 Task: Craft a detailed architectural facade.
Action: Mouse moved to (198, 188)
Screenshot: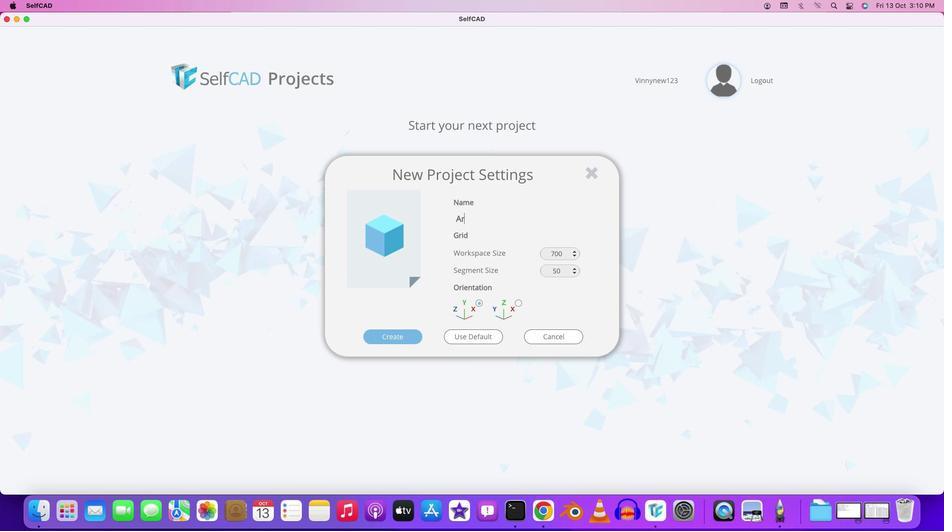 
Action: Mouse pressed left at (198, 188)
Screenshot: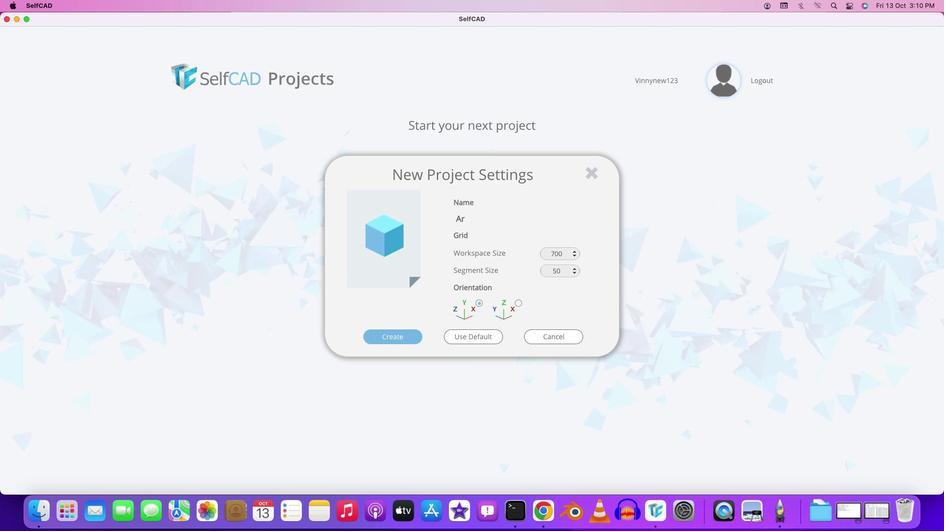 
Action: Mouse moved to (236, 183)
Screenshot: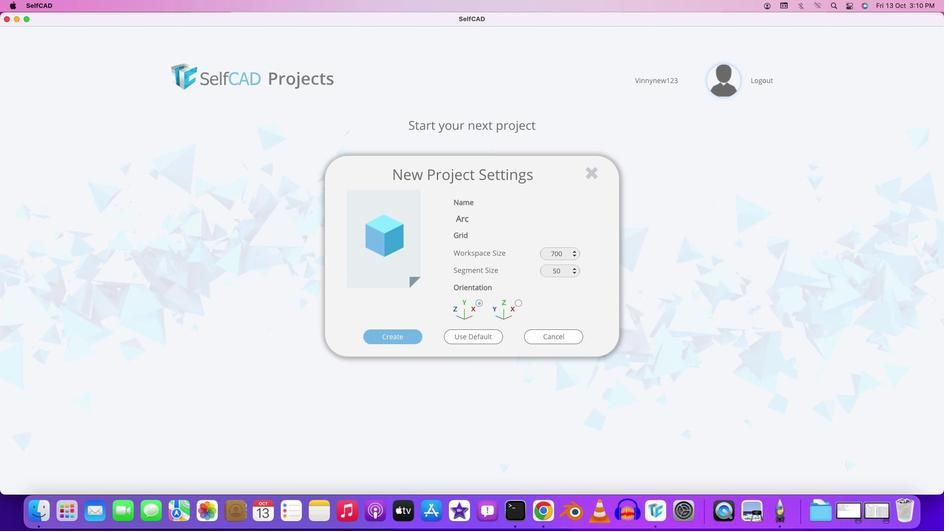 
Action: Mouse pressed left at (236, 183)
Screenshot: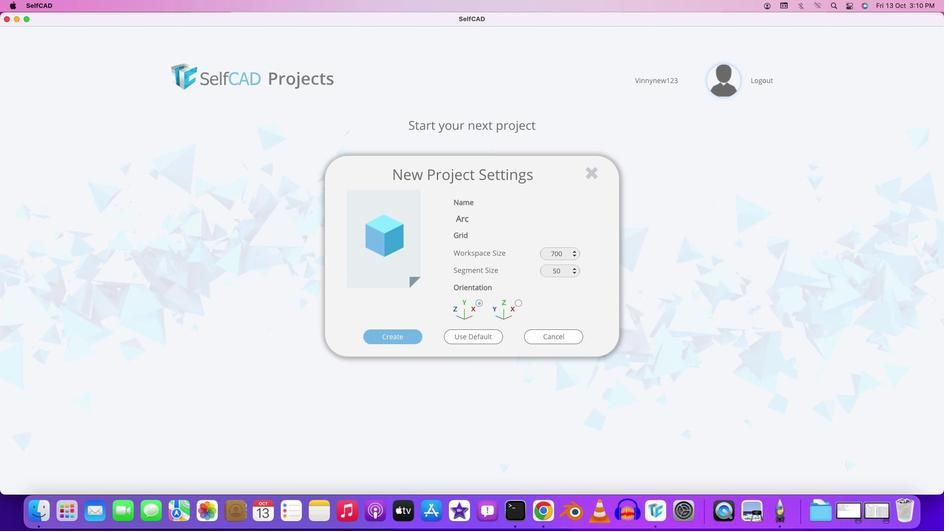 
Action: Mouse moved to (515, 216)
Screenshot: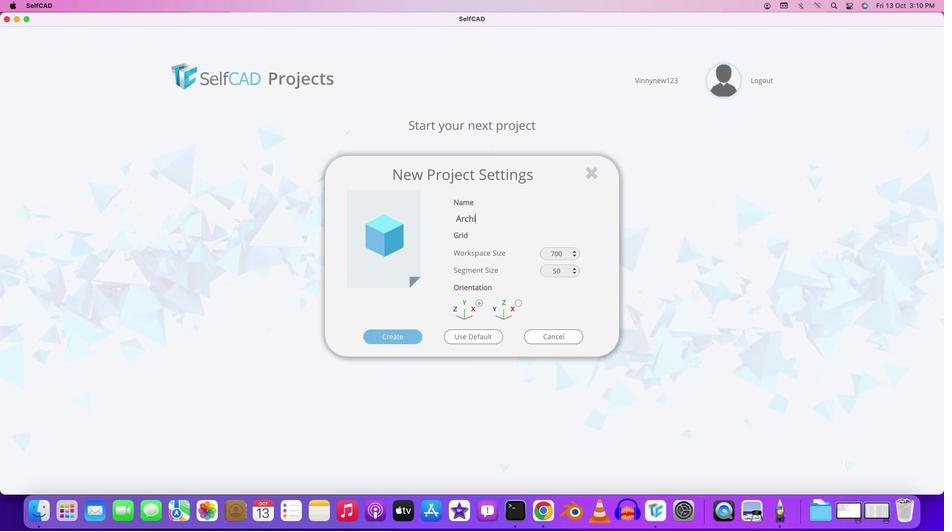 
Action: Mouse pressed left at (515, 216)
Screenshot: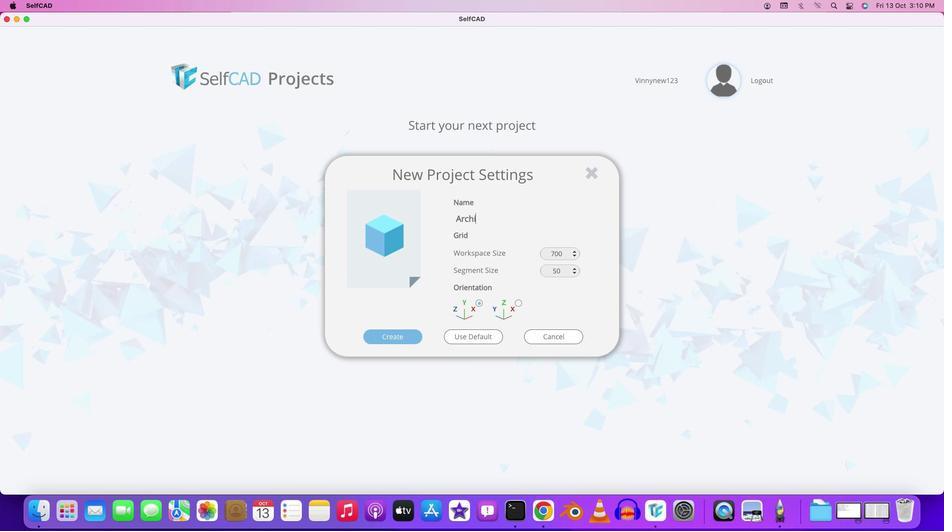 
Action: Mouse moved to (409, 262)
Screenshot: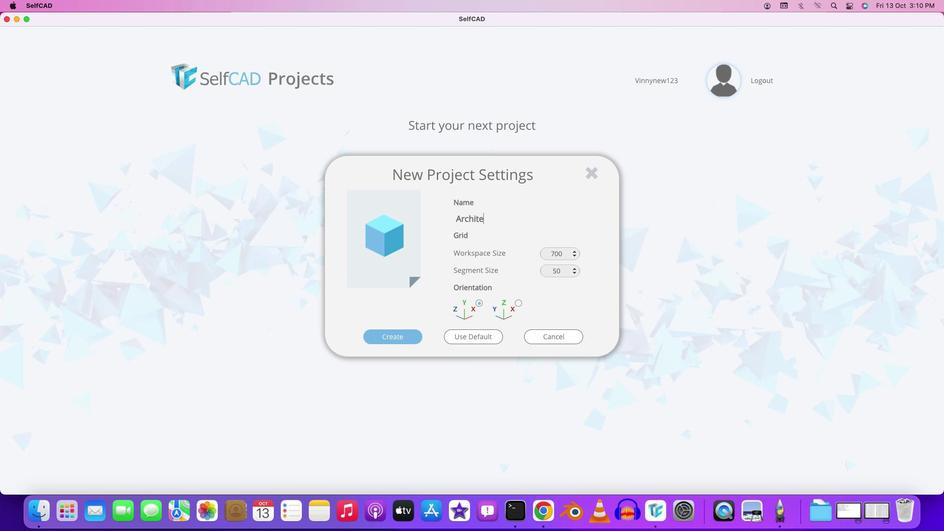 
Action: Key pressed Key.backspaceKey.shift'A''r''c''h''i''t''e''c''t''u''r''a''l'Key.backspaceKey.backspaceKey.backspaceKey.backspaceKey.backspaceKey.backspaceKey.backspaceKey.backspace't'Key.backspace't''e''c''t''u''r''a''l'Key.space'f''a''c''a''d''e'
Screenshot: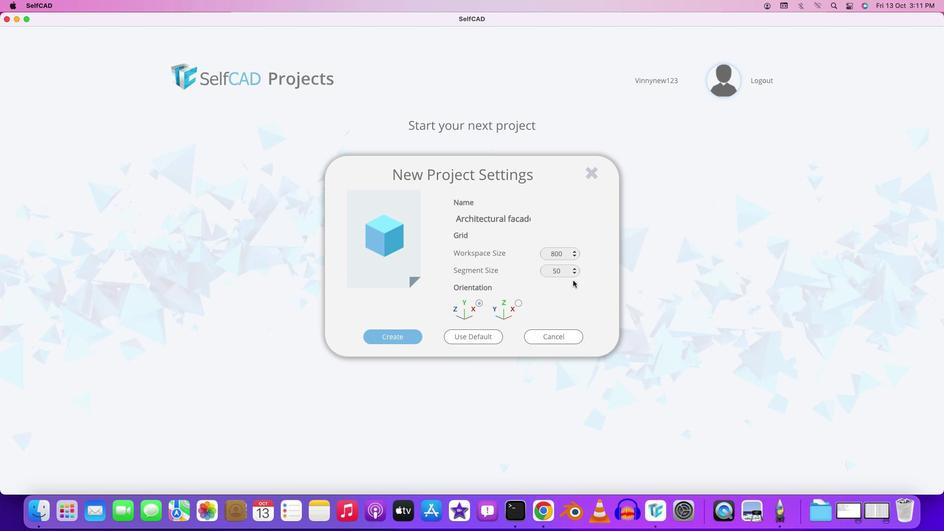 
Action: Mouse moved to (563, 251)
Screenshot: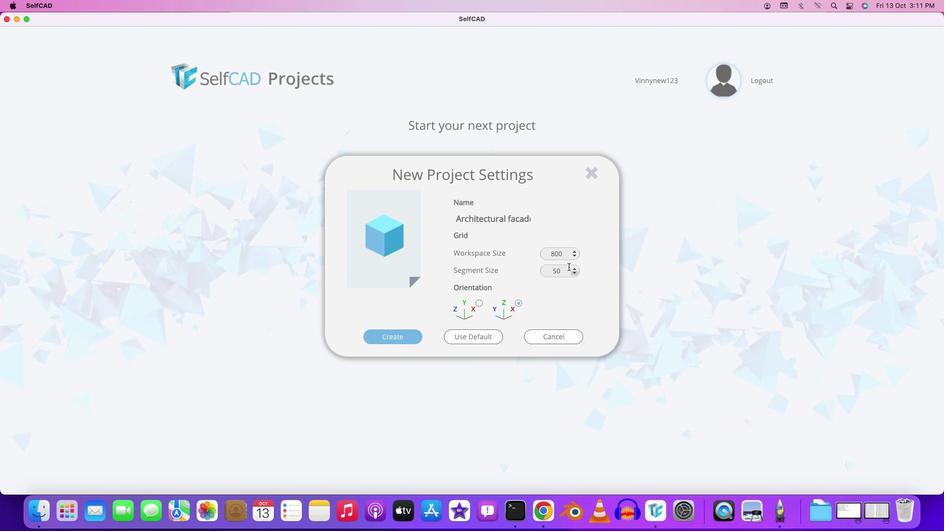 
Action: Mouse pressed left at (563, 251)
Screenshot: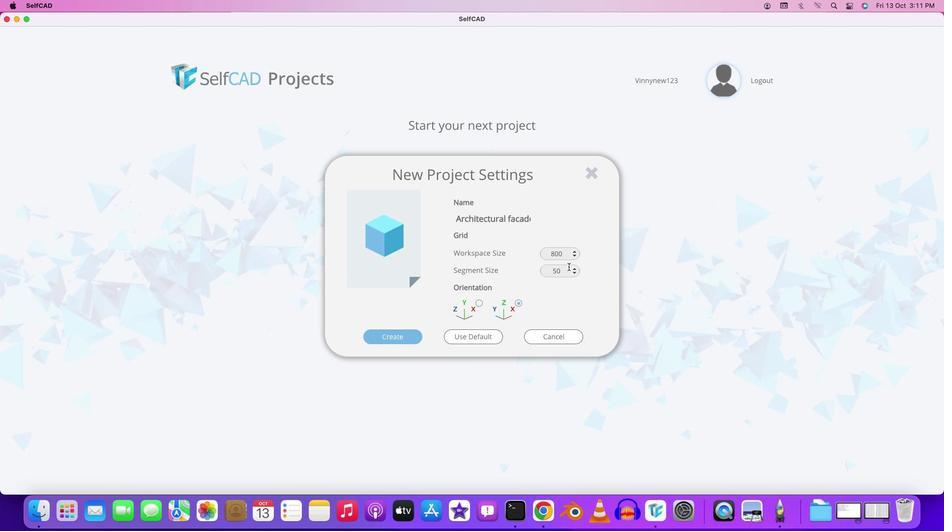 
Action: Mouse moved to (479, 299)
Screenshot: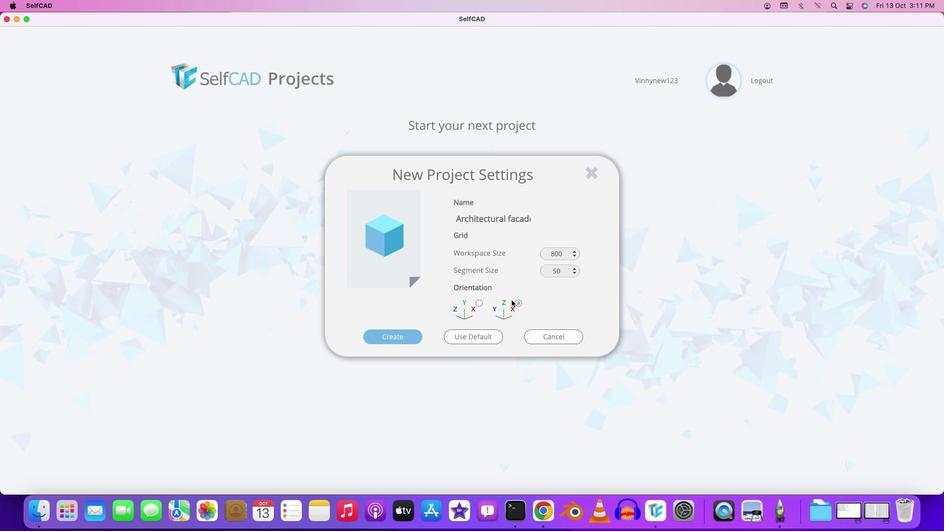 
Action: Key pressed '8''0''0'
Screenshot: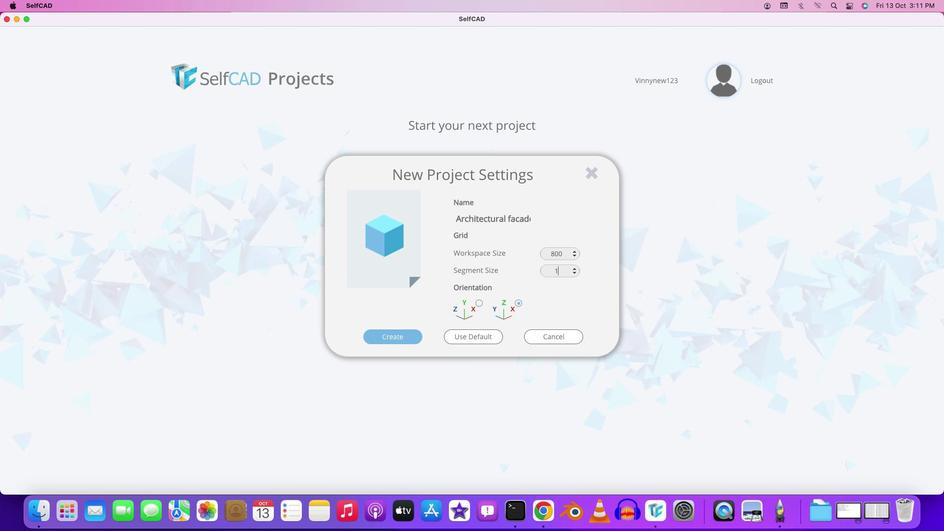 
Action: Mouse moved to (563, 271)
Screenshot: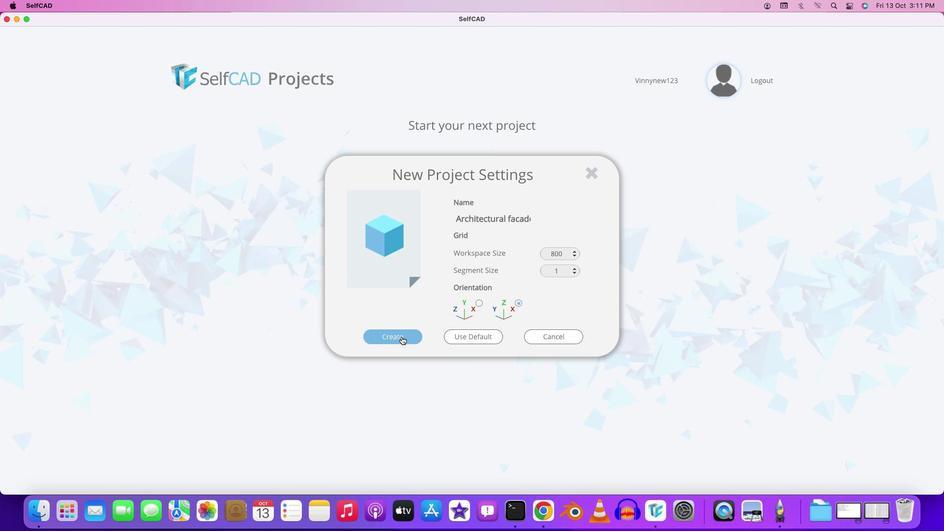 
Action: Mouse pressed left at (563, 271)
Screenshot: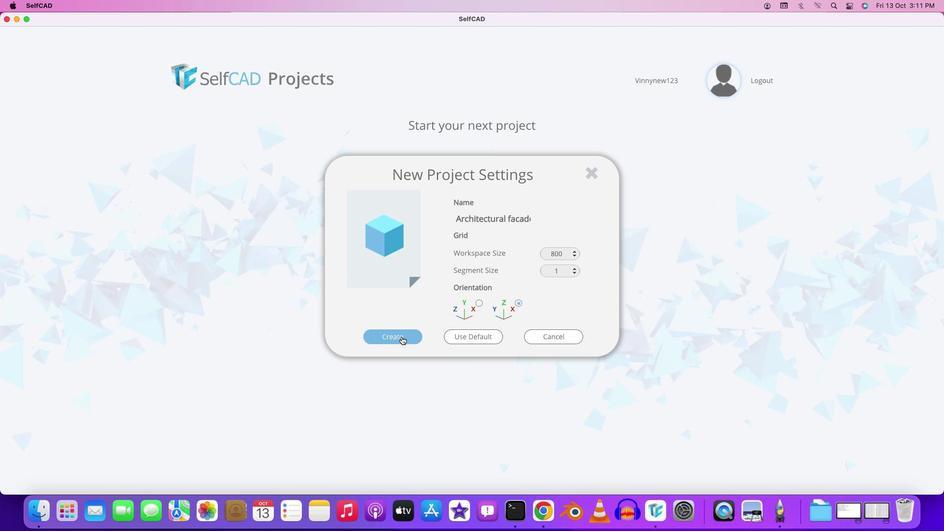 
Action: Mouse moved to (517, 303)
Screenshot: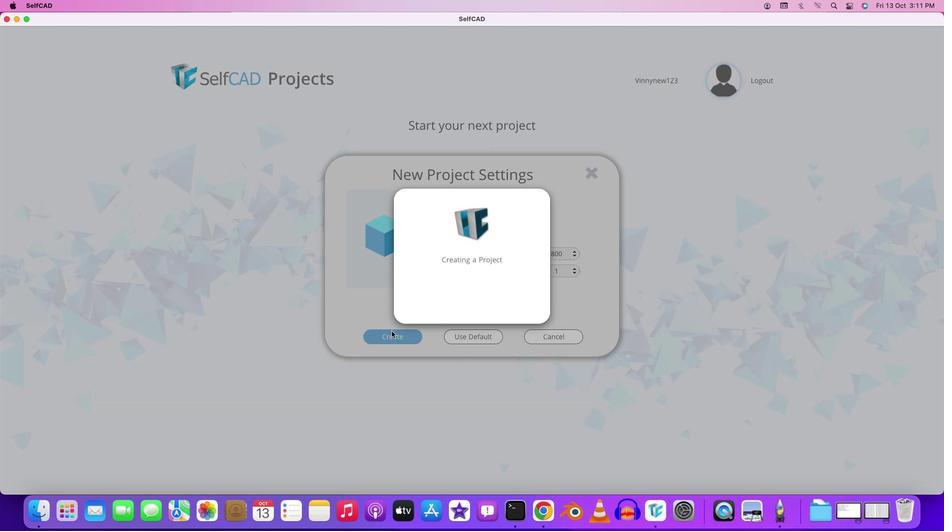 
Action: Mouse pressed left at (517, 303)
Screenshot: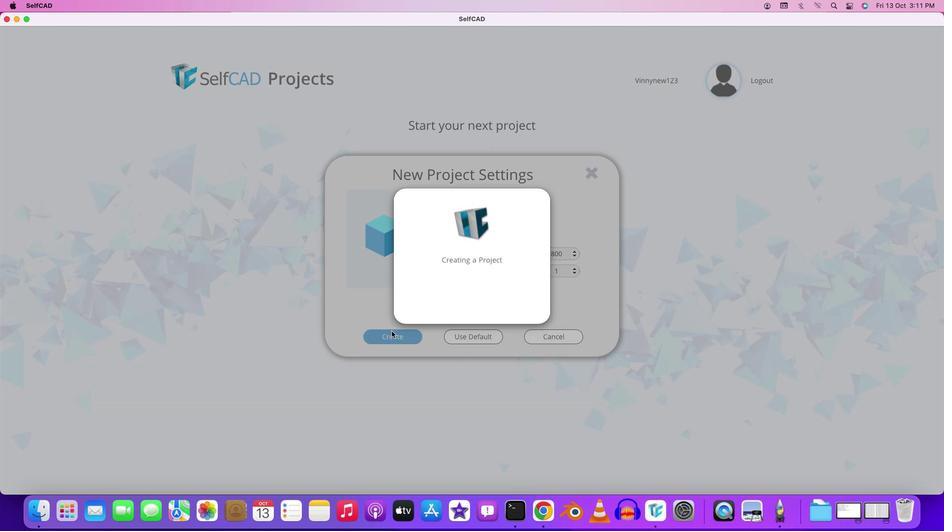 
Action: Mouse moved to (564, 269)
Screenshot: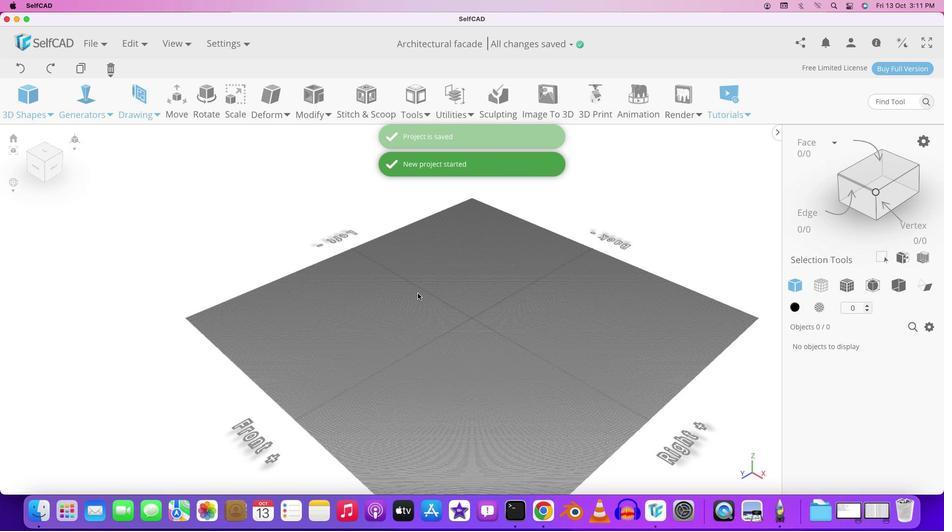 
Action: Mouse pressed left at (564, 269)
Screenshot: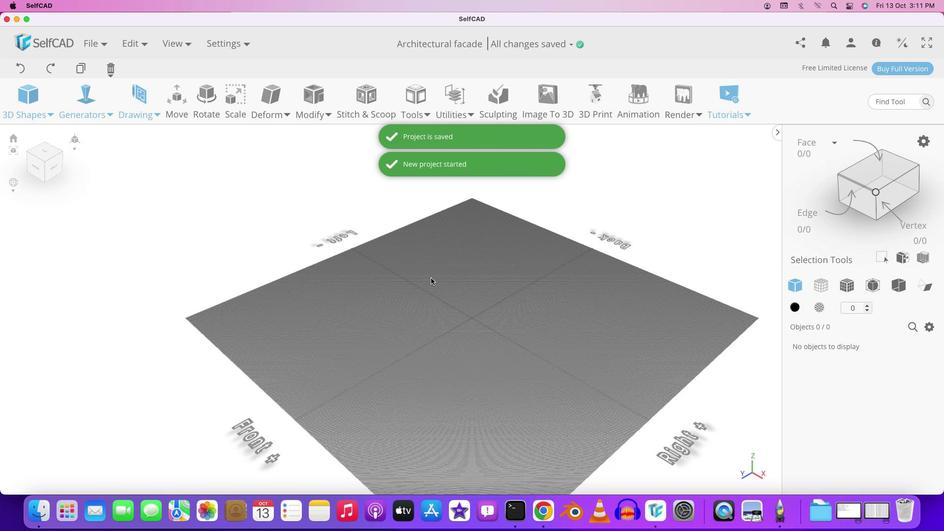 
Action: Mouse moved to (510, 299)
Screenshot: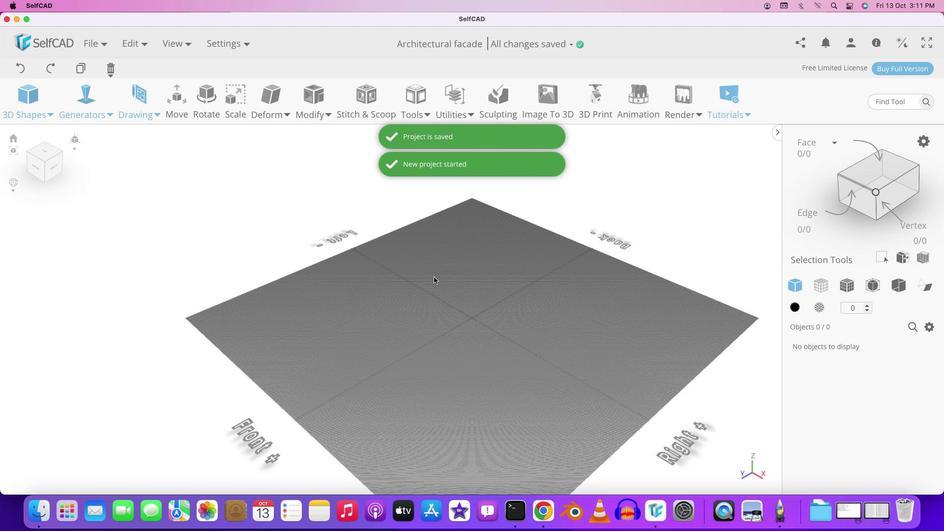 
Action: Key pressed Key.backspaceKey.backspace'1'
Screenshot: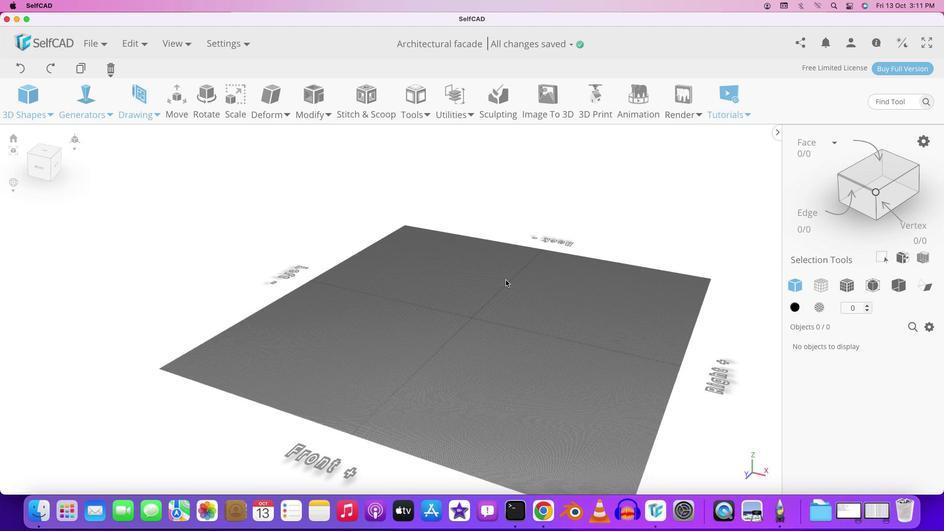 
Action: Mouse moved to (400, 335)
Screenshot: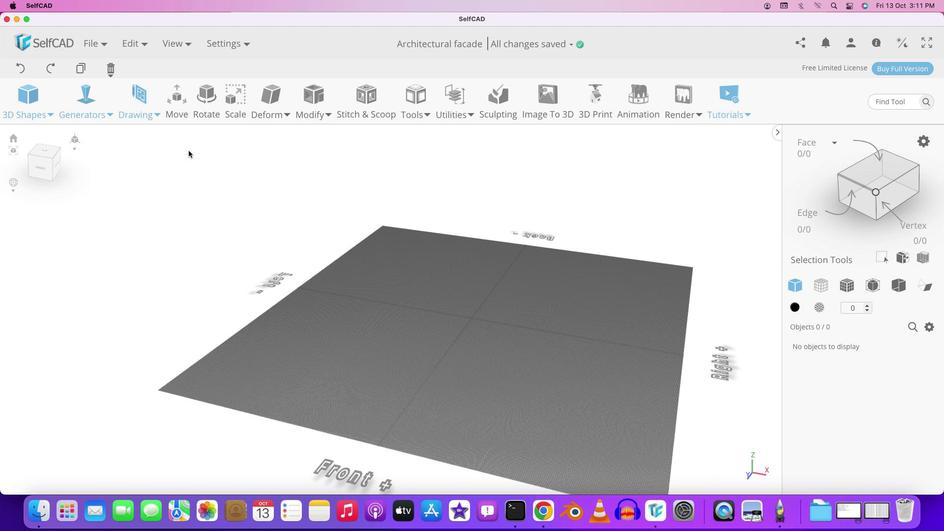 
Action: Mouse pressed left at (400, 335)
Screenshot: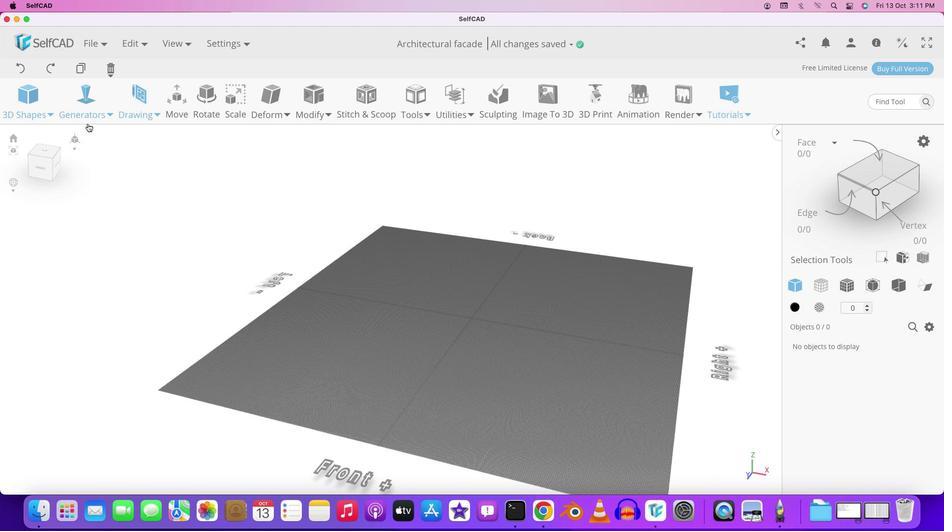 
Action: Mouse moved to (453, 286)
Screenshot: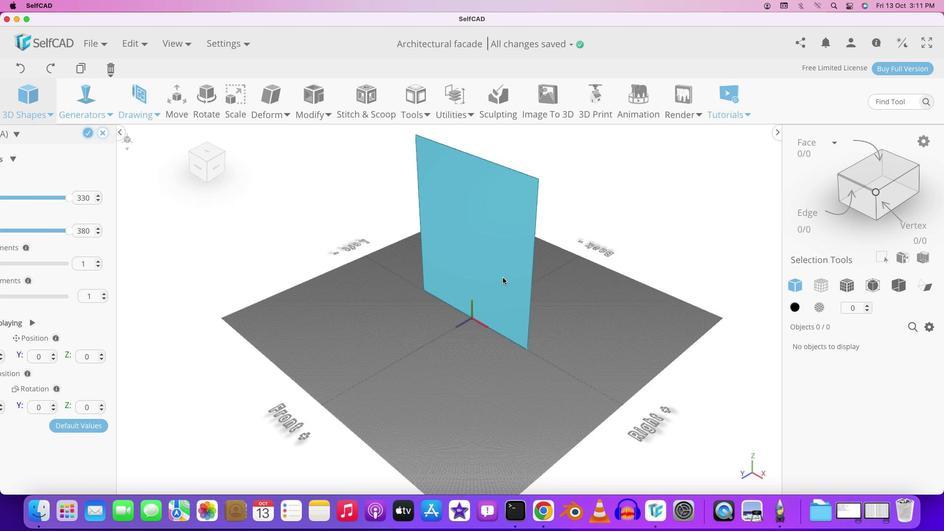 
Action: Mouse pressed left at (453, 286)
Screenshot: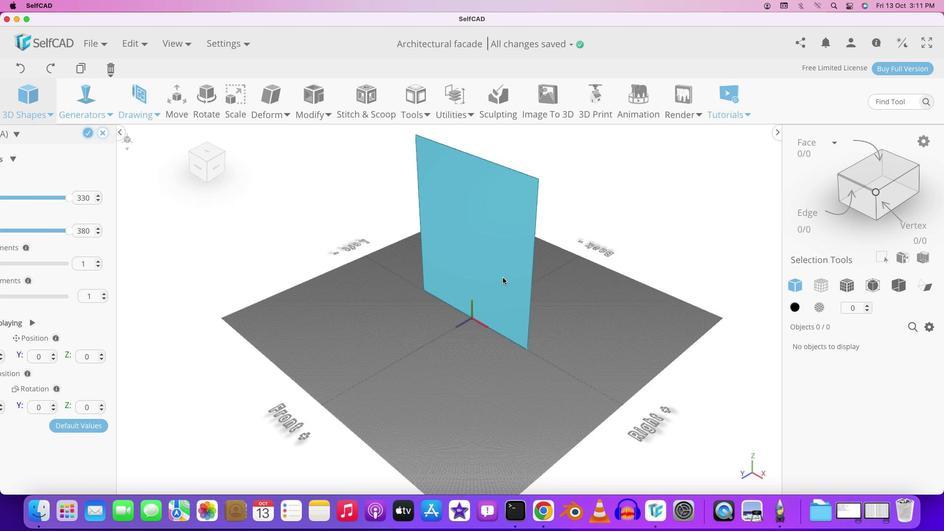 
Action: Mouse moved to (61, 280)
Screenshot: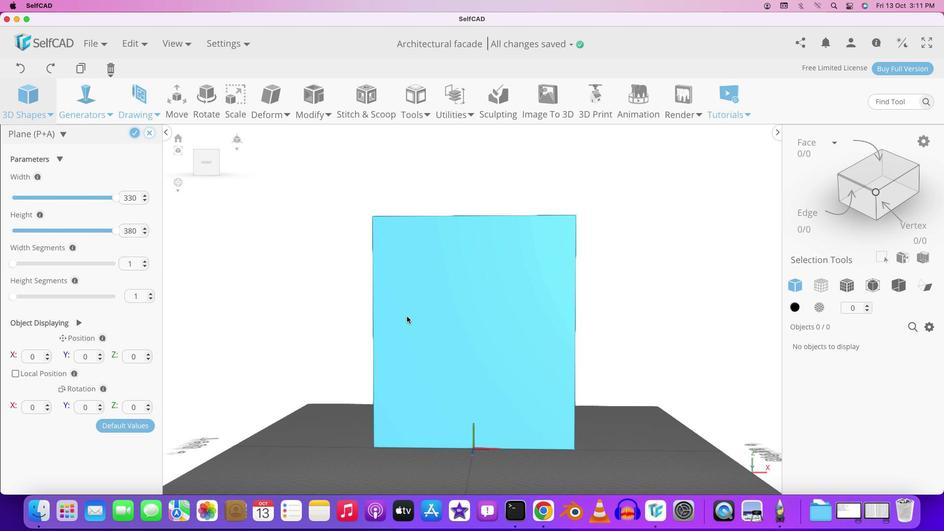 
Action: Mouse pressed left at (61, 280)
Screenshot: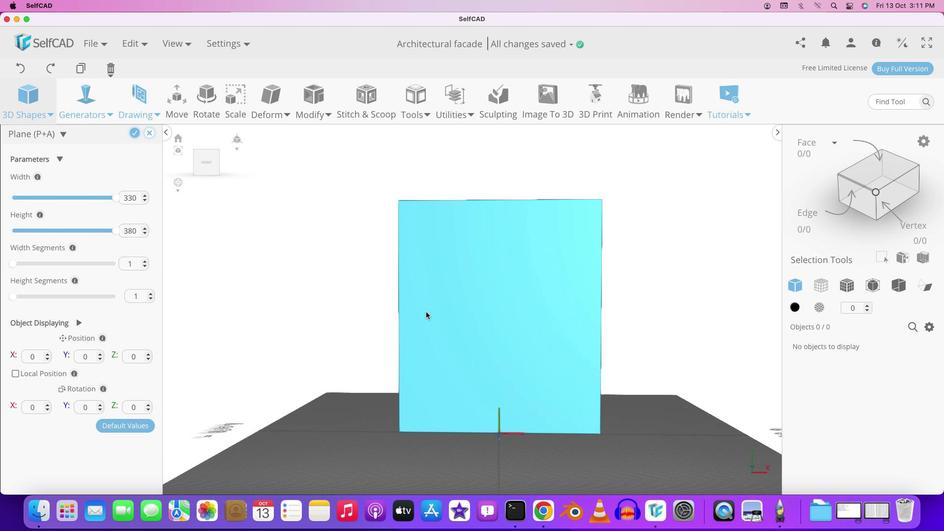 
Action: Mouse moved to (501, 280)
Screenshot: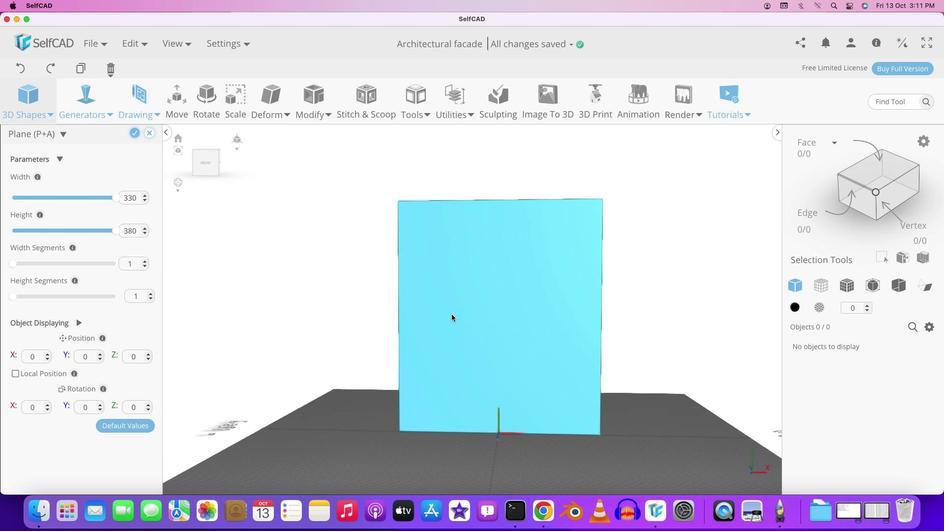
Action: Mouse pressed left at (501, 280)
Screenshot: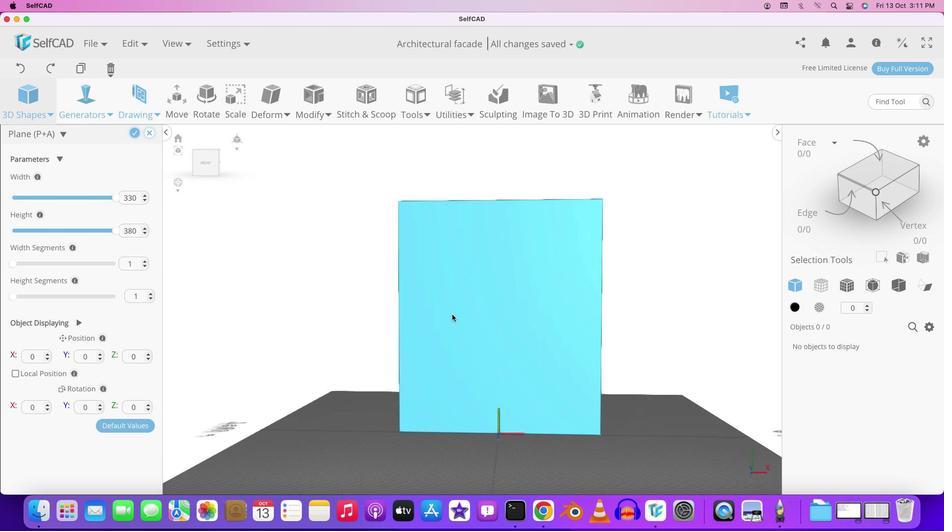 
Action: Mouse moved to (607, 248)
Screenshot: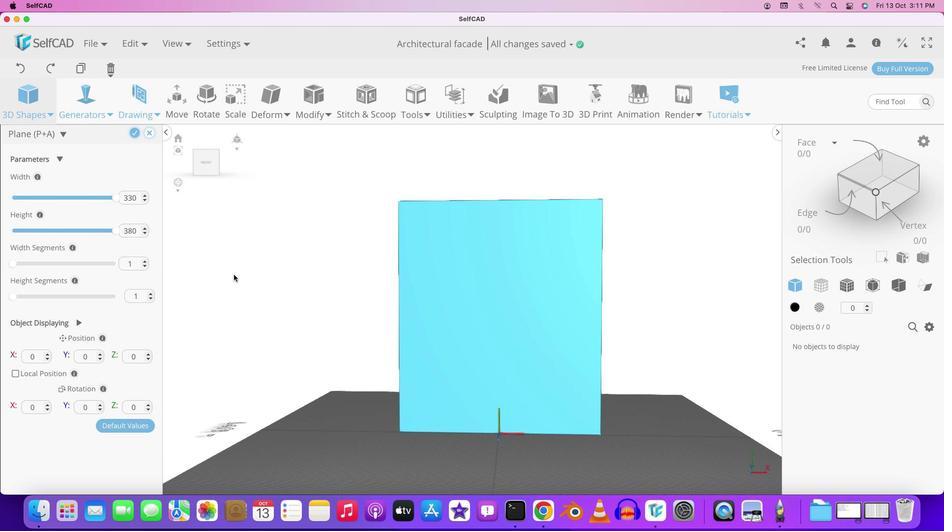 
Action: Key pressed Key.shift
Screenshot: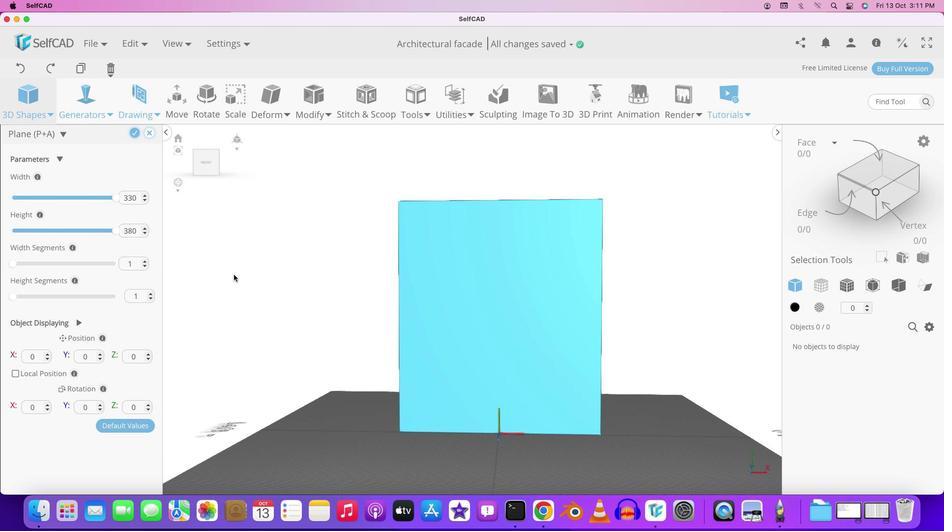 
Action: Mouse moved to (608, 251)
Screenshot: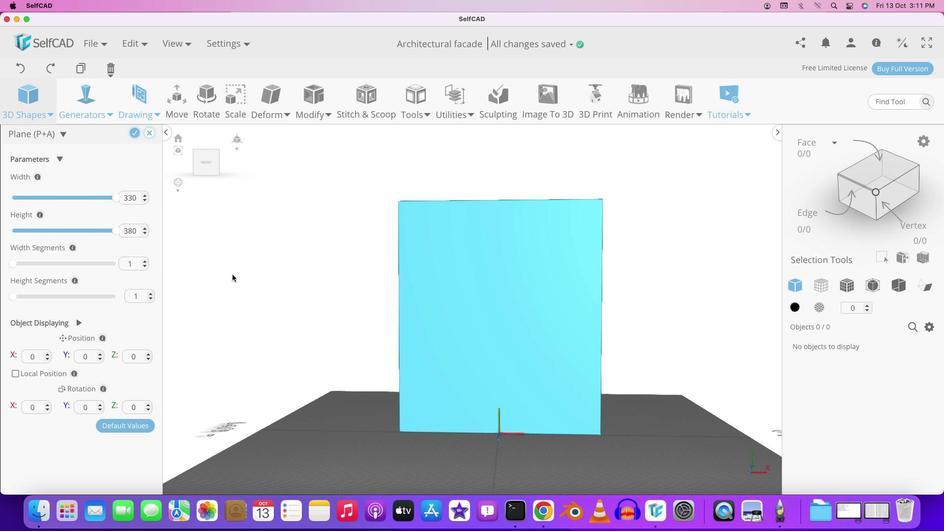 
Action: Mouse pressed left at (608, 251)
Screenshot: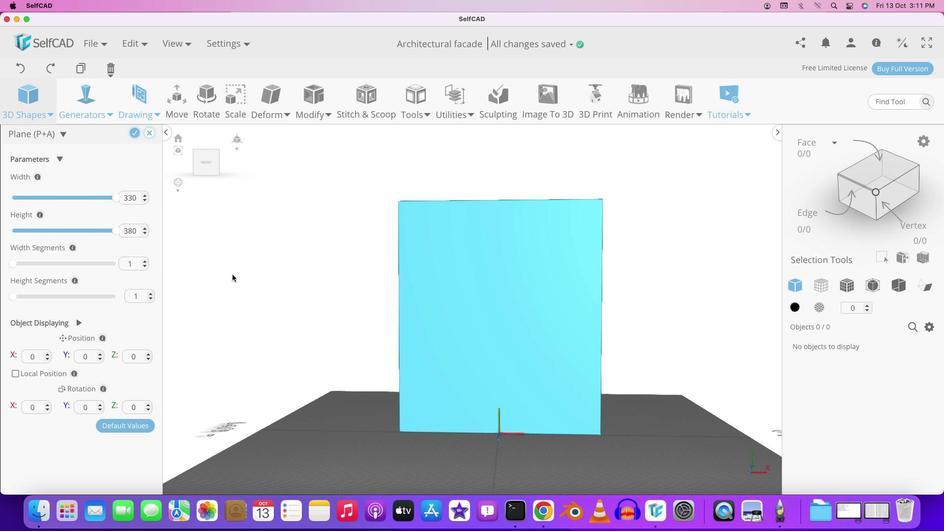 
Action: Mouse moved to (600, 290)
Screenshot: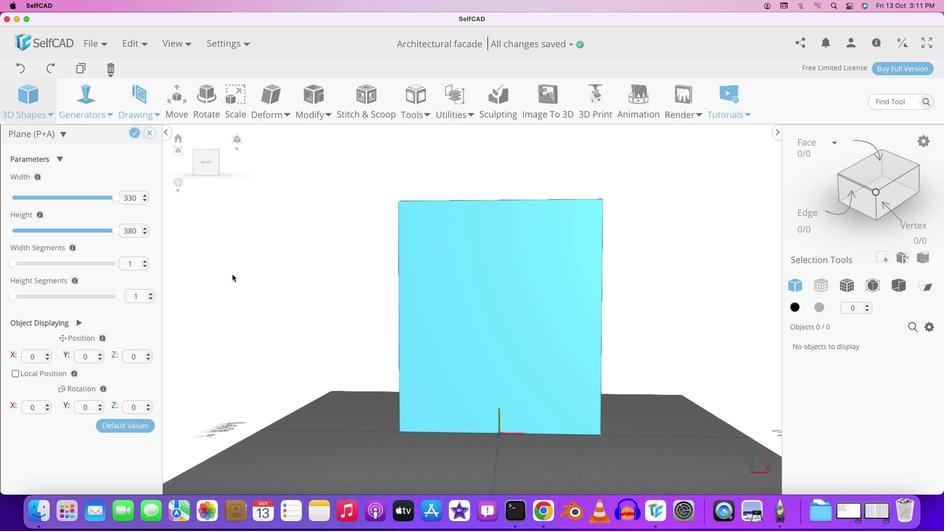 
Action: Mouse scrolled (600, 290) with delta (0, 0)
Screenshot: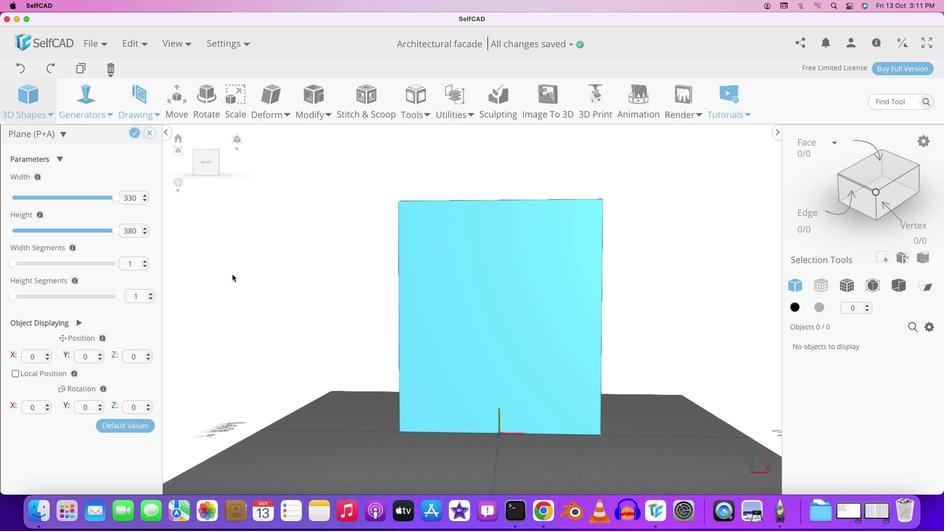 
Action: Mouse moved to (600, 290)
Screenshot: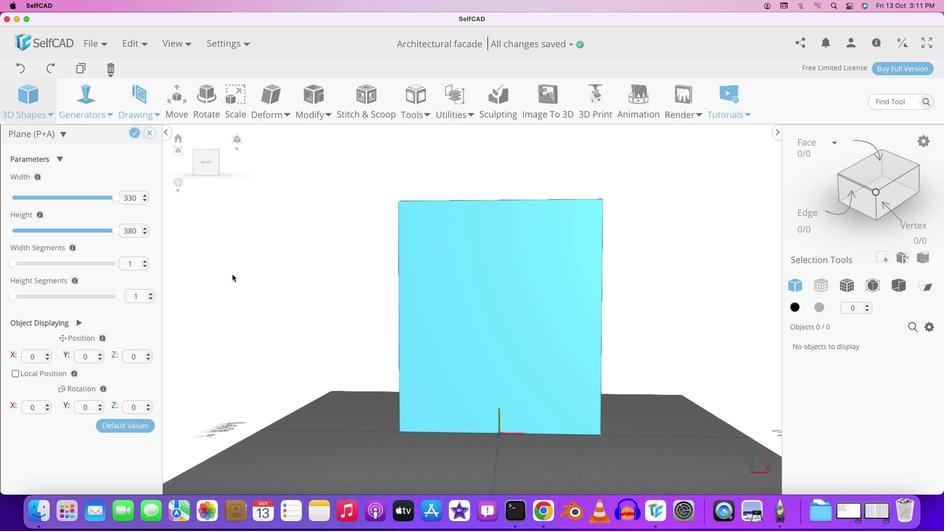 
Action: Mouse scrolled (600, 290) with delta (0, 0)
Screenshot: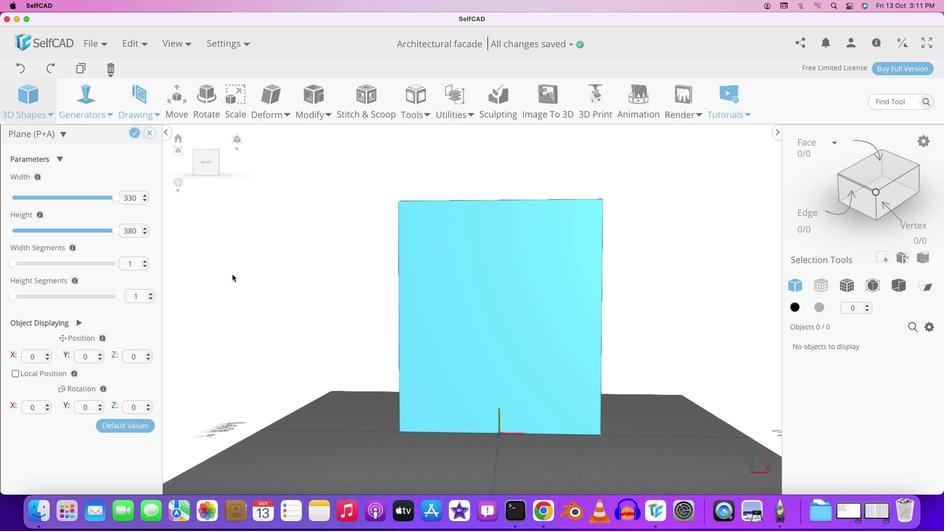 
Action: Mouse scrolled (600, 290) with delta (0, 0)
Screenshot: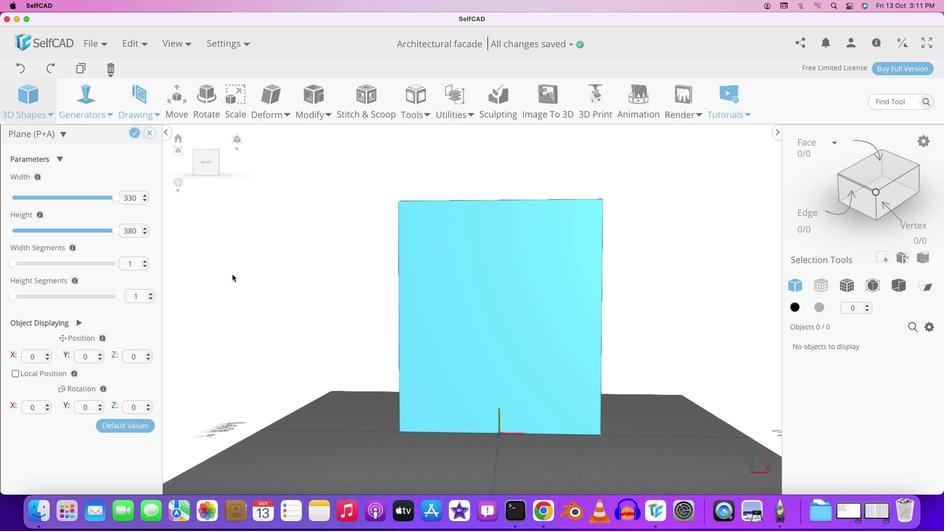 
Action: Mouse moved to (599, 296)
Screenshot: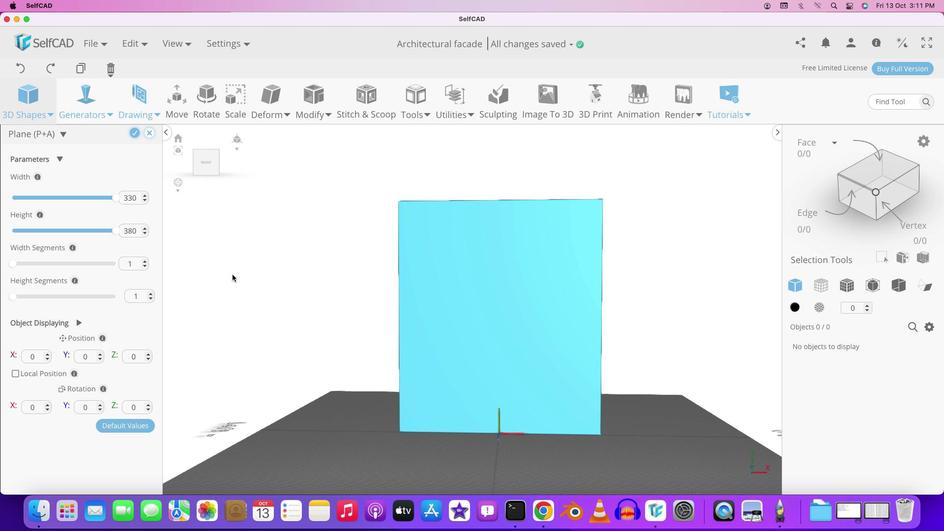 
Action: Mouse pressed left at (599, 296)
Screenshot: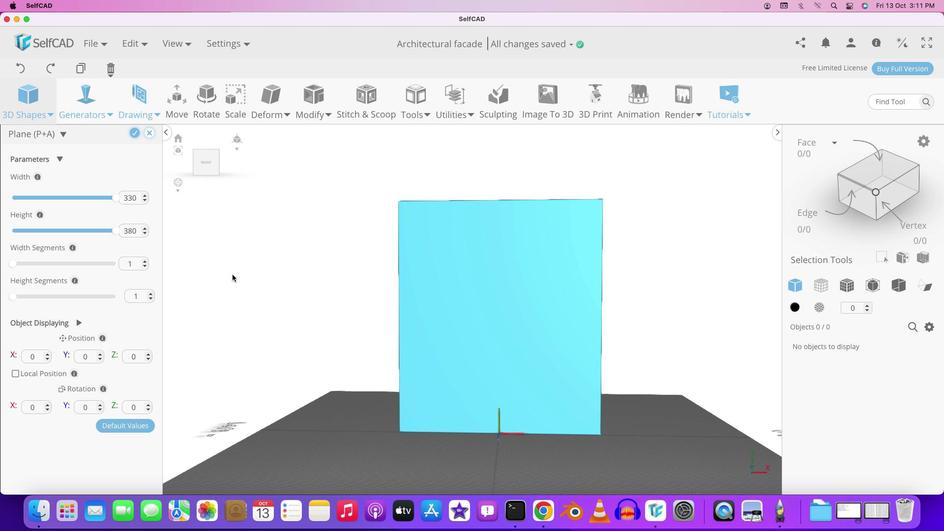 
Action: Mouse moved to (614, 280)
Screenshot: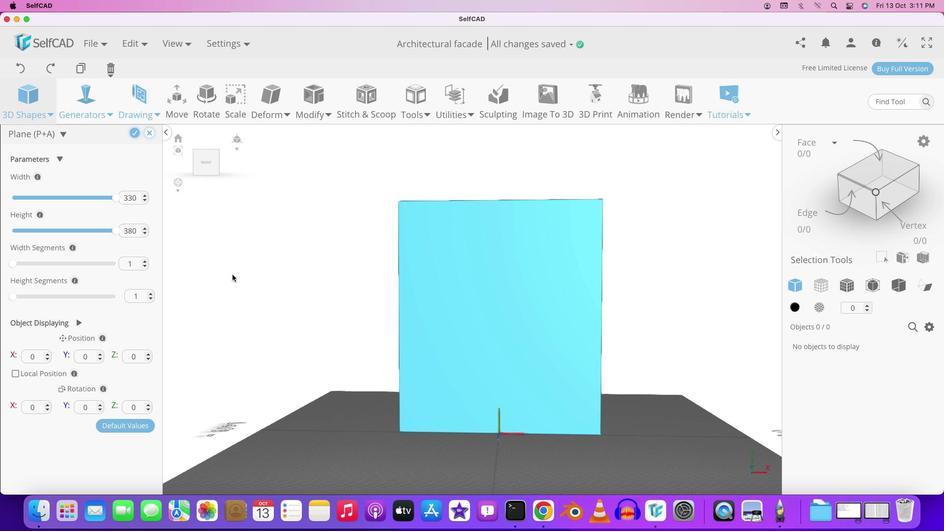 
Action: Key pressed Key.shift
Screenshot: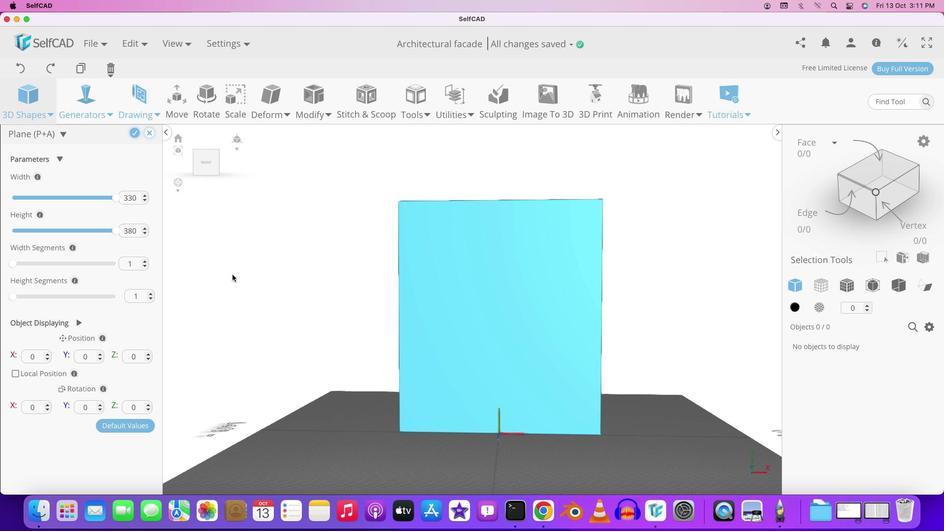 
Action: Mouse moved to (575, 280)
Screenshot: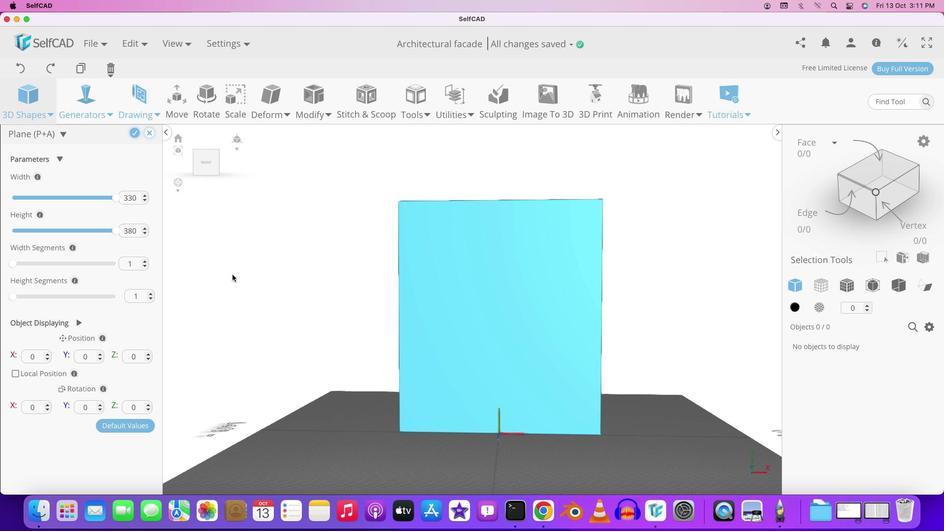 
Action: Mouse pressed left at (575, 280)
Screenshot: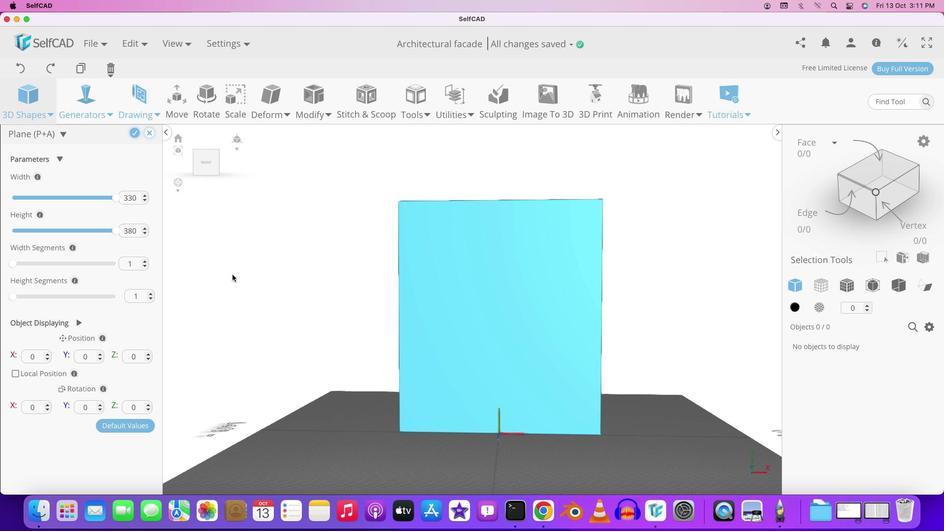 
Action: Mouse moved to (434, 316)
Screenshot: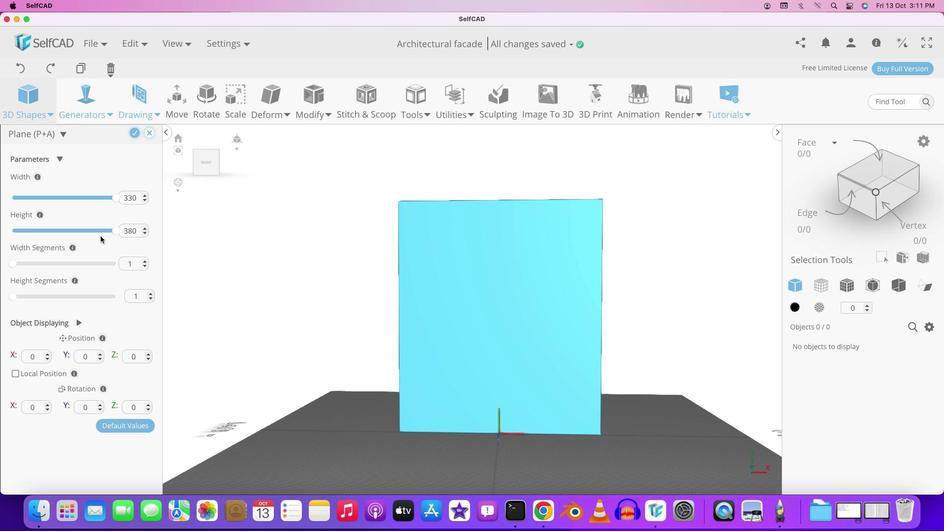 
Action: Mouse pressed left at (434, 316)
Screenshot: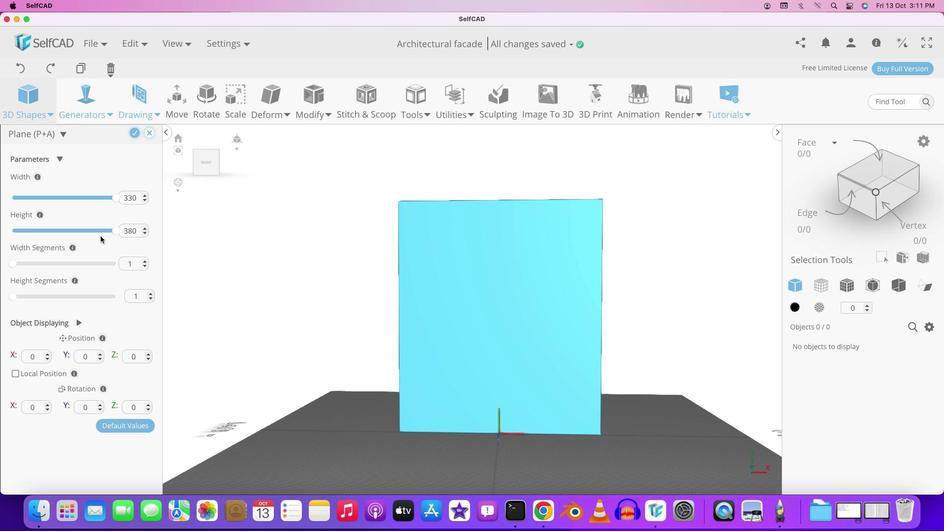
Action: Mouse moved to (400, 316)
Screenshot: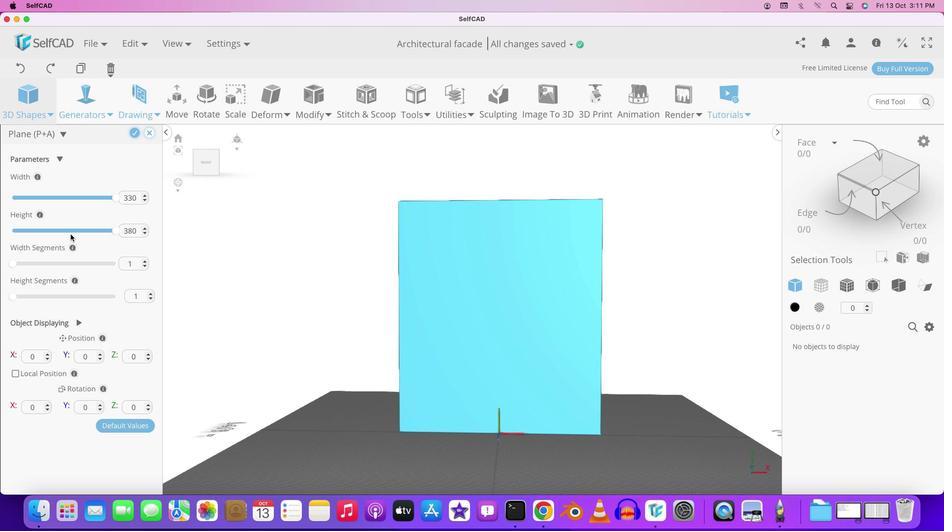 
Action: Key pressed Key.shift
Screenshot: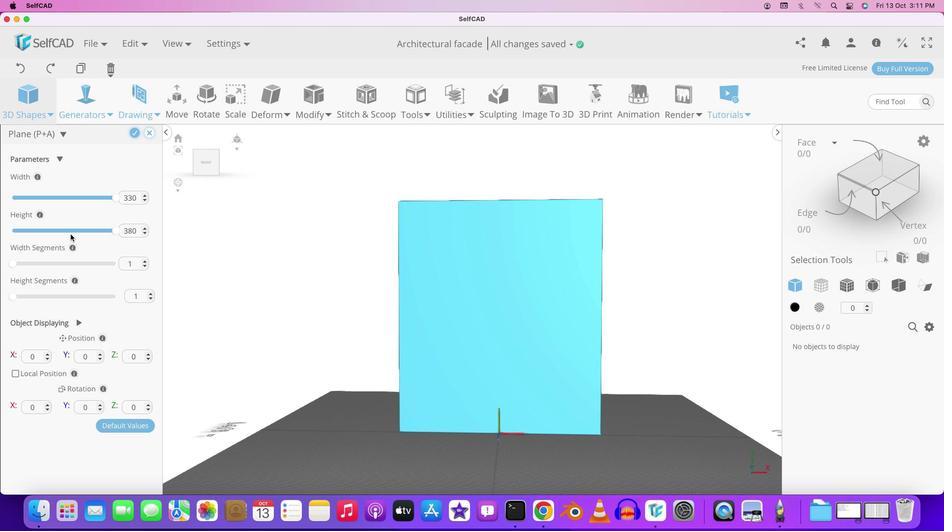 
Action: Mouse moved to (401, 316)
Screenshot: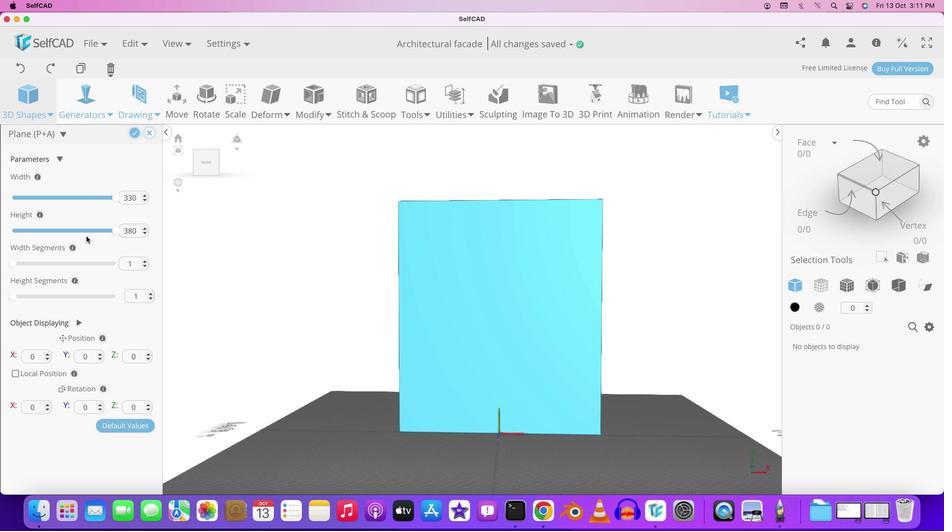 
Action: Mouse pressed left at (401, 316)
Screenshot: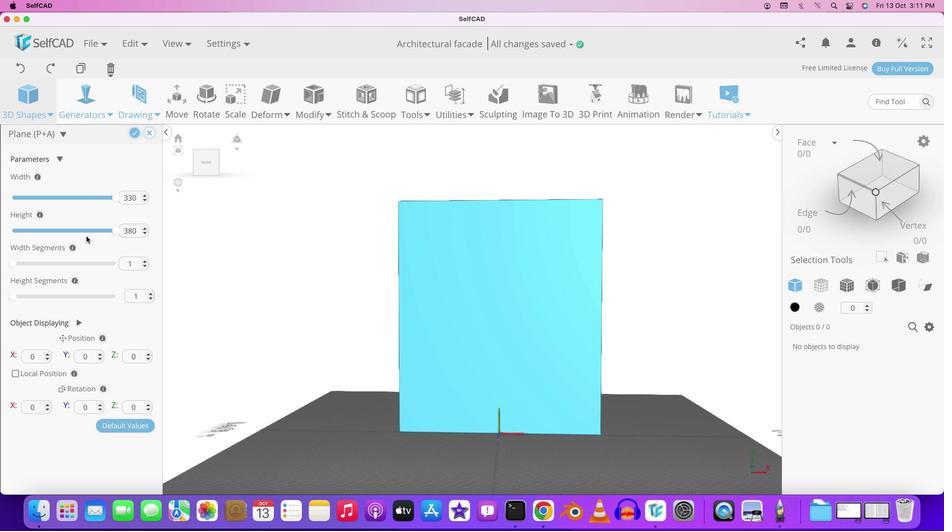 
Action: Mouse moved to (450, 312)
Screenshot: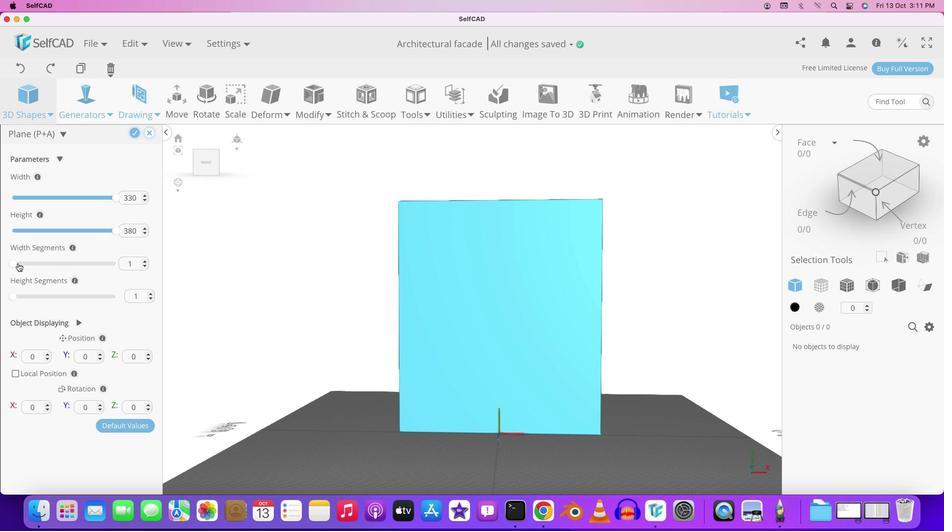 
Action: Mouse pressed left at (450, 312)
Screenshot: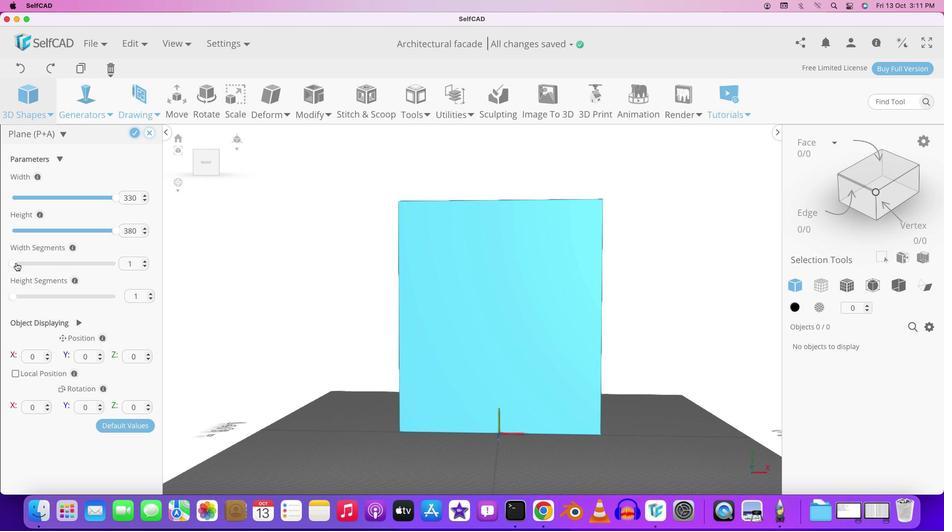 
Action: Mouse moved to (428, 315)
Screenshot: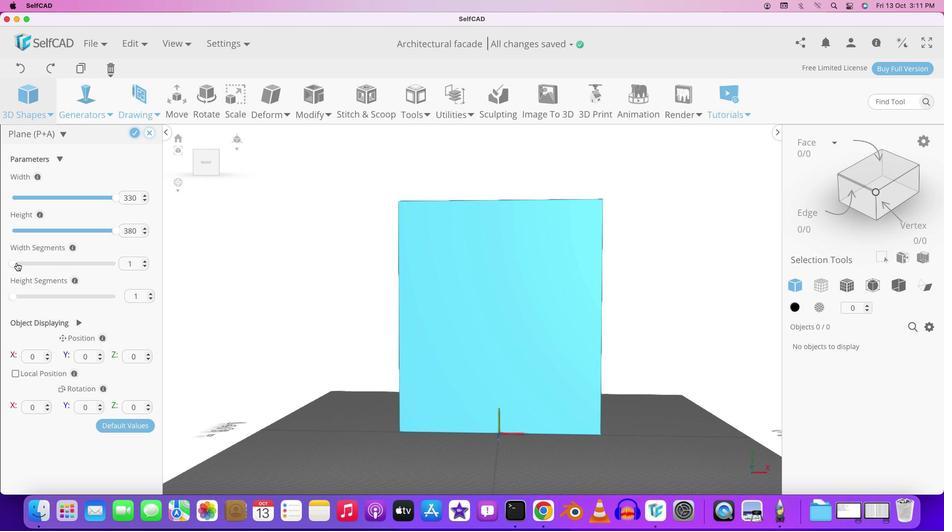 
Action: Mouse pressed left at (428, 315)
Screenshot: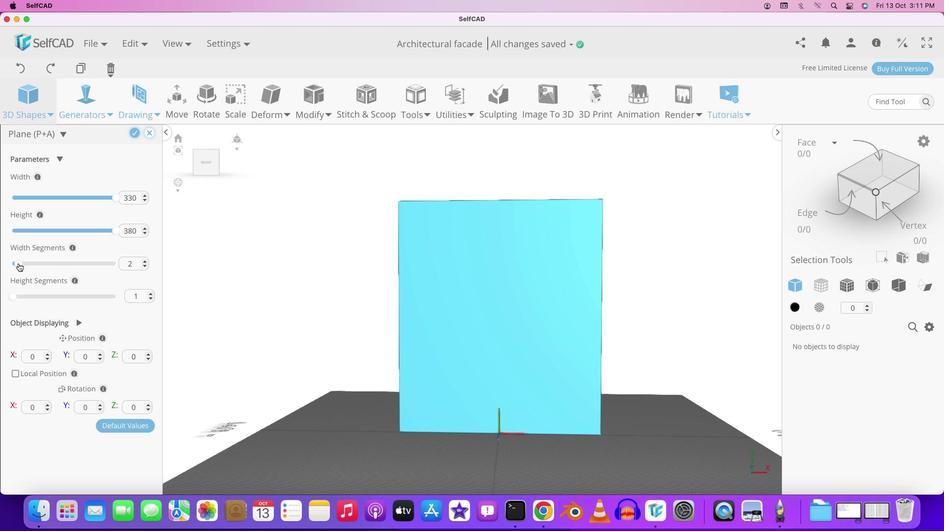 
Action: Mouse moved to (14, 262)
Screenshot: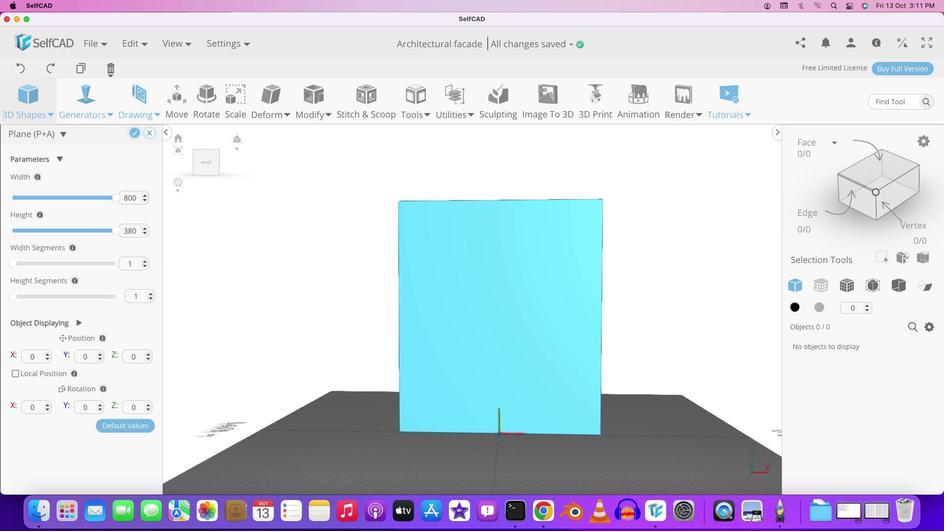 
Action: Mouse pressed left at (14, 262)
Screenshot: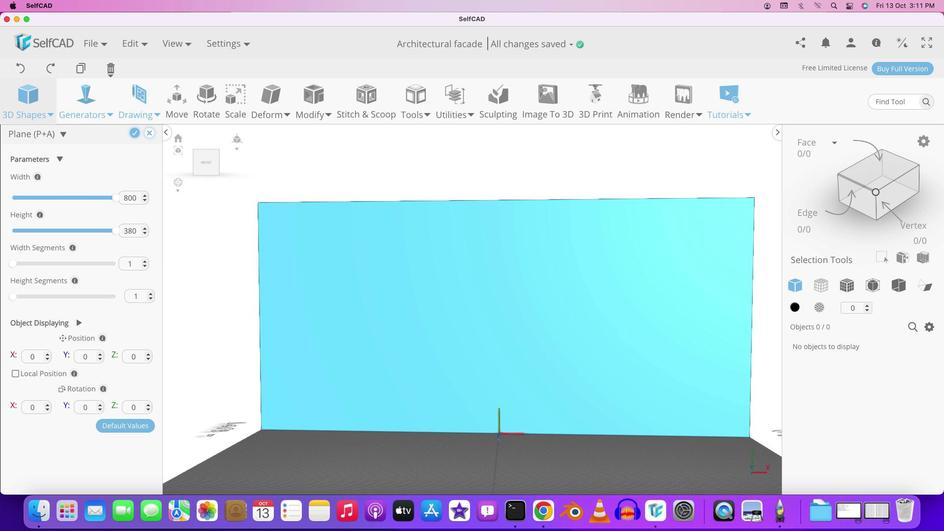 
Action: Mouse moved to (134, 198)
Screenshot: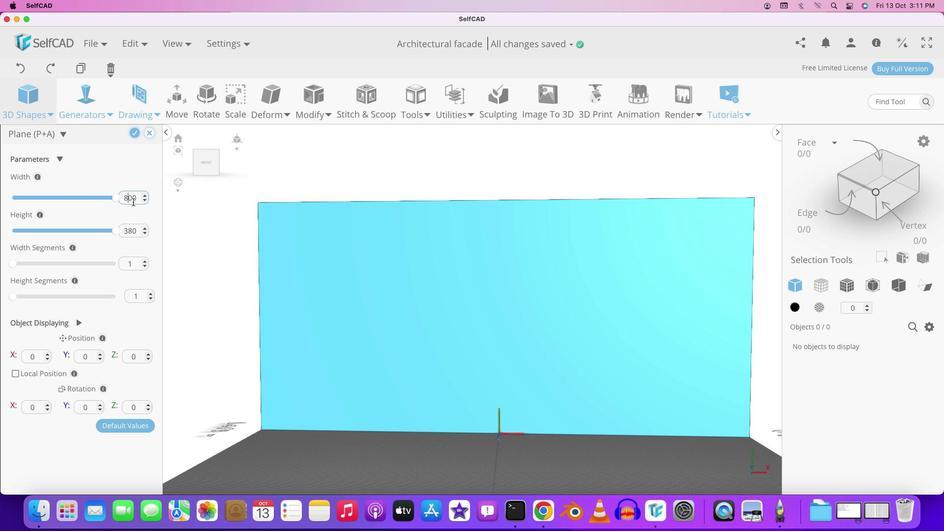 
Action: Mouse pressed left at (134, 198)
Screenshot: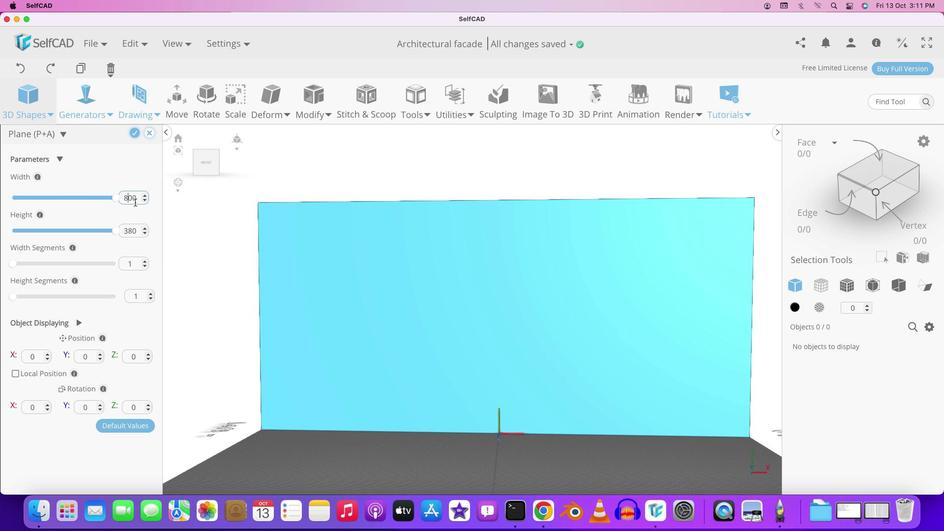 
Action: Mouse moved to (137, 200)
Screenshot: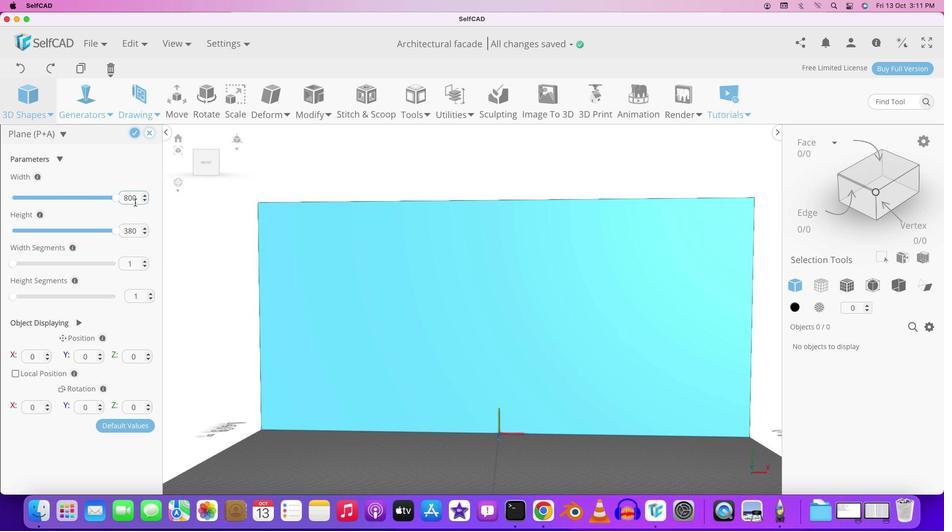 
Action: Key pressed '8''0''0'Key.enter
Screenshot: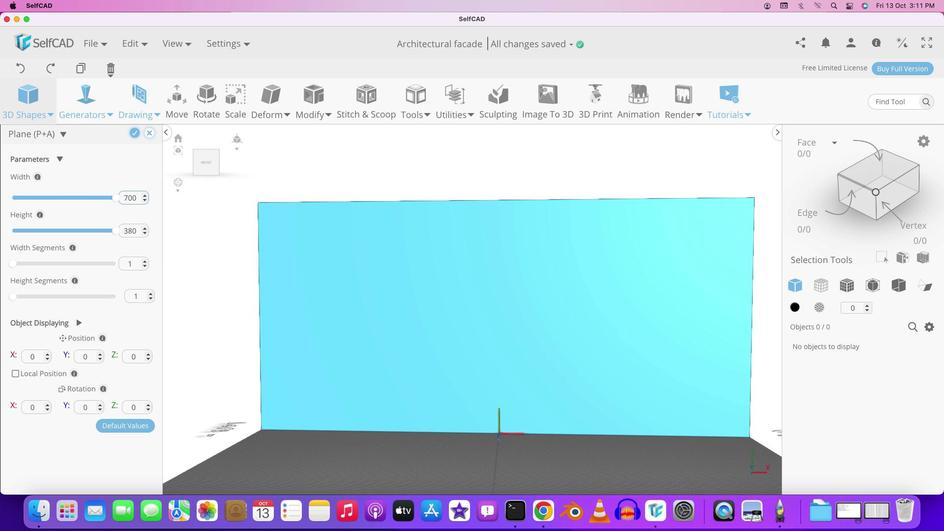 
Action: Mouse moved to (126, 196)
Screenshot: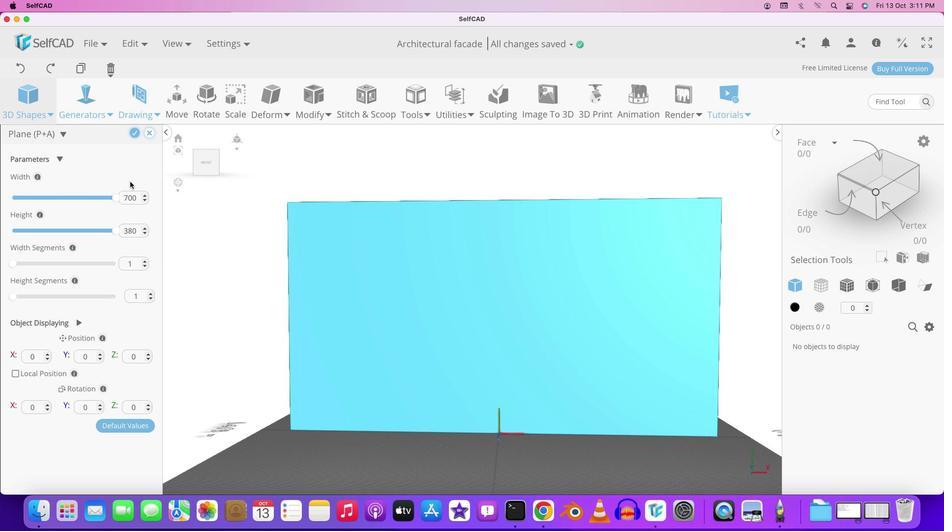 
Action: Mouse pressed left at (126, 196)
Screenshot: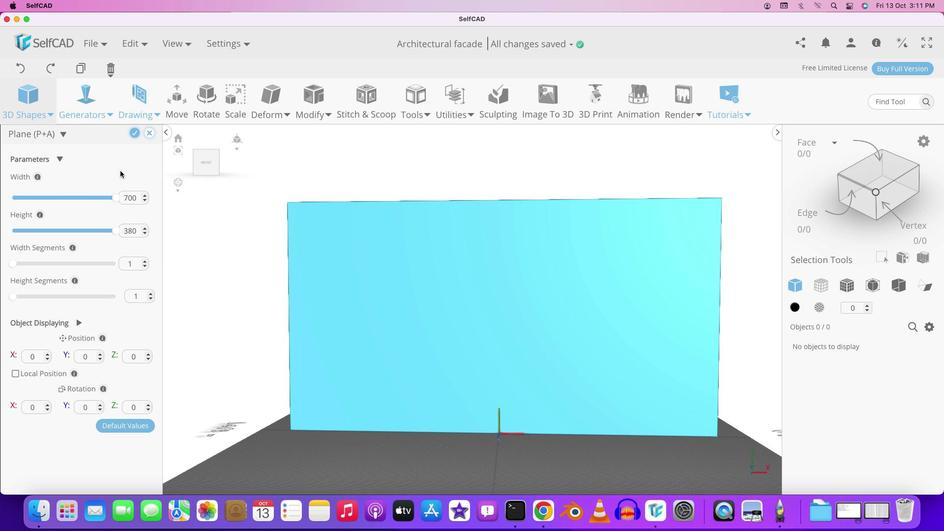 
Action: Mouse moved to (126, 197)
Screenshot: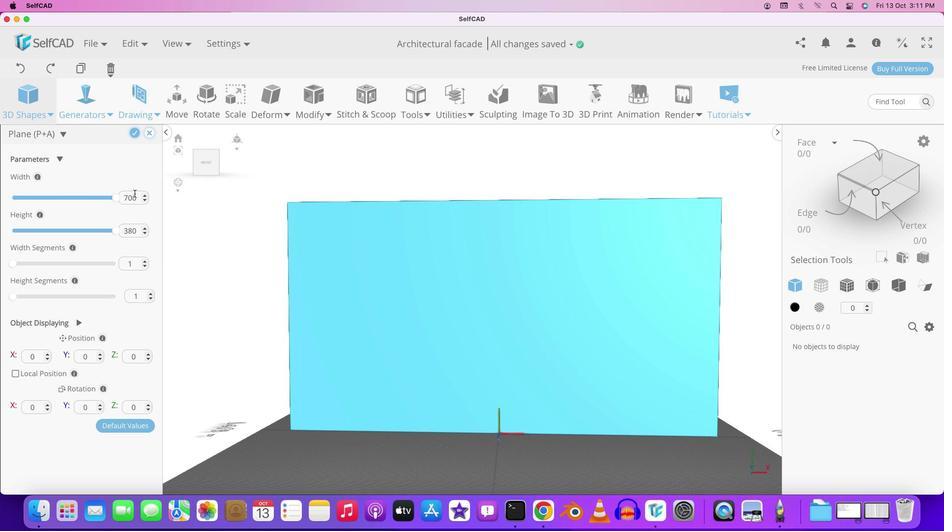 
Action: Mouse pressed left at (126, 197)
Screenshot: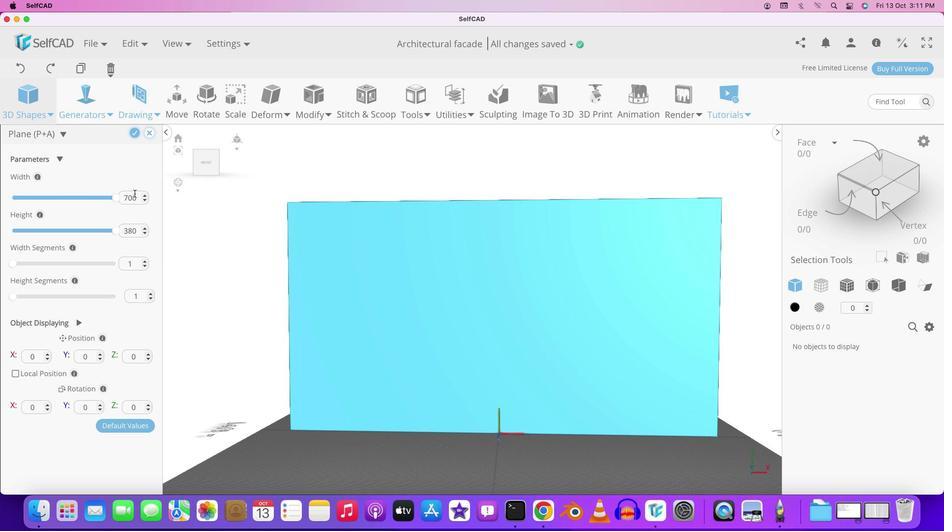 
Action: Mouse moved to (134, 201)
Screenshot: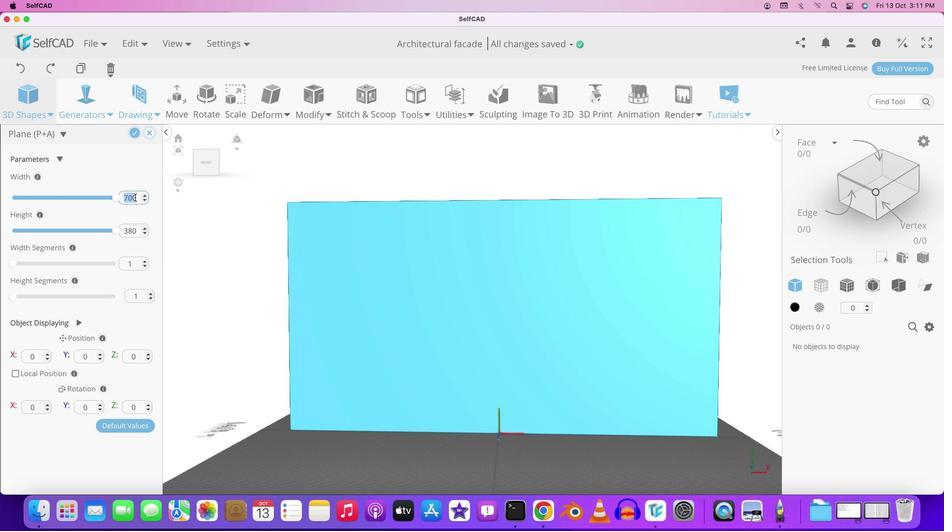 
Action: Key pressed Key.backspace'7'Key.enter
Screenshot: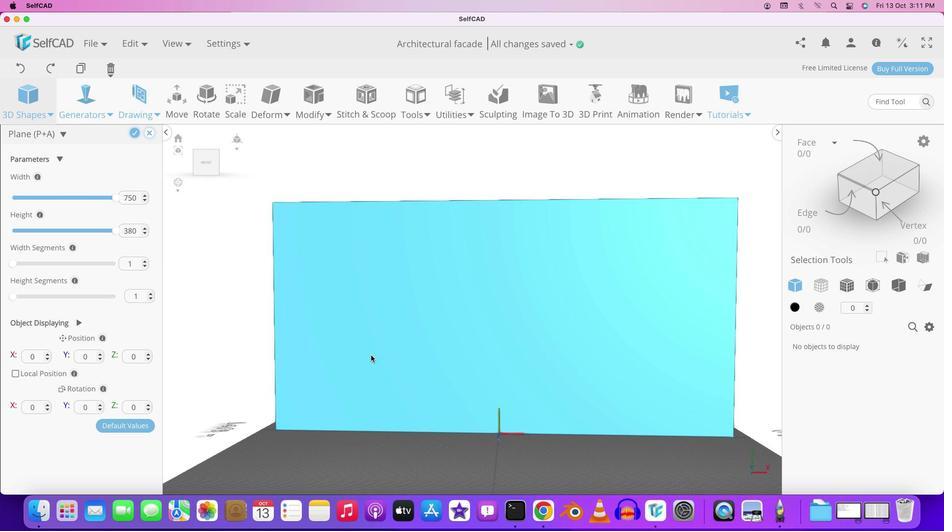 
Action: Mouse moved to (133, 192)
Screenshot: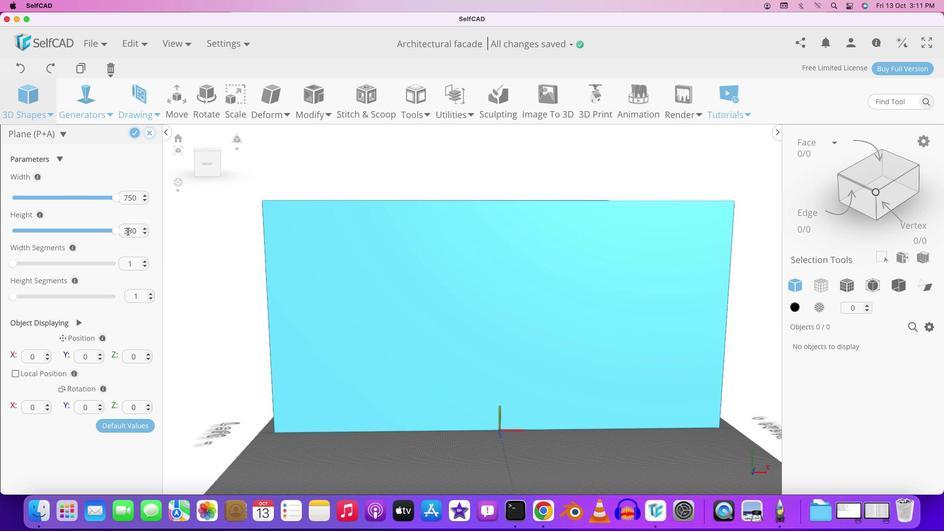 
Action: Mouse pressed left at (133, 192)
Screenshot: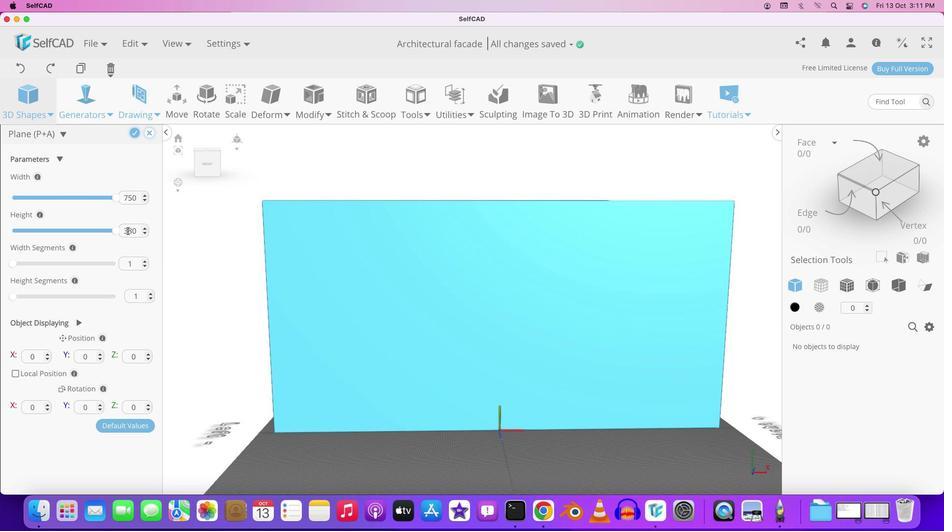 
Action: Mouse moved to (134, 196)
Screenshot: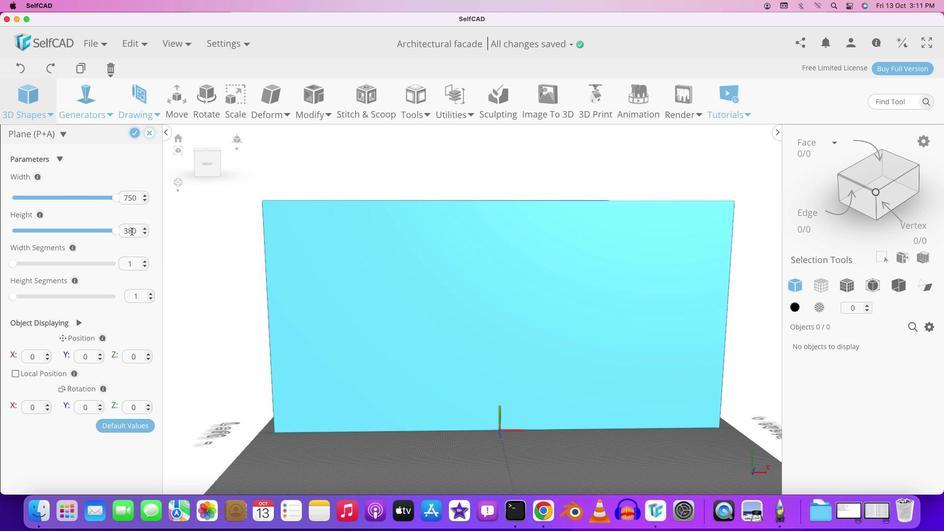 
Action: Mouse pressed left at (134, 196)
Screenshot: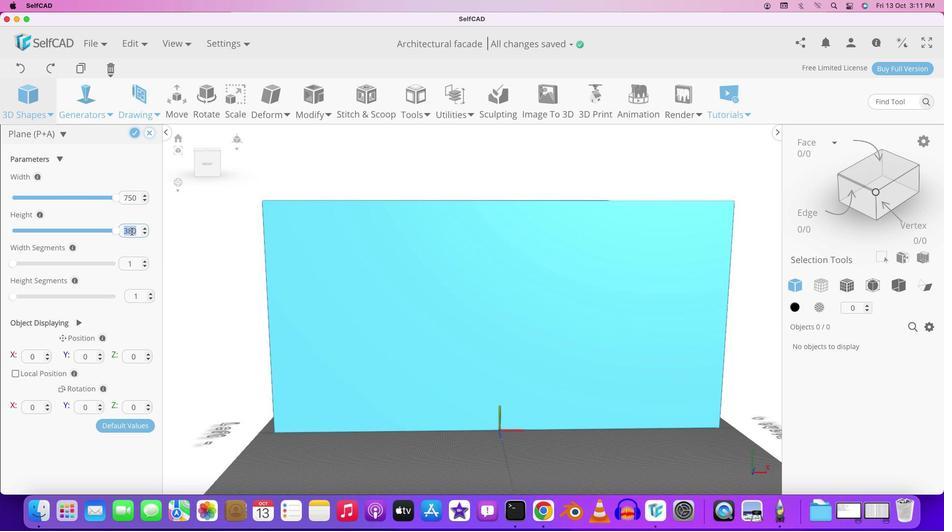 
Action: Mouse moved to (136, 200)
Screenshot: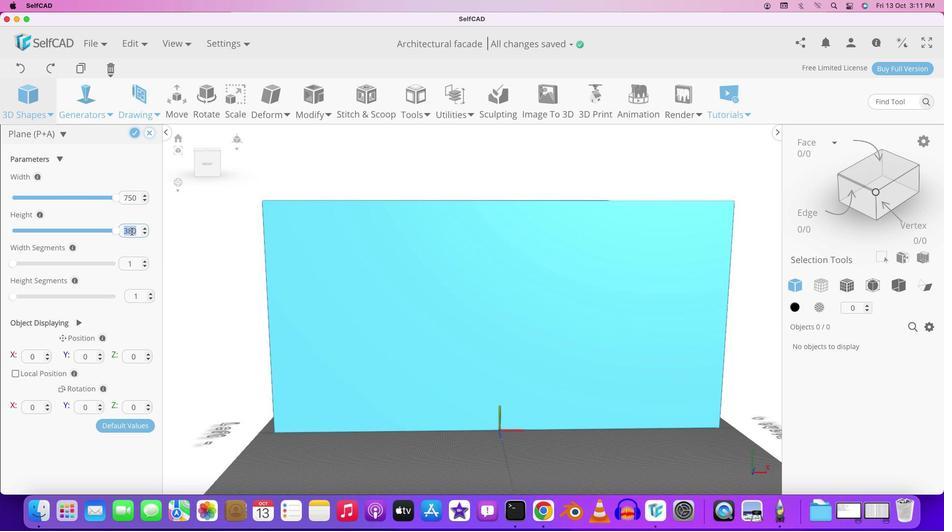 
Action: Key pressed Key.backspaceKey.backspace'5''0'Key.enter
Screenshot: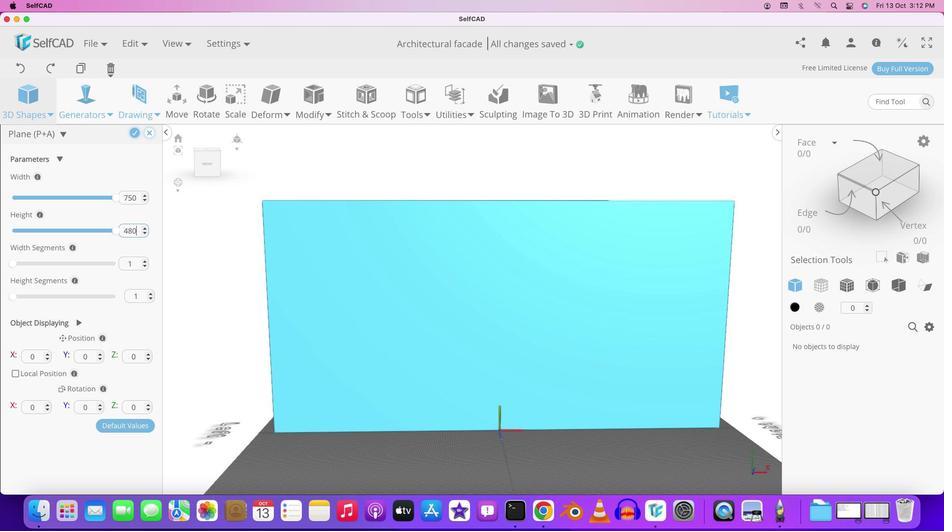 
Action: Mouse moved to (388, 353)
Screenshot: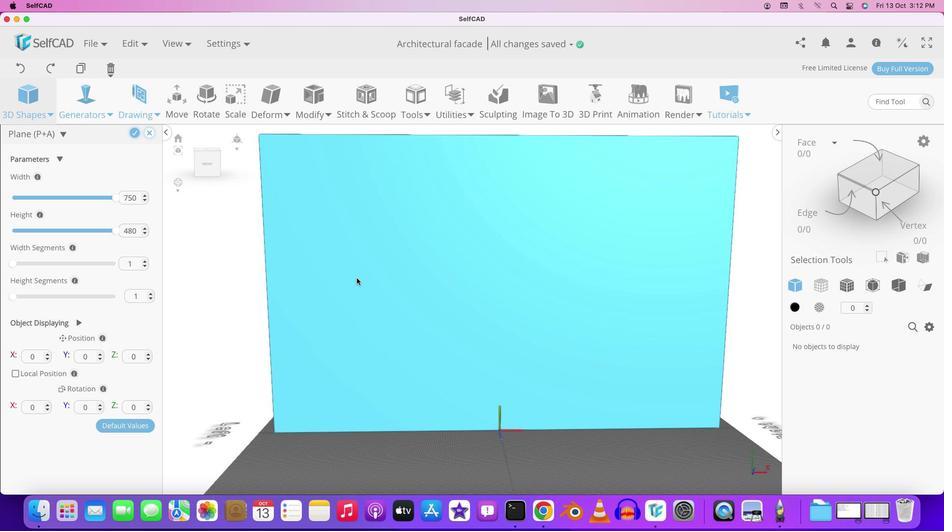 
Action: Mouse pressed left at (388, 353)
Screenshot: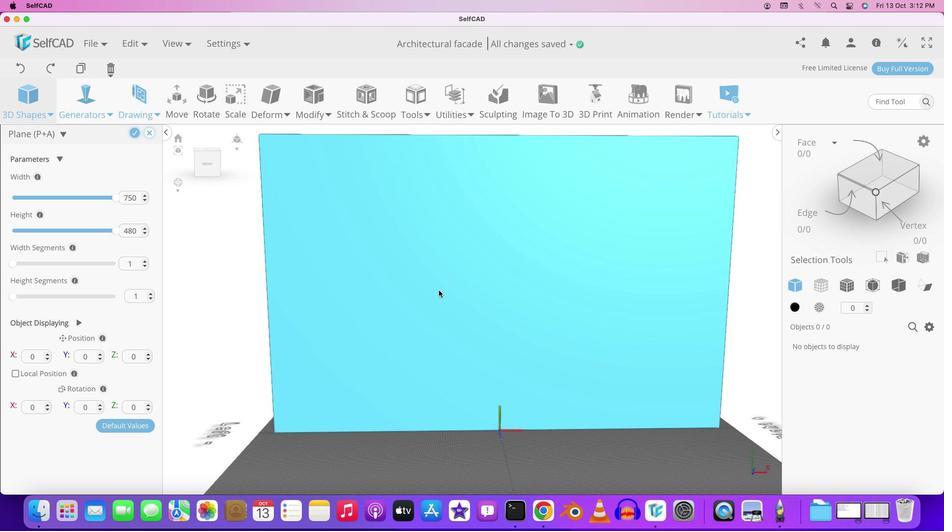 
Action: Mouse moved to (410, 347)
Screenshot: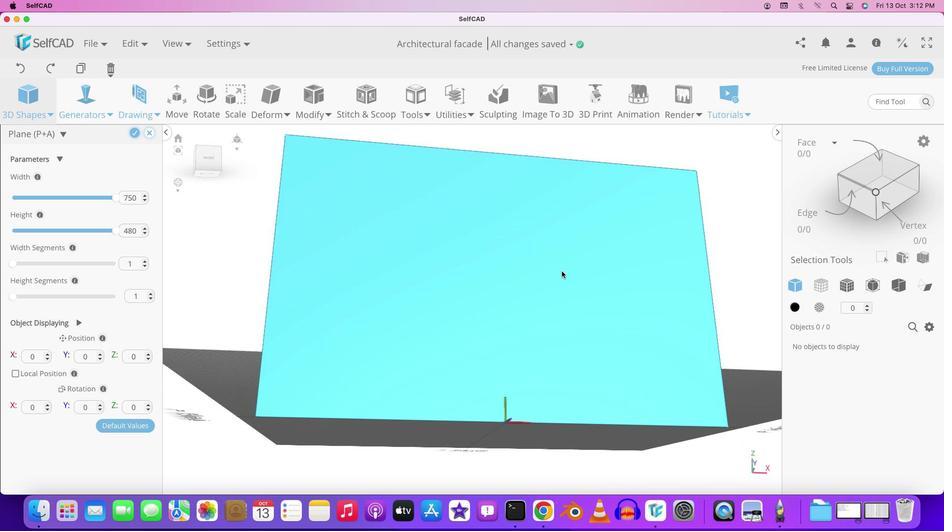 
Action: Mouse pressed left at (410, 347)
Screenshot: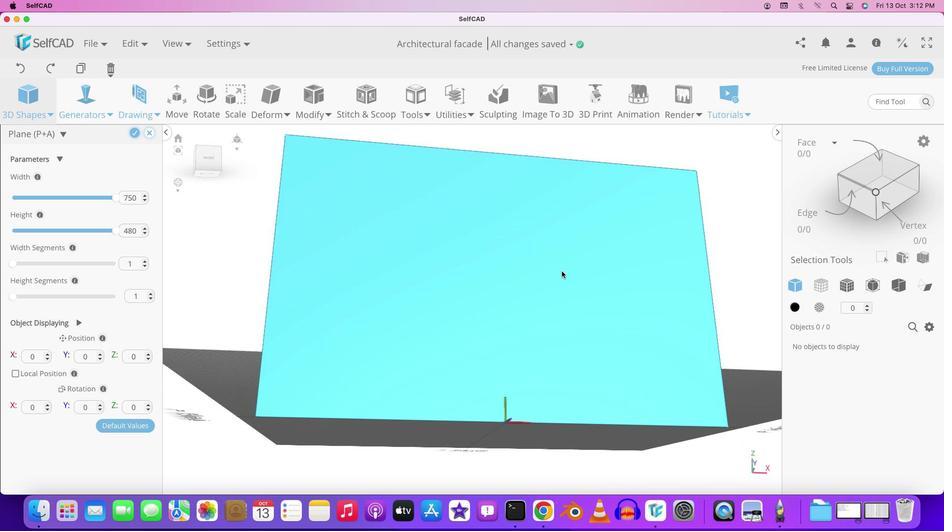 
Action: Mouse moved to (130, 230)
Screenshot: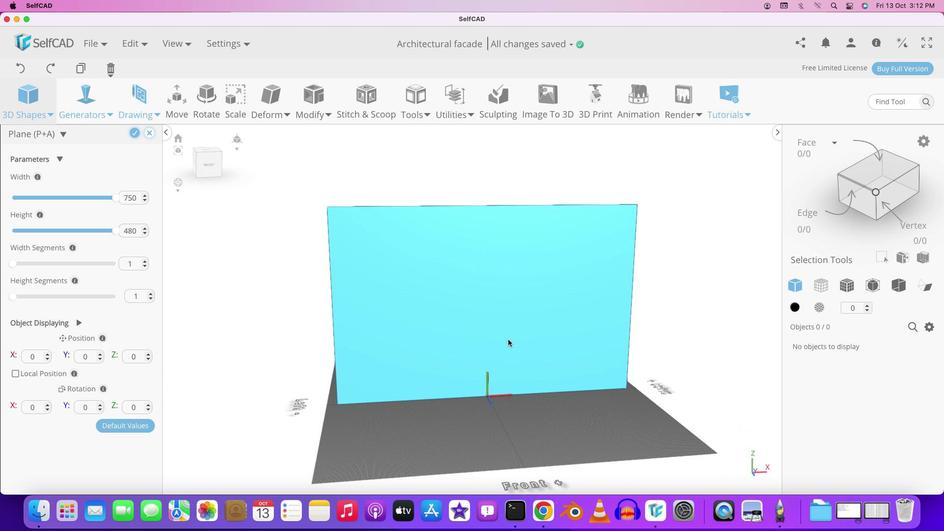 
Action: Mouse pressed left at (130, 230)
Screenshot: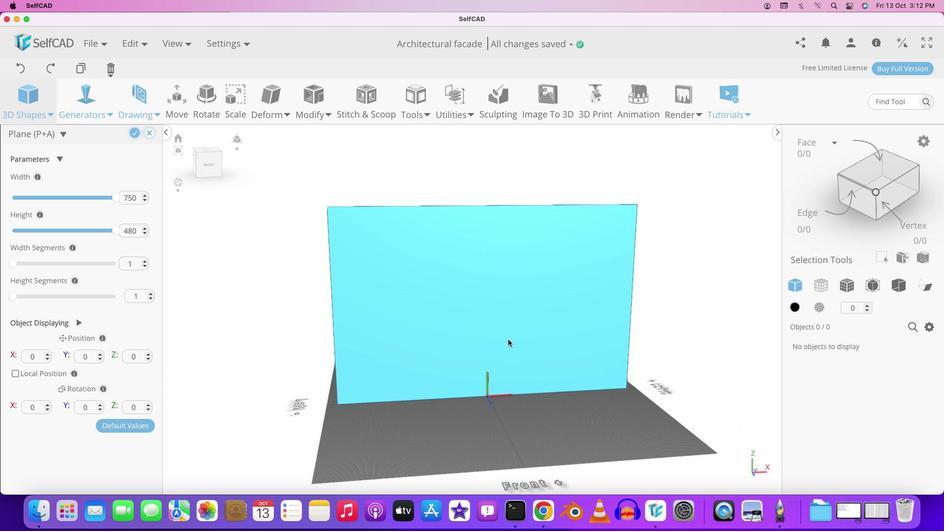 
Action: Key pressed '4''8''0'Key.enter
Screenshot: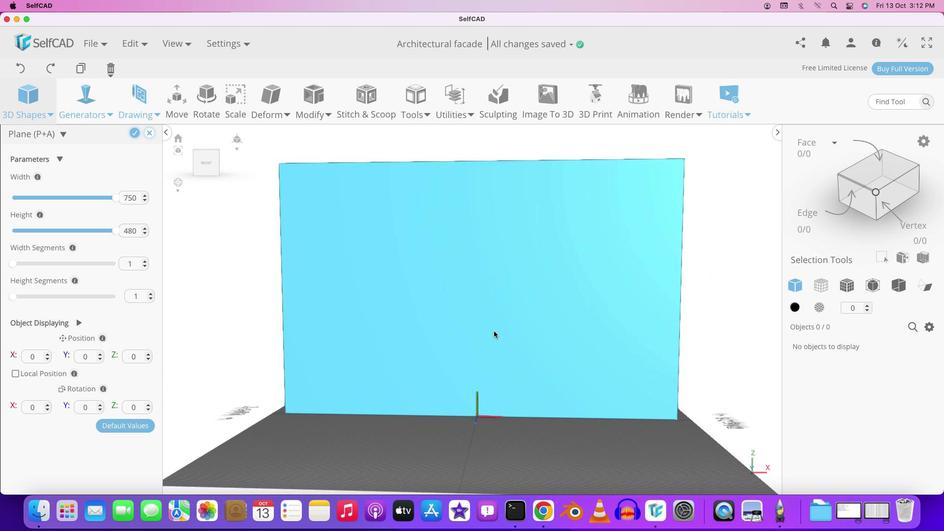 
Action: Mouse moved to (539, 299)
Screenshot: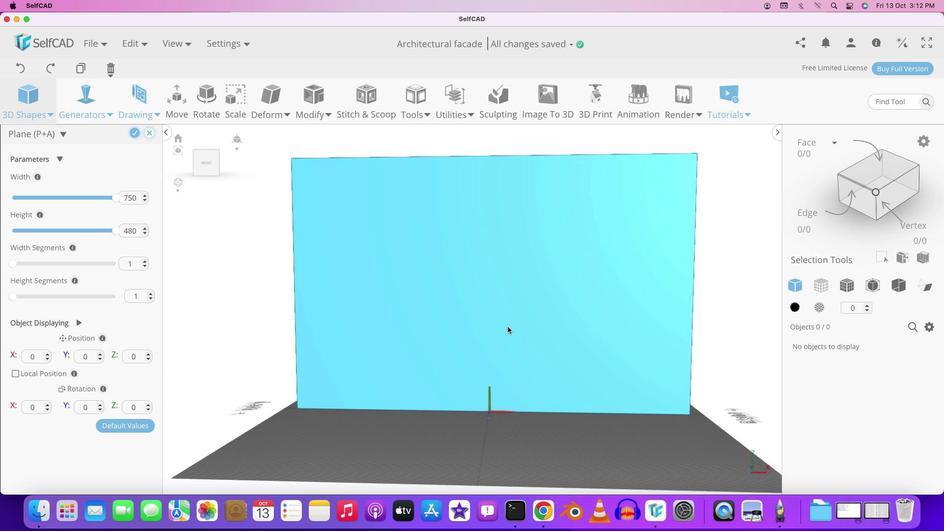 
Action: Mouse pressed left at (539, 299)
Screenshot: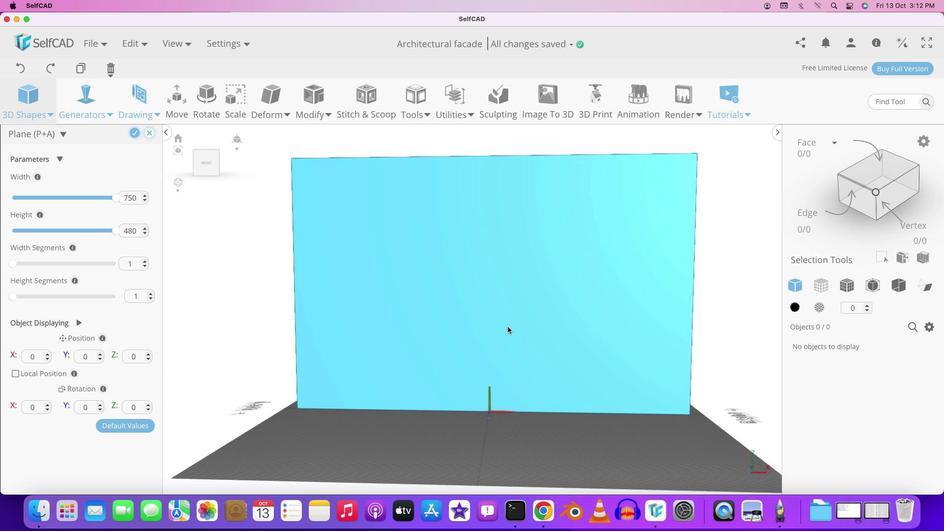 
Action: Mouse moved to (558, 273)
Screenshot: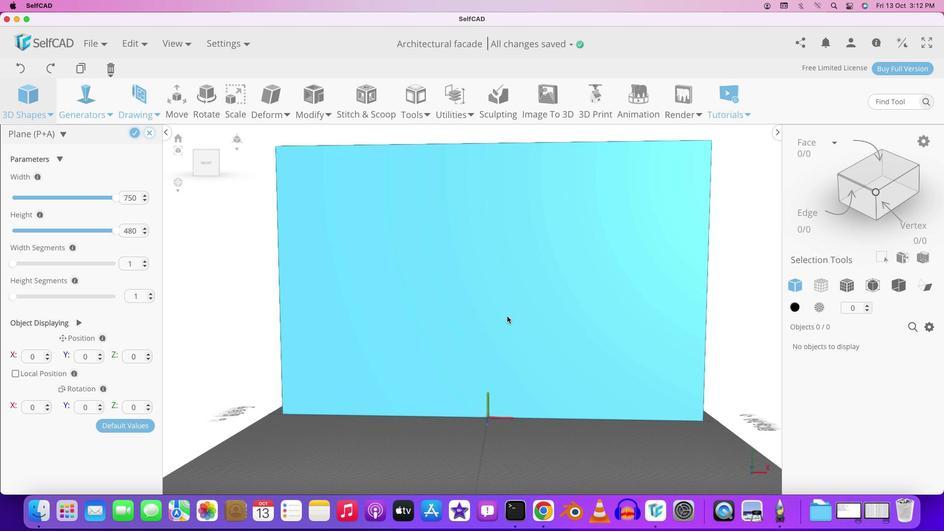 
Action: Mouse scrolled (558, 273) with delta (0, 0)
Screenshot: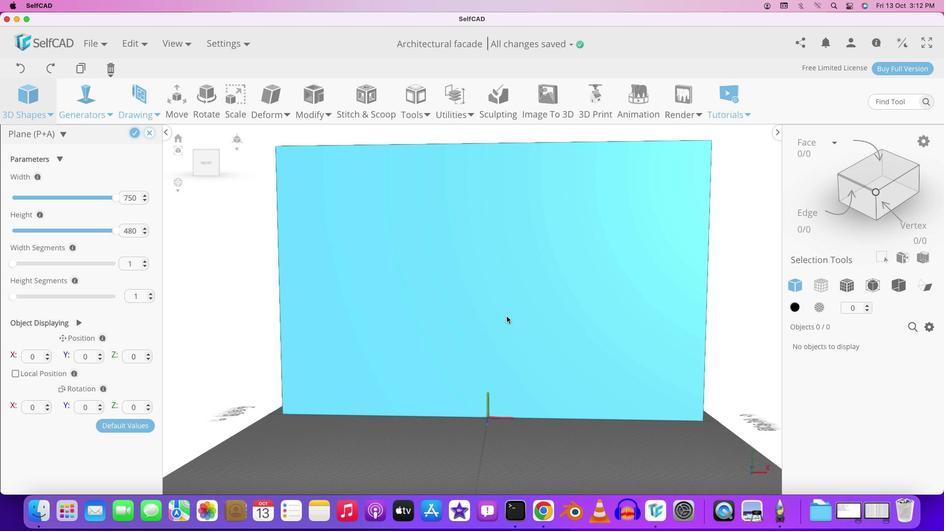 
Action: Mouse moved to (558, 273)
Screenshot: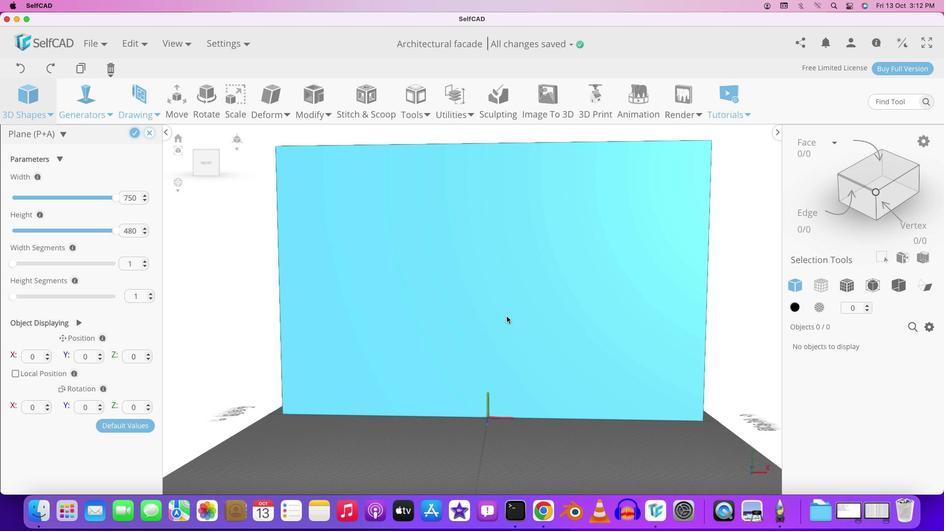 
Action: Mouse scrolled (558, 273) with delta (0, 0)
Screenshot: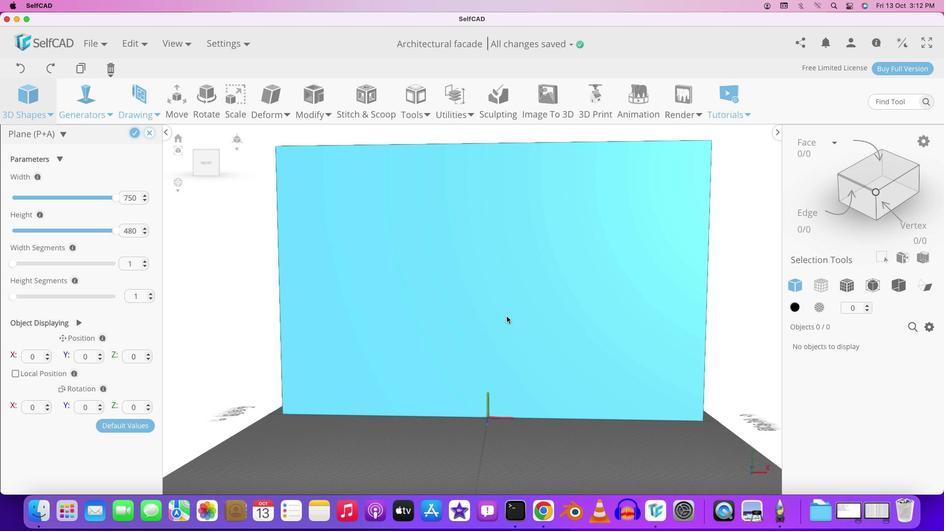 
Action: Mouse scrolled (558, 273) with delta (0, -1)
Screenshot: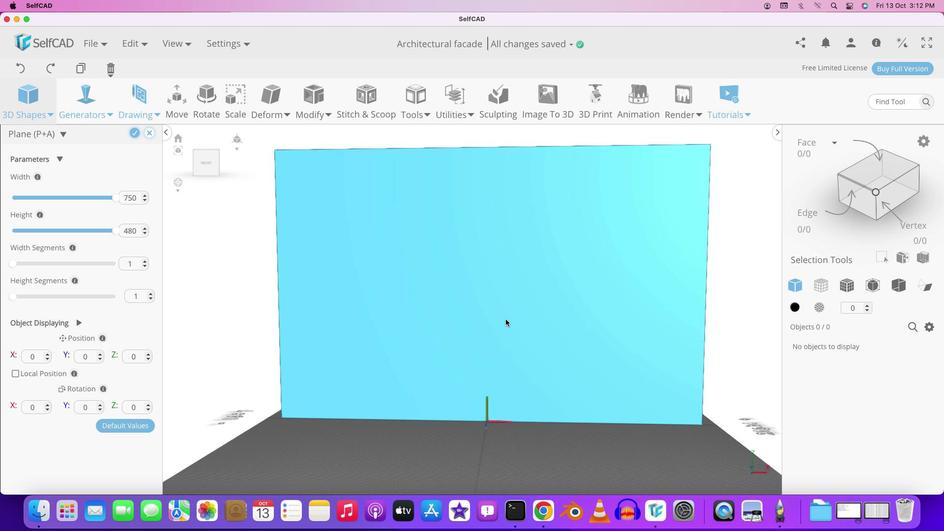 
Action: Mouse moved to (547, 274)
Screenshot: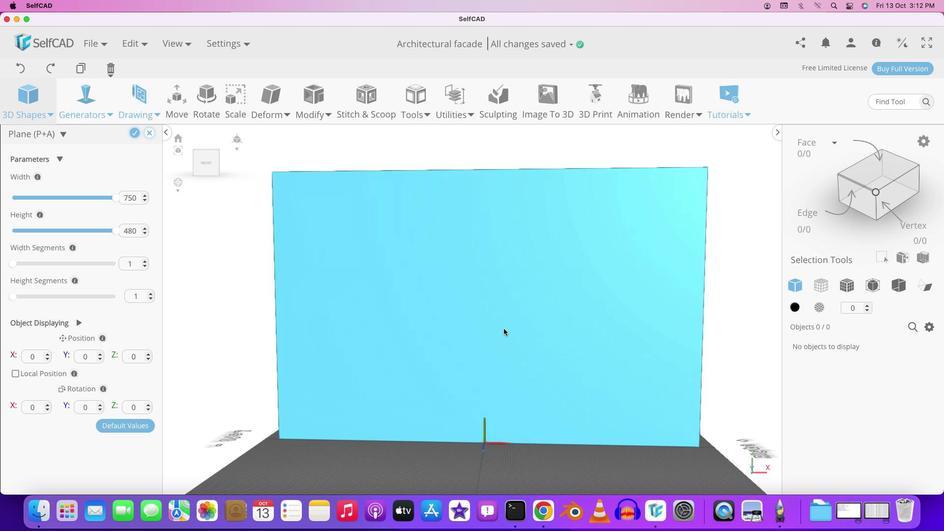 
Action: Key pressed Key.shift
Screenshot: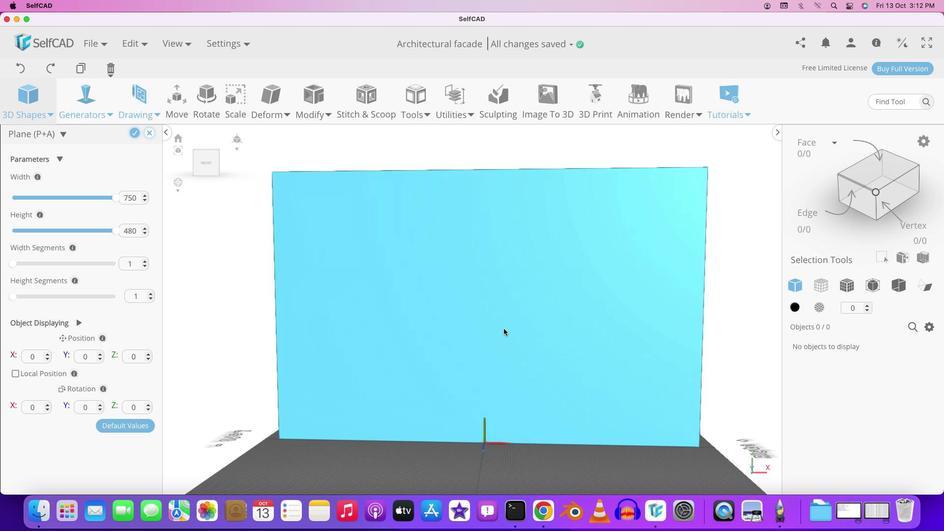 
Action: Mouse moved to (538, 266)
Screenshot: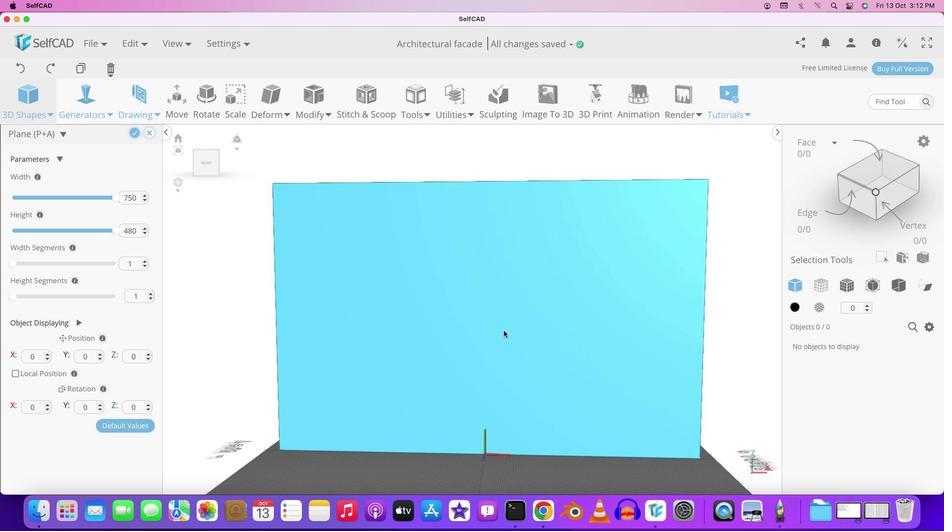 
Action: Mouse pressed left at (538, 266)
Screenshot: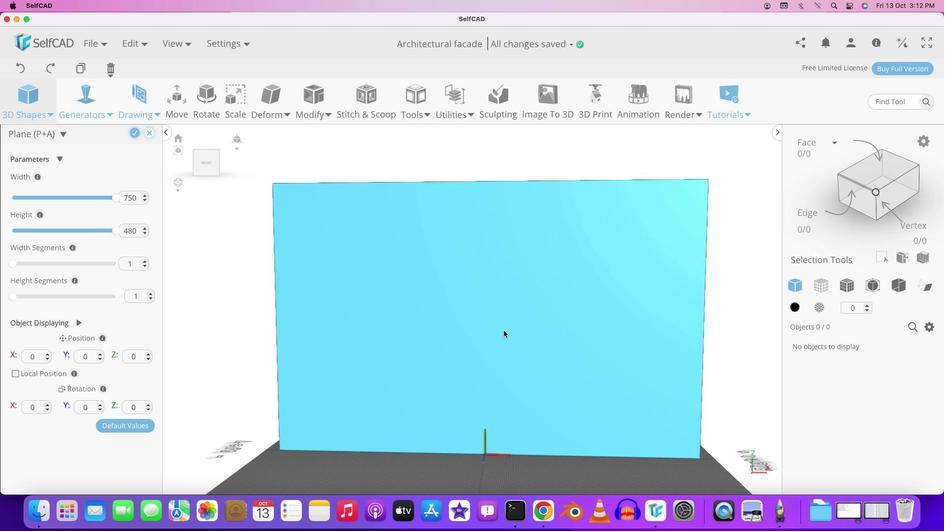 
Action: Mouse moved to (521, 364)
Screenshot: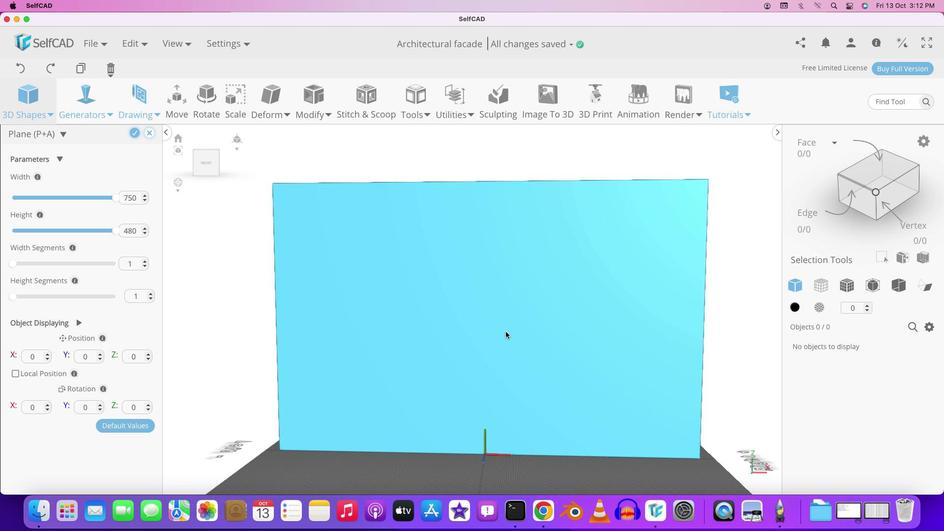 
Action: Mouse pressed left at (521, 364)
Screenshot: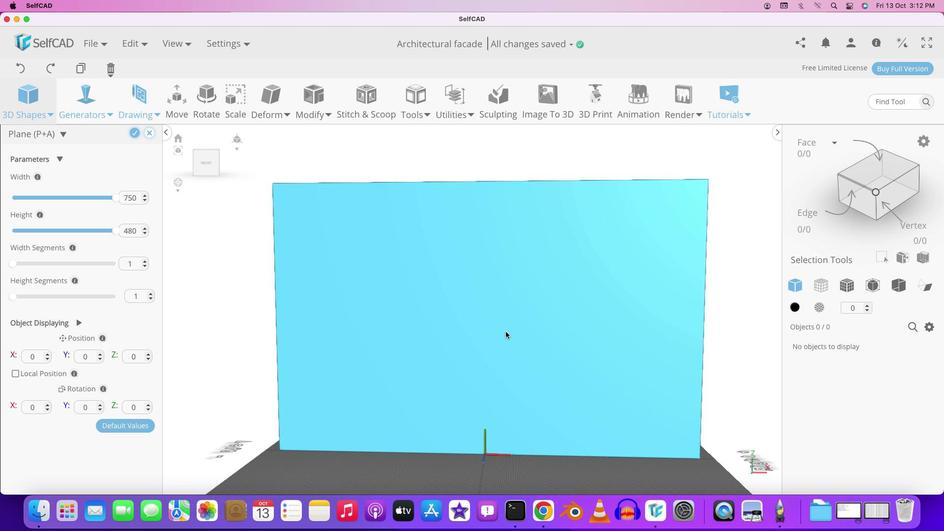 
Action: Mouse moved to (520, 397)
Screenshot: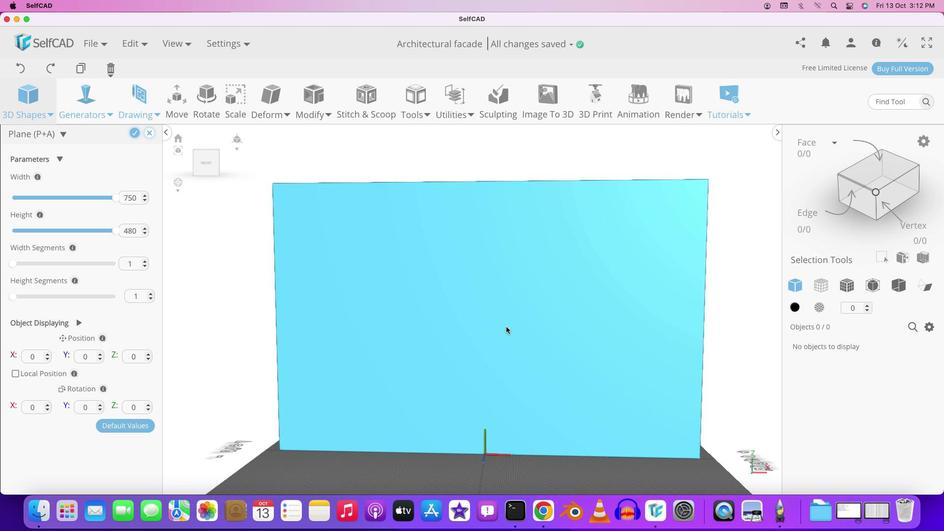 
Action: Key pressed Key.shift
Screenshot: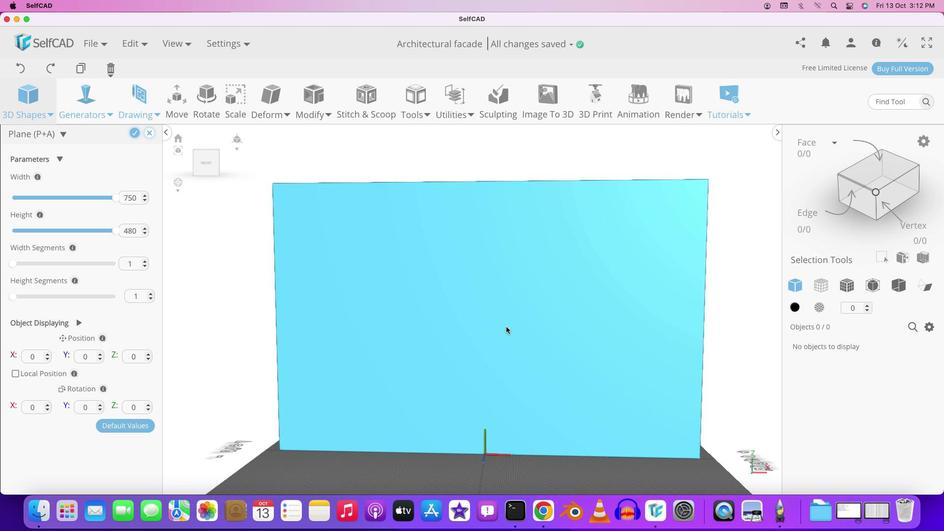 
Action: Mouse pressed left at (520, 397)
Screenshot: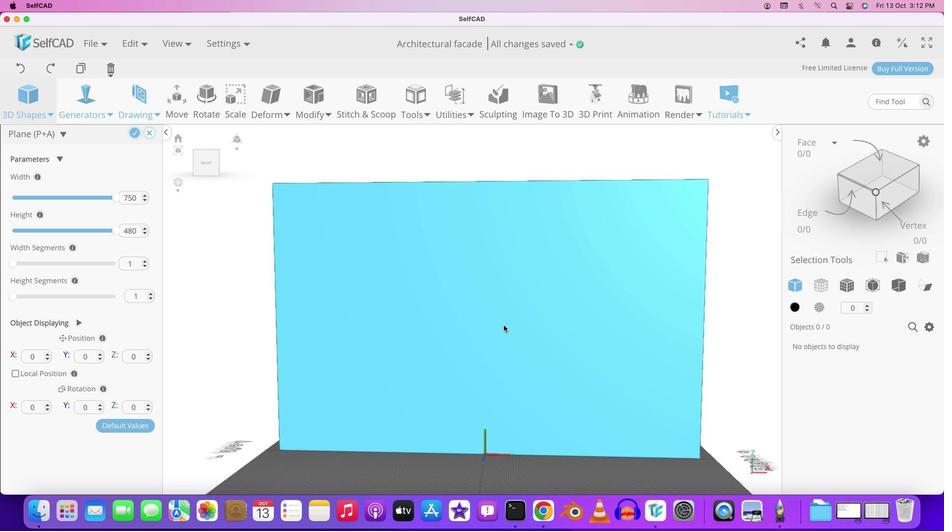 
Action: Mouse moved to (520, 338)
Screenshot: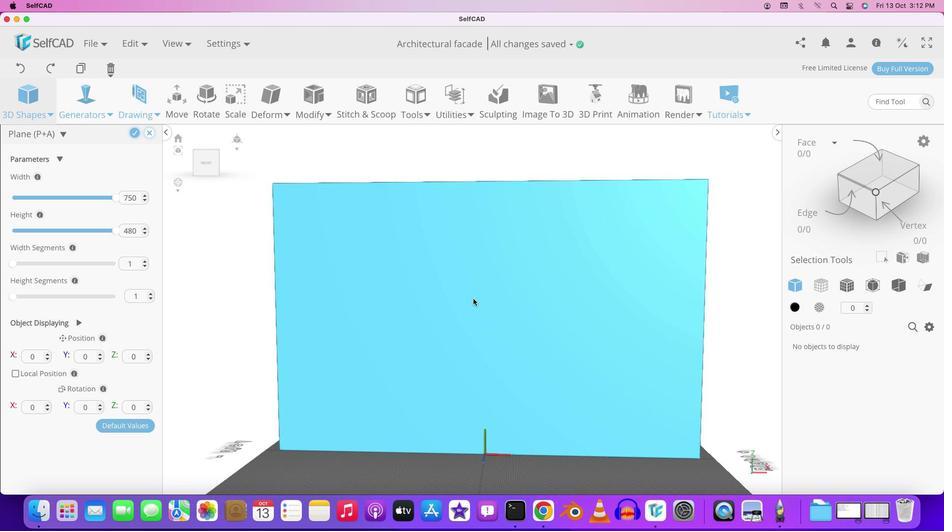 
Action: Mouse pressed left at (520, 338)
Screenshot: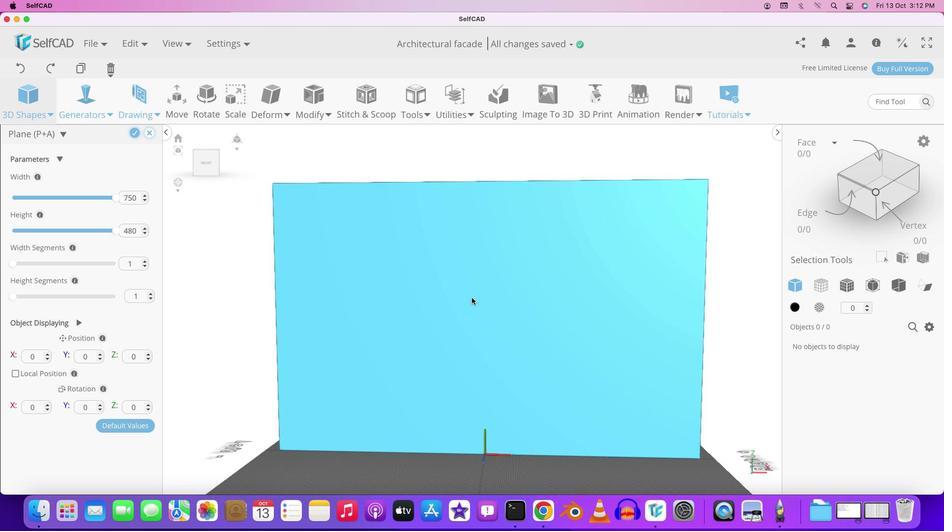 
Action: Mouse moved to (501, 331)
Screenshot: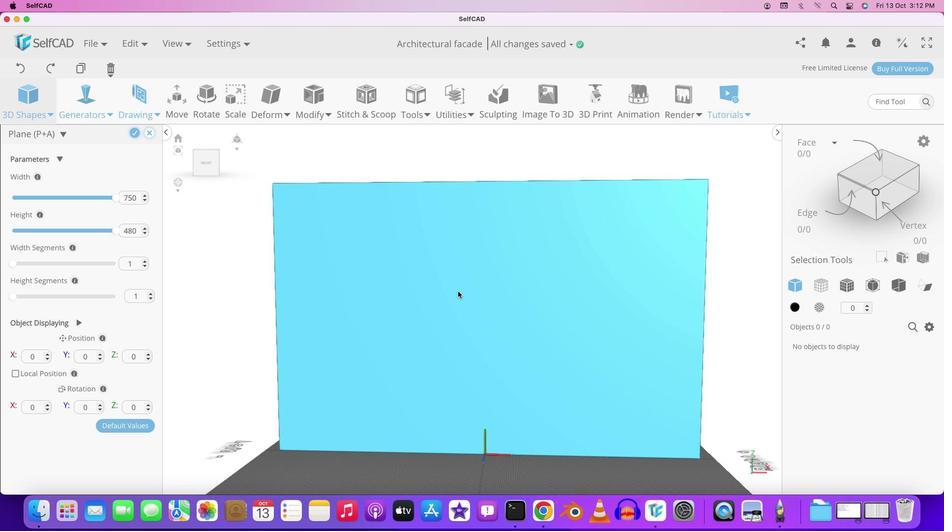 
Action: Mouse scrolled (501, 331) with delta (0, 0)
Screenshot: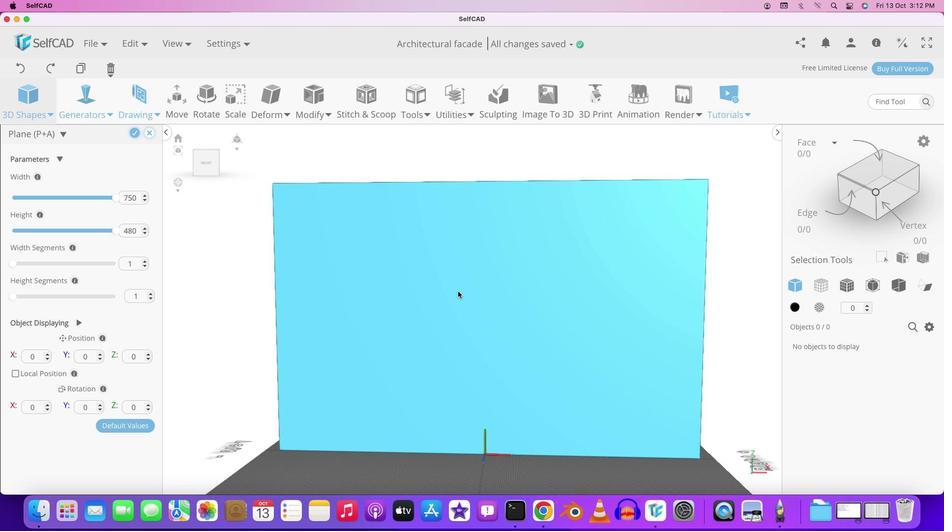 
Action: Mouse moved to (502, 332)
Screenshot: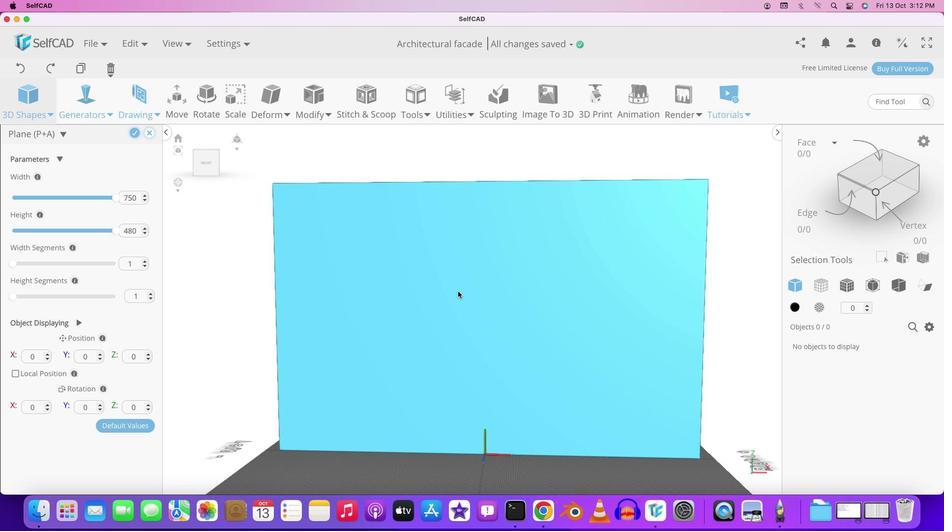 
Action: Mouse scrolled (502, 332) with delta (0, 0)
Screenshot: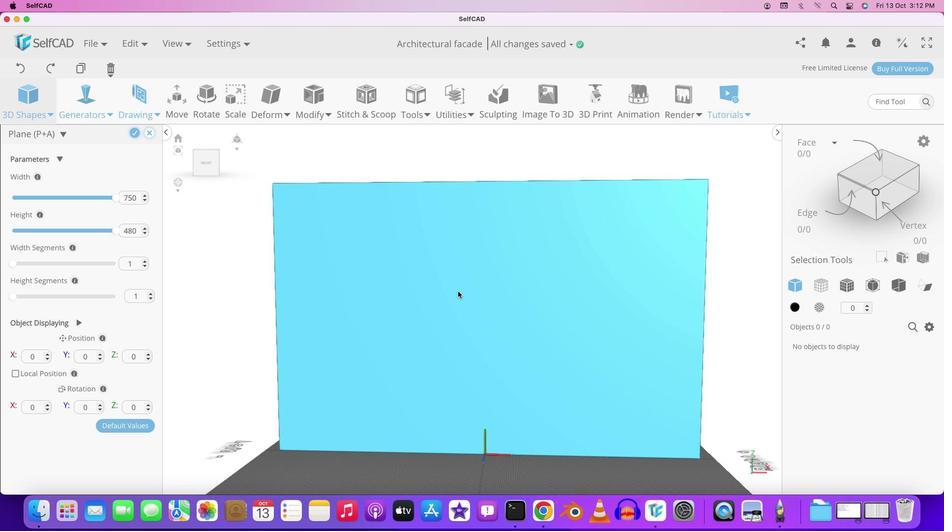 
Action: Mouse moved to (502, 332)
Screenshot: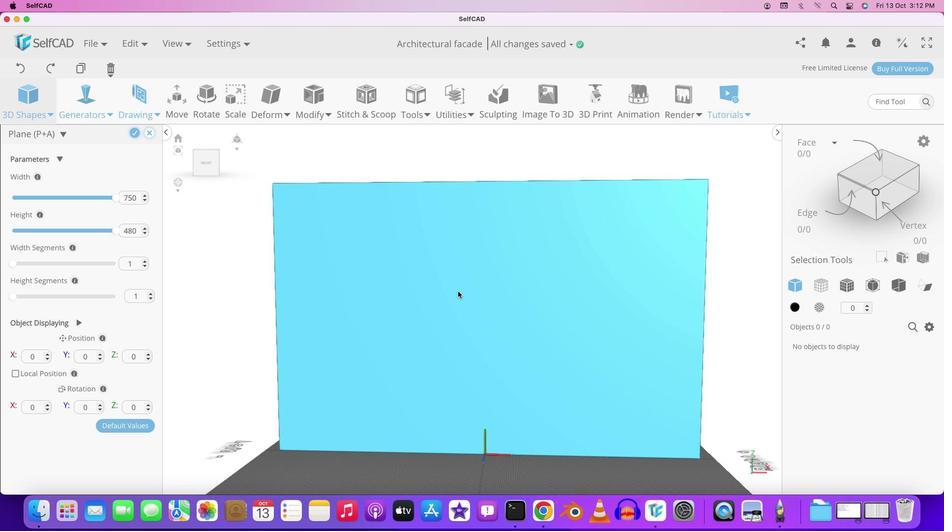 
Action: Mouse scrolled (502, 332) with delta (0, 0)
Screenshot: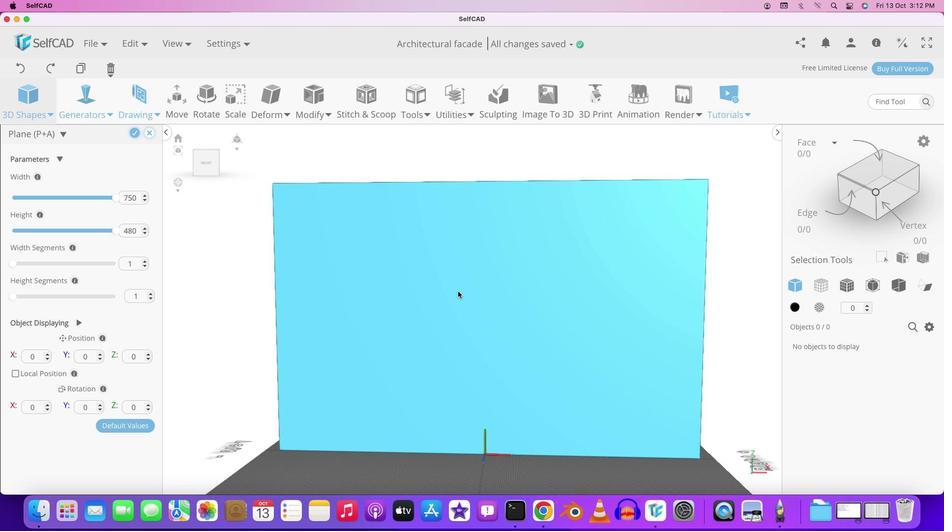 
Action: Mouse moved to (508, 332)
Screenshot: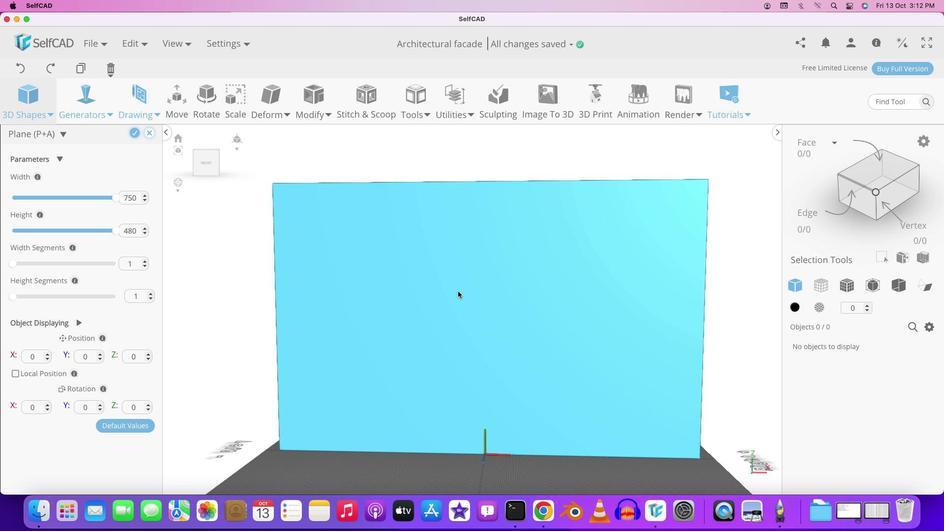 
Action: Mouse pressed left at (508, 332)
Screenshot: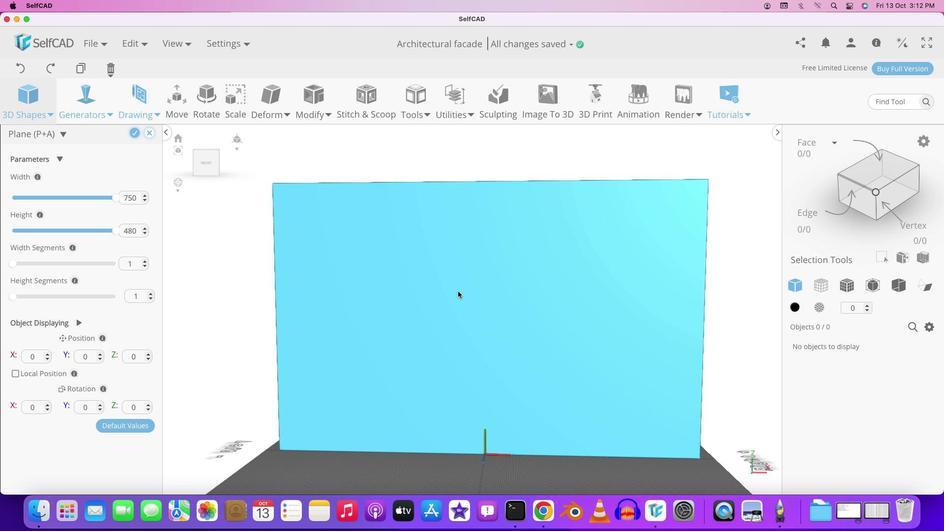 
Action: Mouse moved to (494, 328)
Screenshot: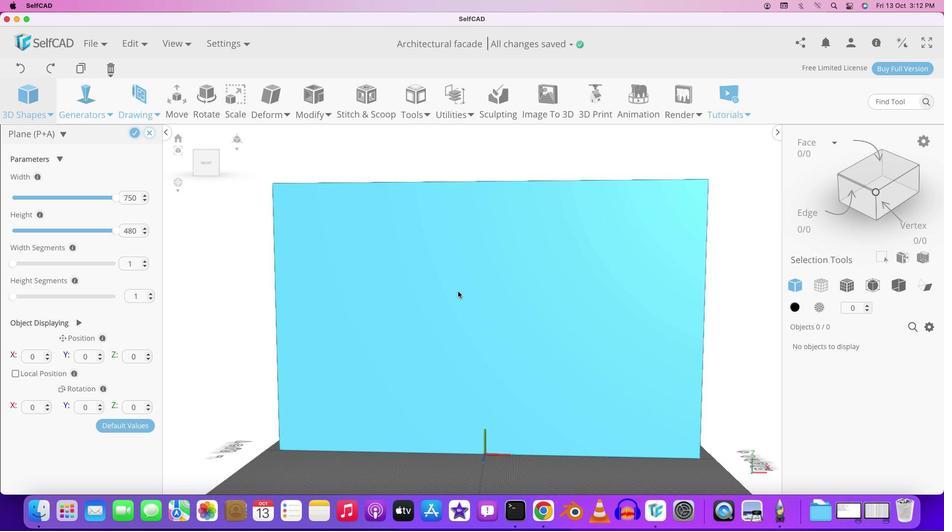 
Action: Key pressed Key.shift
Screenshot: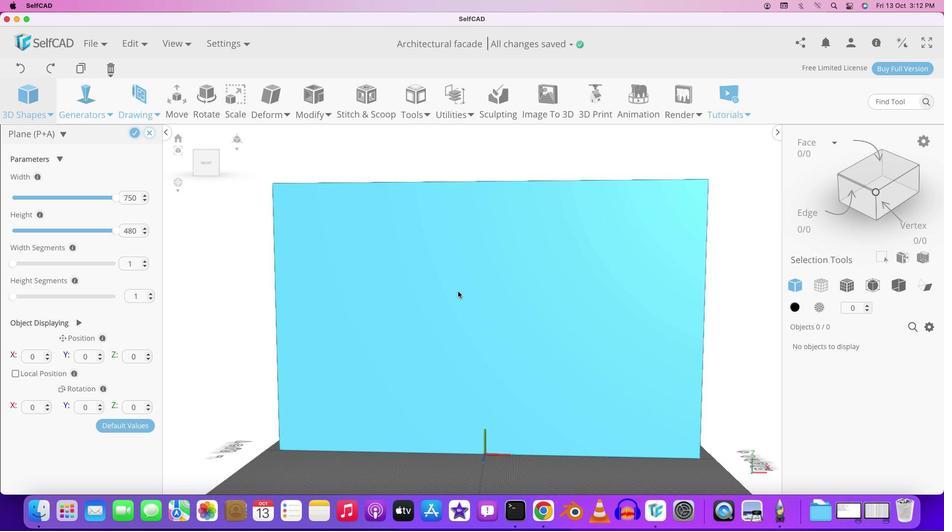
Action: Mouse moved to (495, 328)
Screenshot: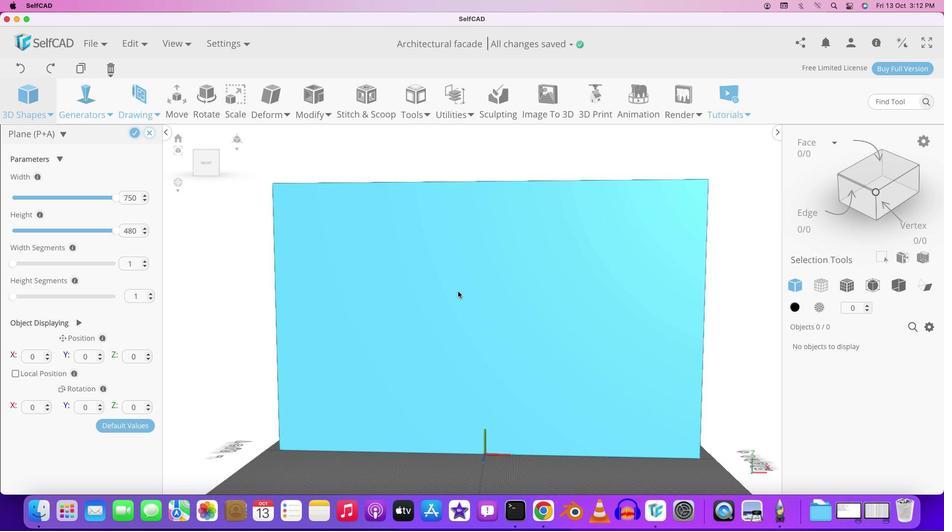 
Action: Mouse pressed left at (495, 328)
Screenshot: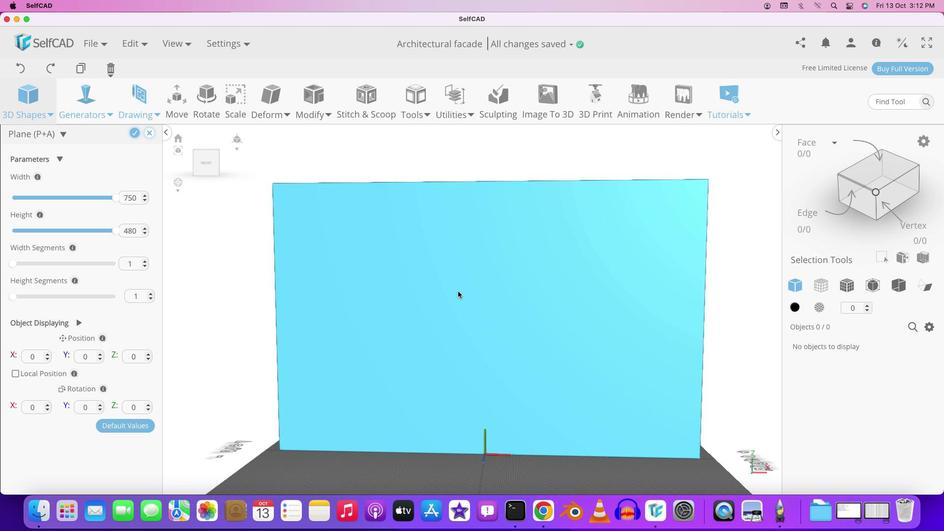 
Action: Mouse moved to (507, 326)
Screenshot: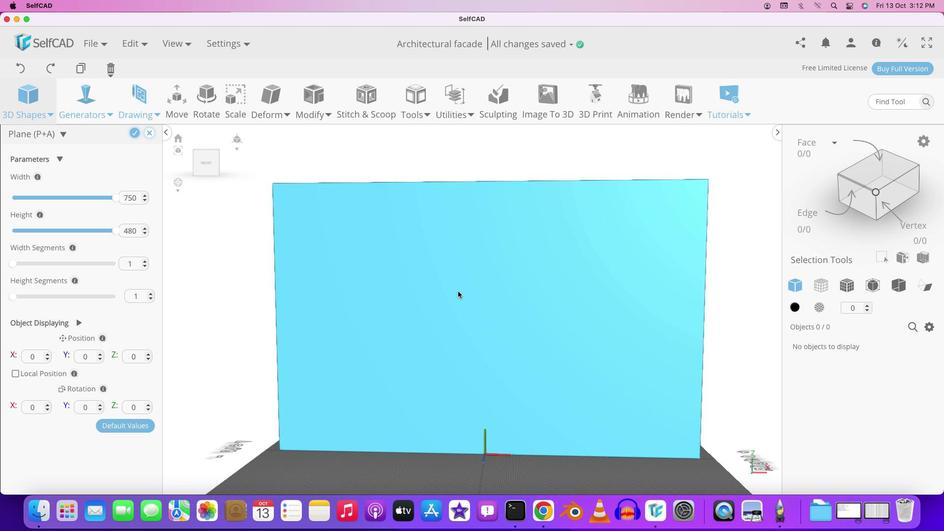 
Action: Mouse scrolled (507, 326) with delta (0, 0)
Screenshot: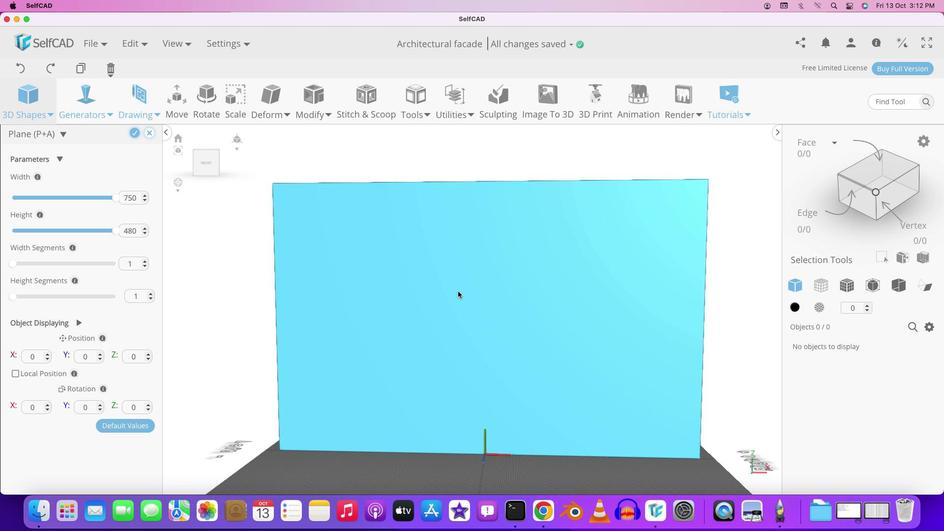 
Action: Mouse moved to (506, 316)
Screenshot: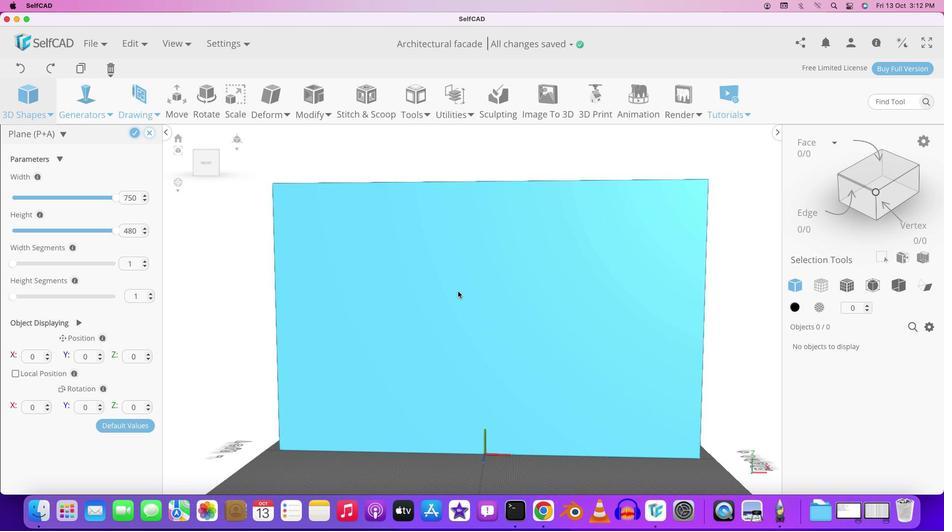 
Action: Key pressed Key.shift
Screenshot: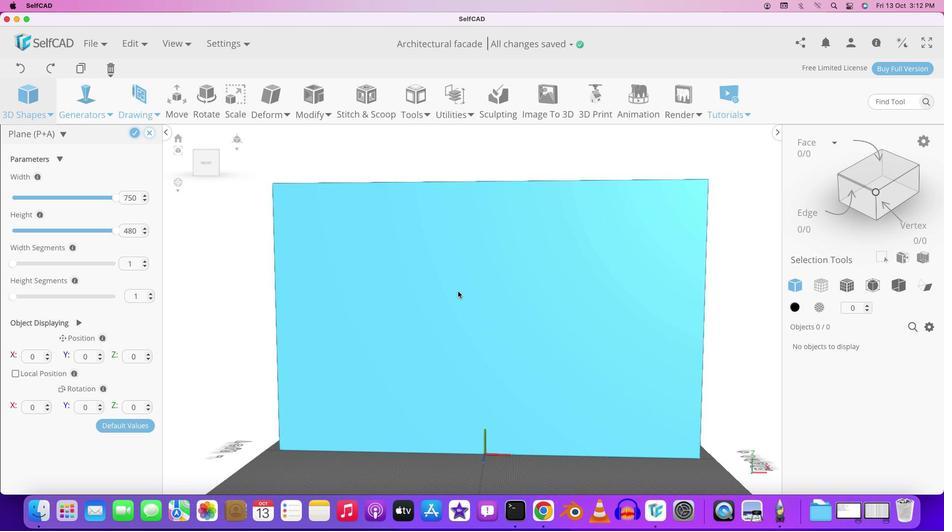 
Action: Mouse moved to (506, 315)
Screenshot: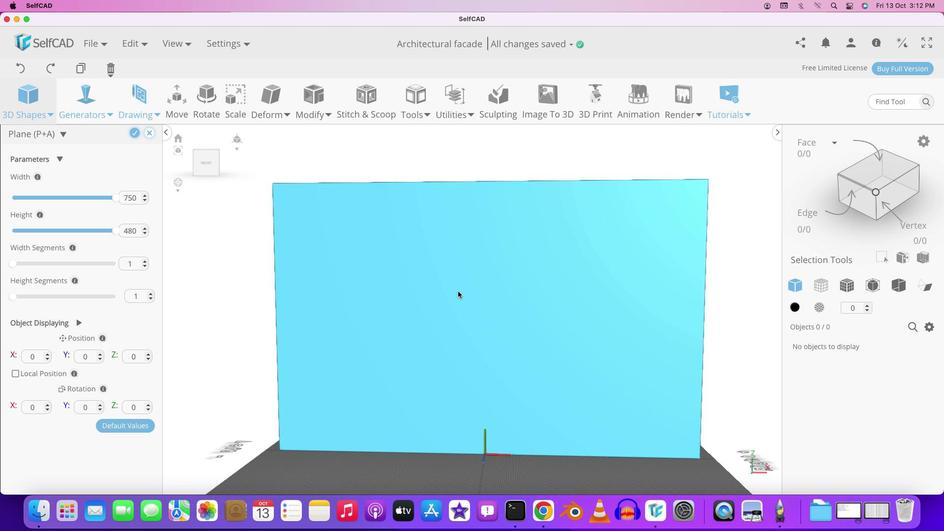 
Action: Mouse pressed left at (506, 315)
Screenshot: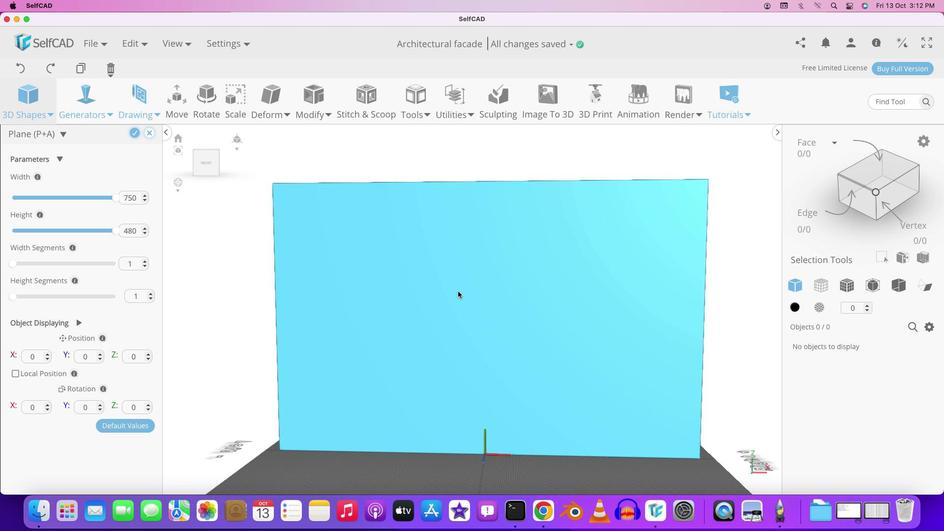 
Action: Mouse moved to (554, 303)
Screenshot: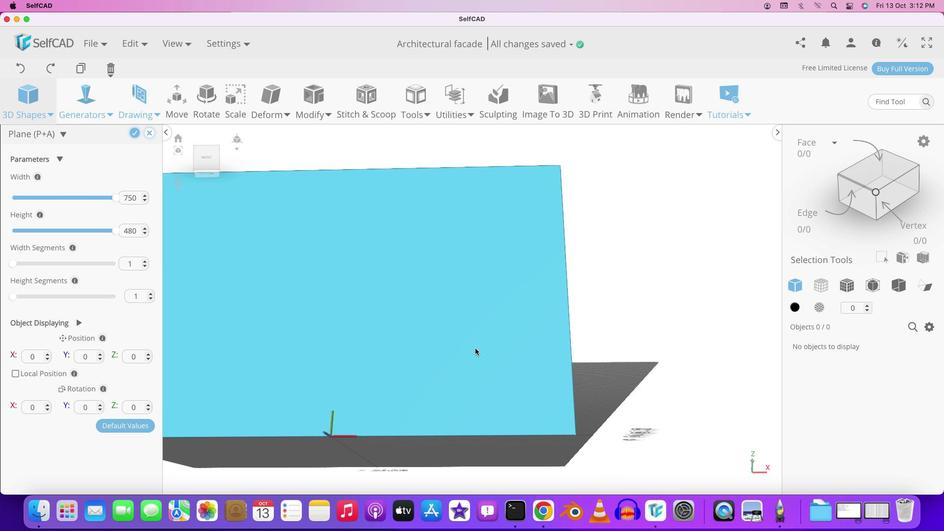 
Action: Mouse pressed left at (554, 303)
Screenshot: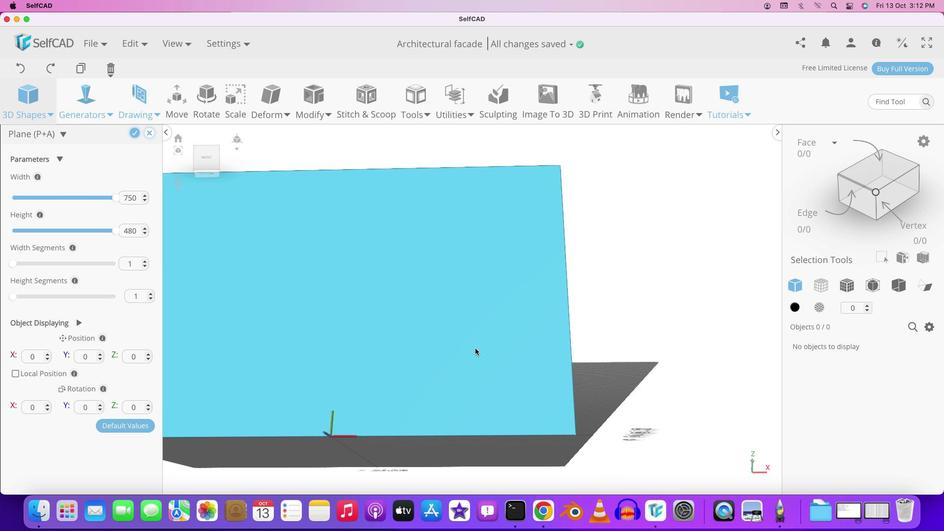 
Action: Mouse moved to (562, 302)
Screenshot: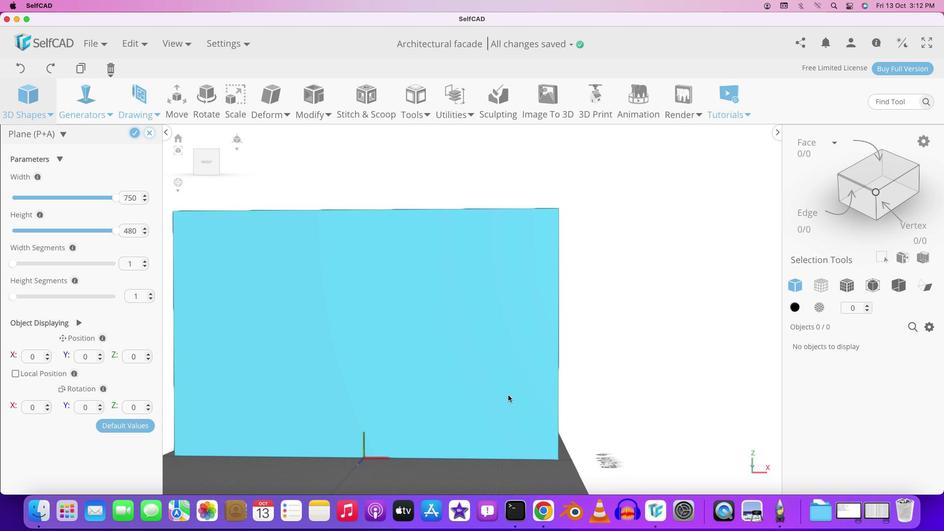 
Action: Key pressed Key.shift
Screenshot: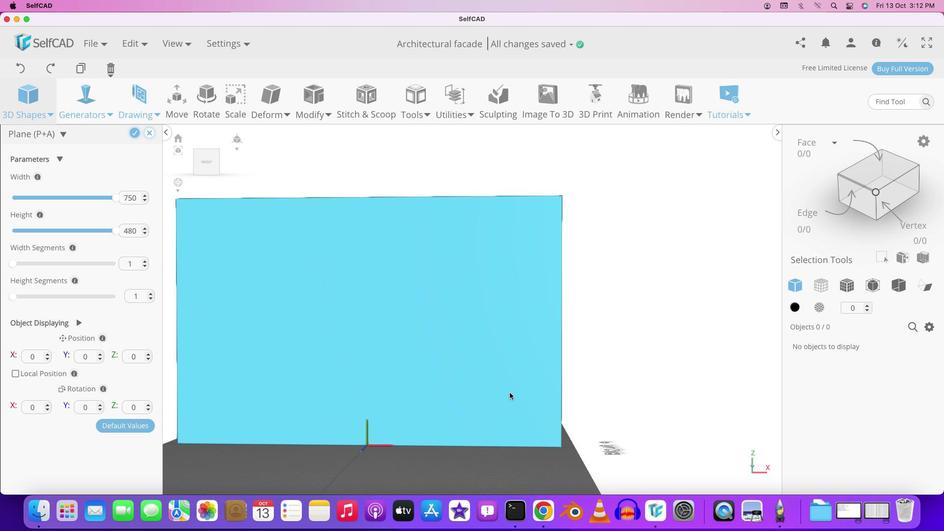 
Action: Mouse moved to (555, 303)
Screenshot: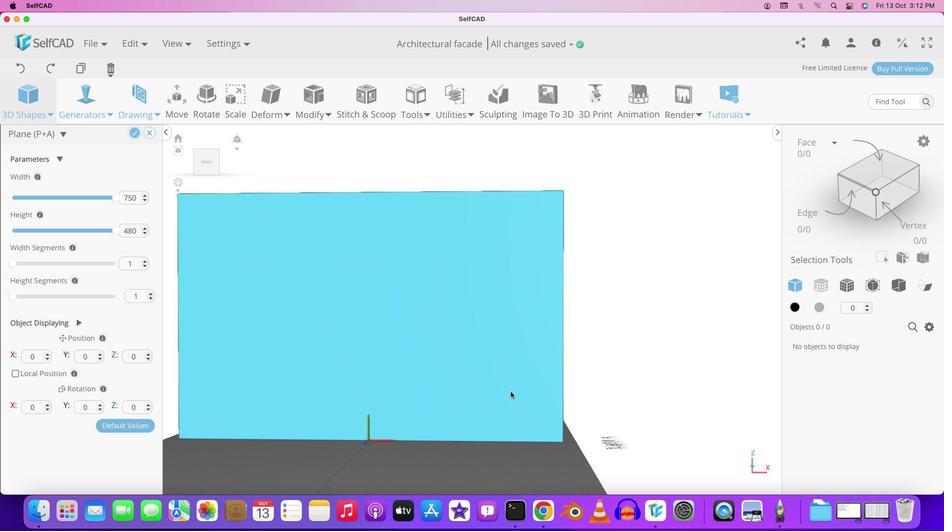 
Action: Mouse pressed left at (555, 303)
Screenshot: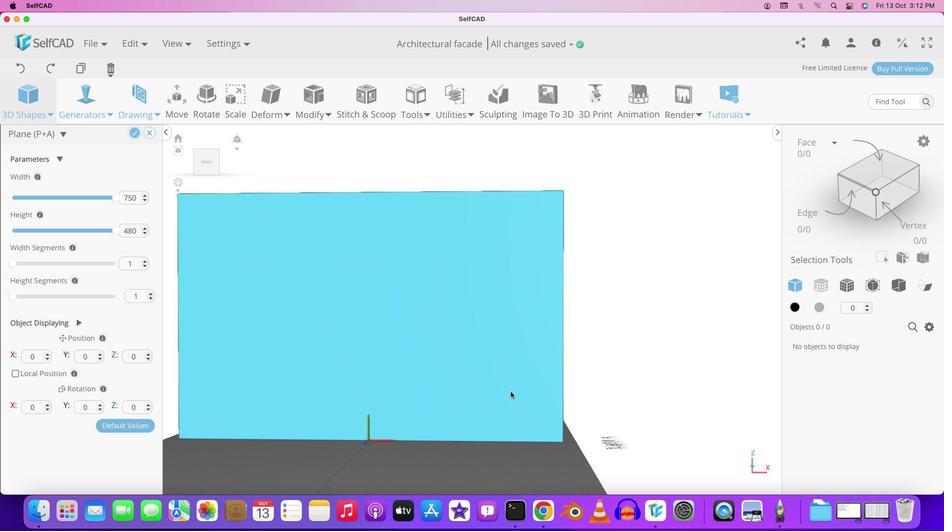 
Action: Mouse moved to (451, 331)
Screenshot: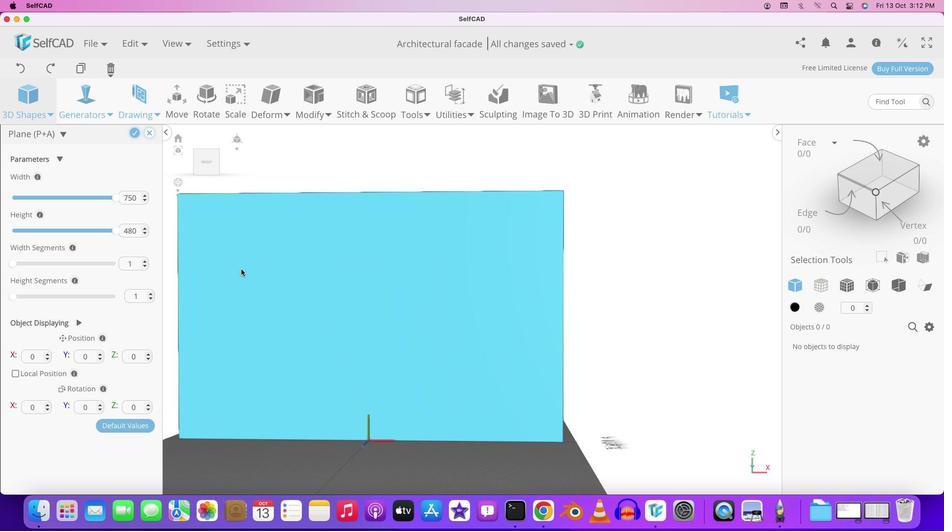 
Action: Mouse pressed left at (451, 331)
Screenshot: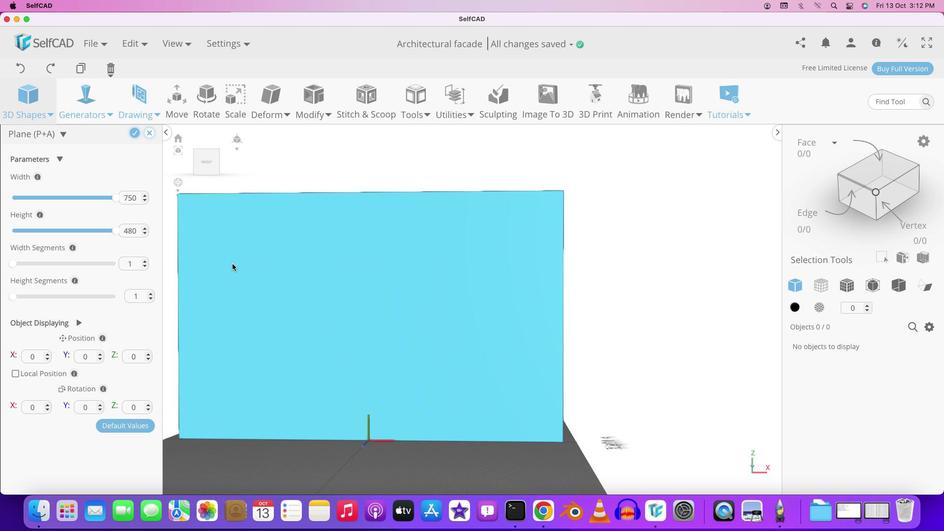 
Action: Mouse moved to (471, 340)
Screenshot: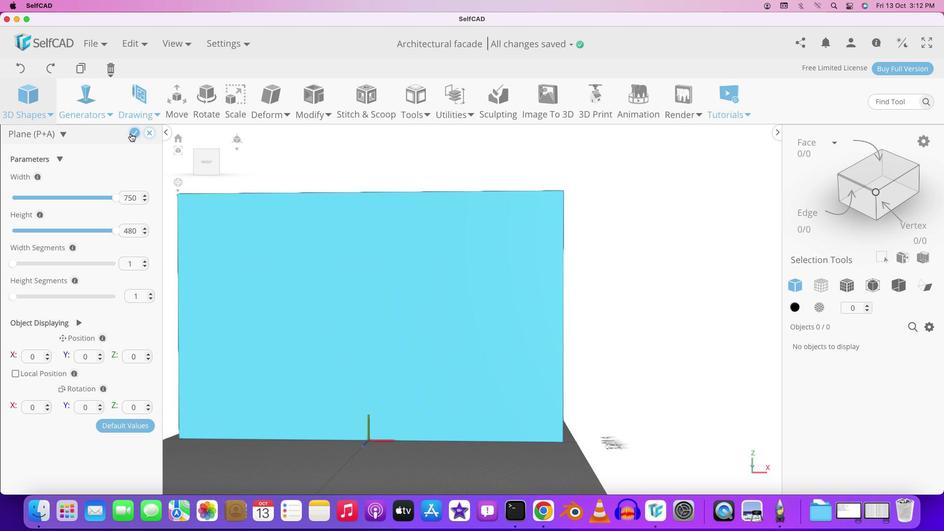
Action: Key pressed Key.shift
Screenshot: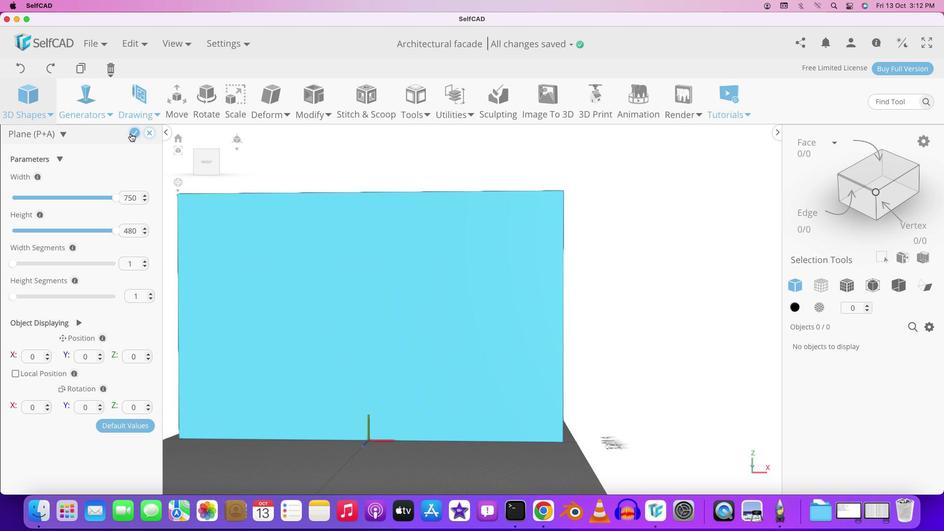 
Action: Mouse moved to (492, 378)
Screenshot: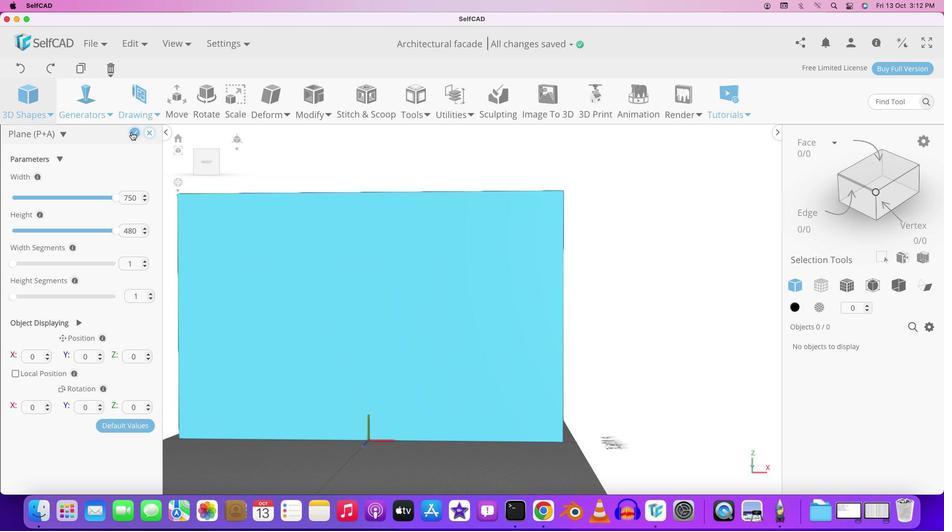 
Action: Mouse pressed left at (492, 378)
Screenshot: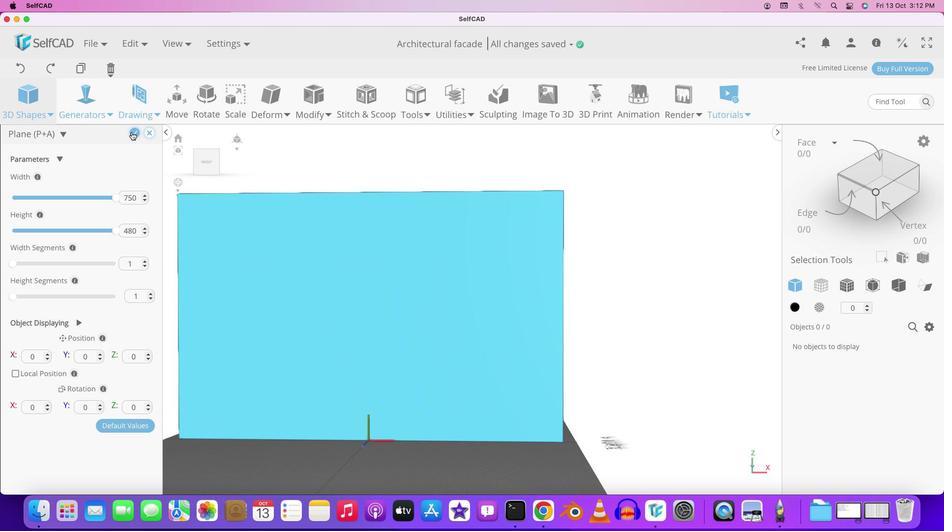 
Action: Mouse moved to (505, 349)
Screenshot: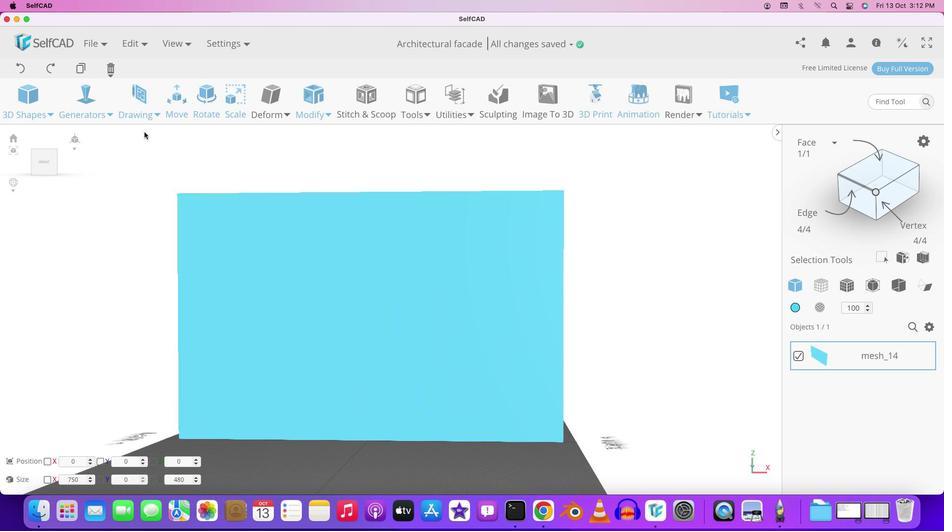 
Action: Key pressed Key.shift
Screenshot: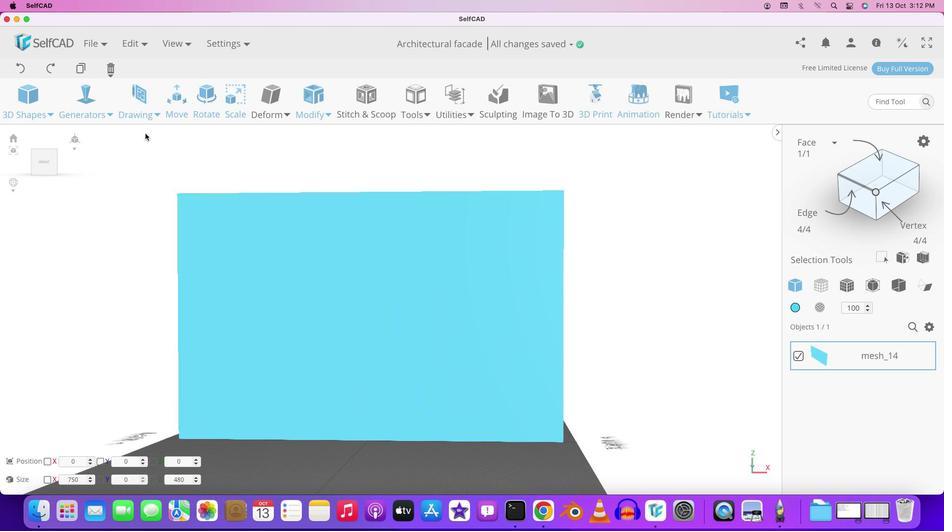 
Action: Mouse pressed left at (505, 349)
Screenshot: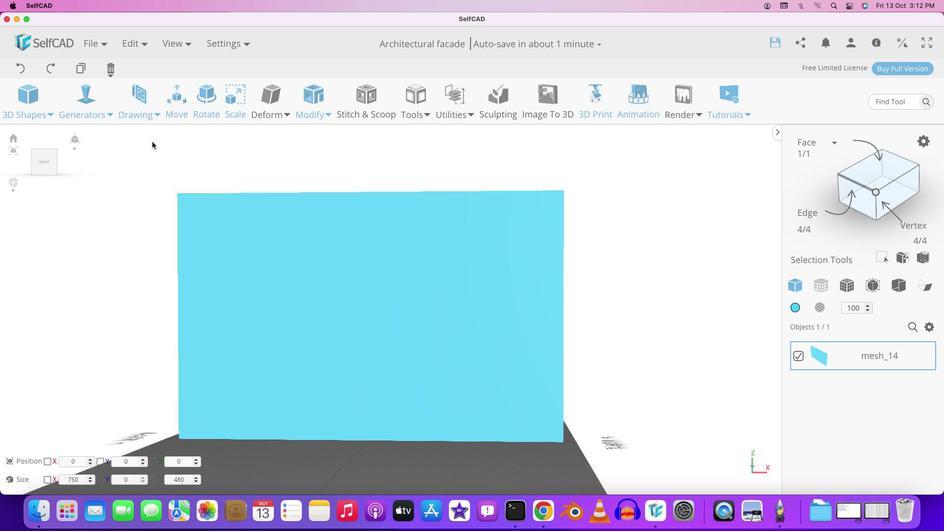 
Action: Mouse moved to (504, 358)
Screenshot: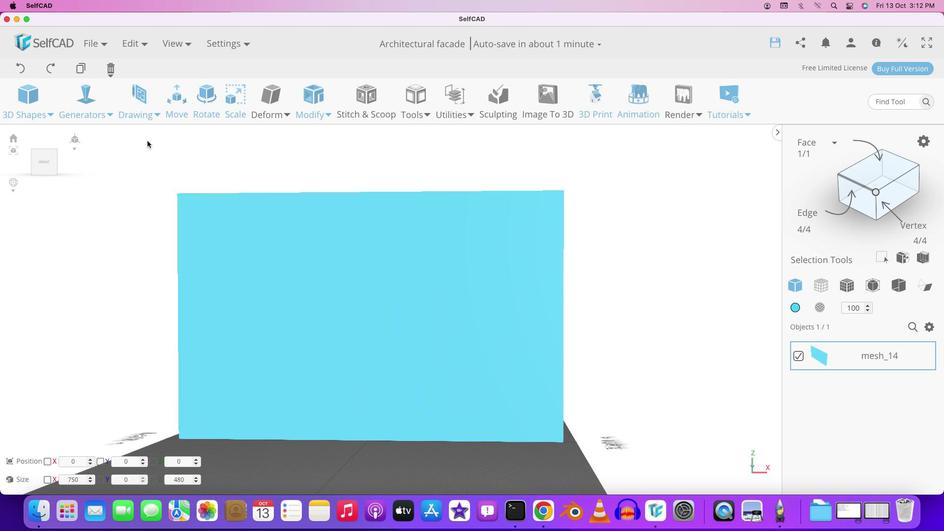 
Action: Mouse scrolled (504, 358) with delta (0, 0)
Screenshot: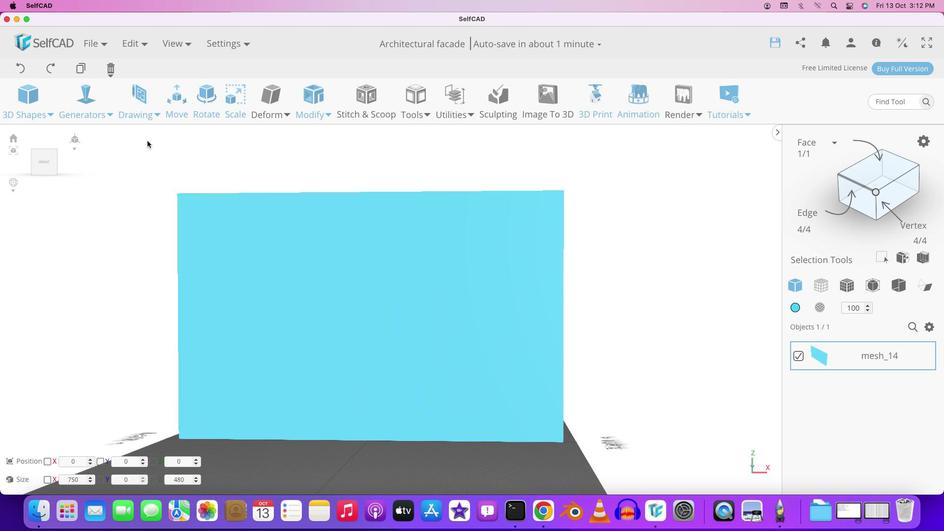 
Action: Mouse scrolled (504, 358) with delta (0, 0)
Screenshot: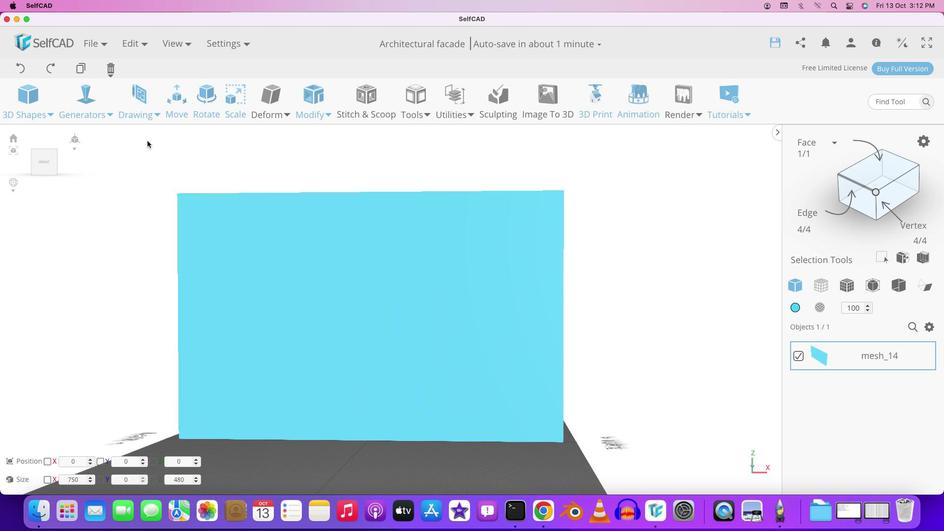
Action: Mouse moved to (505, 359)
Screenshot: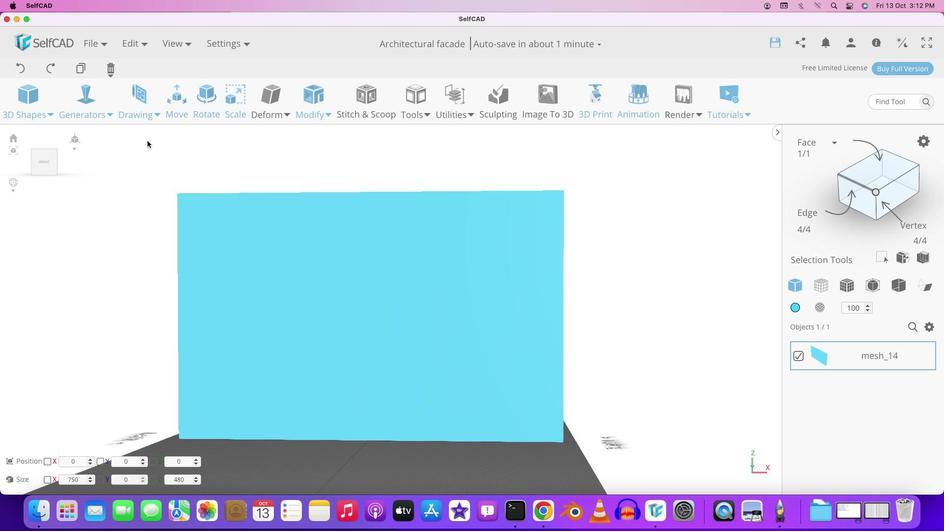 
Action: Key pressed Key.shift
Screenshot: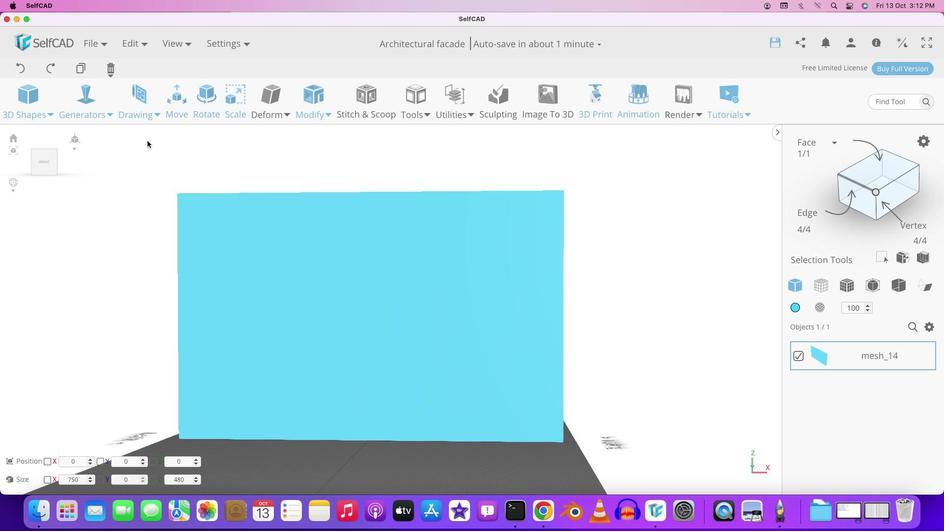 
Action: Mouse moved to (508, 357)
Screenshot: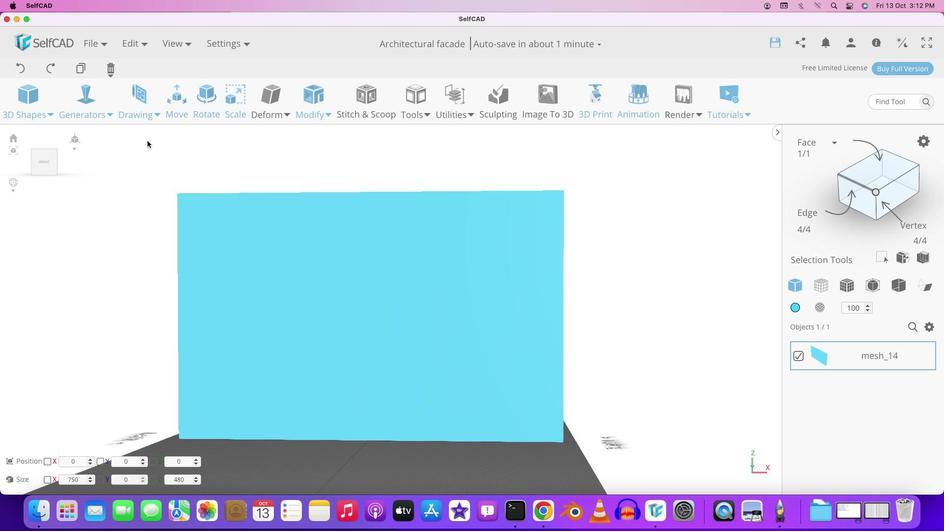 
Action: Mouse pressed left at (508, 357)
Screenshot: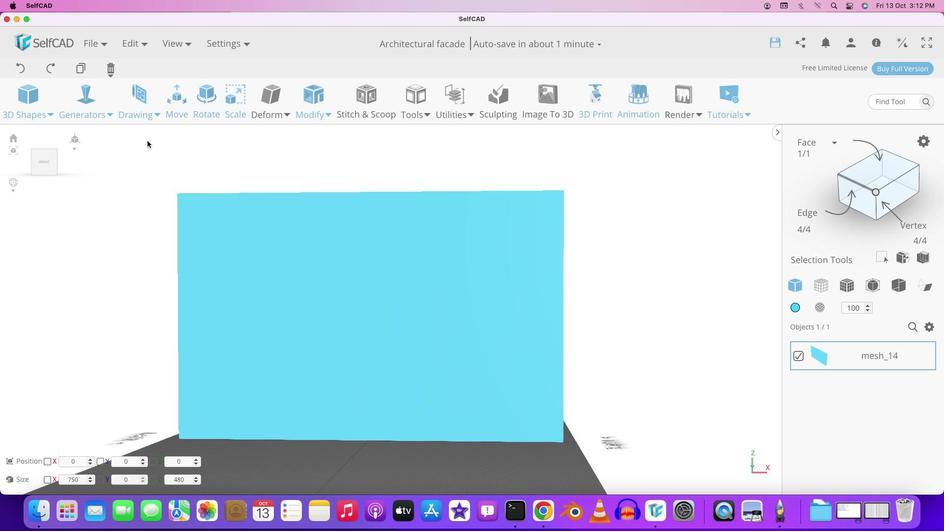 
Action: Mouse moved to (506, 375)
Screenshot: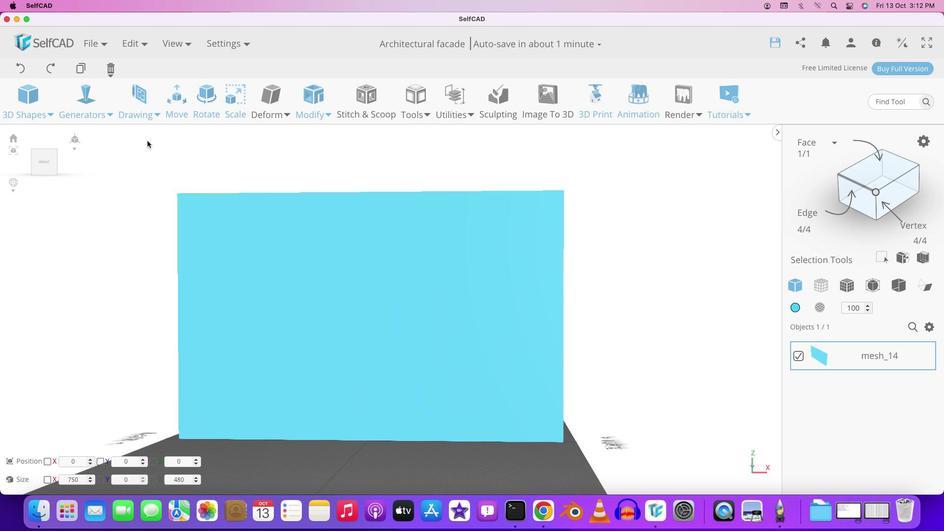 
Action: Mouse pressed left at (506, 375)
Screenshot: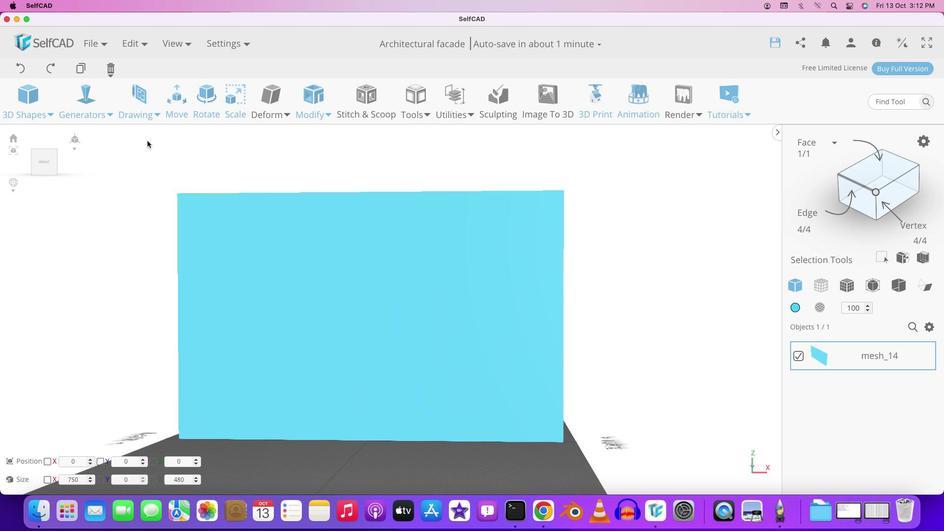 
Action: Mouse moved to (505, 398)
Screenshot: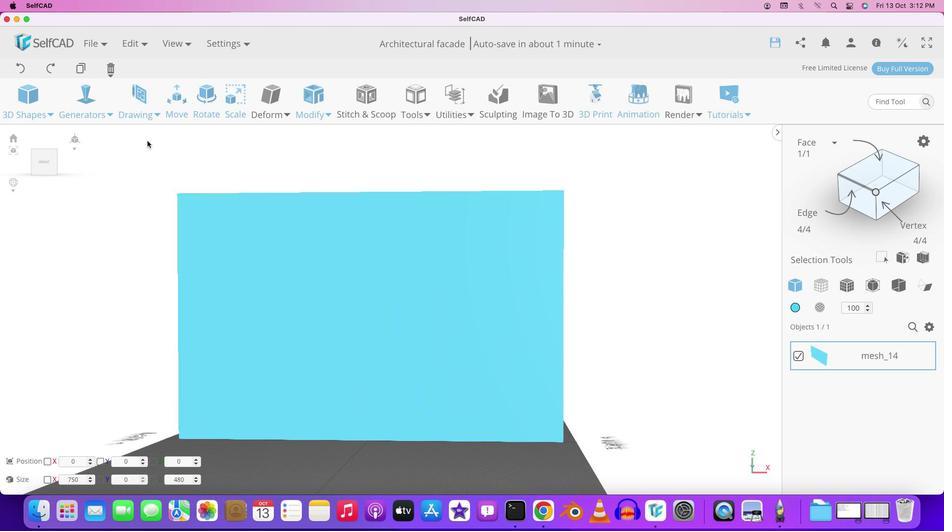 
Action: Key pressed Key.shift
Screenshot: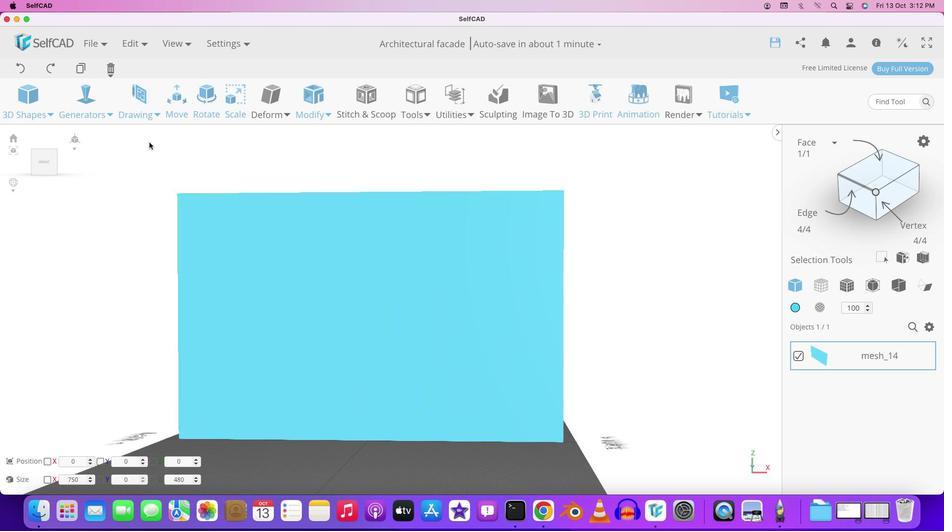 
Action: Mouse moved to (505, 397)
Screenshot: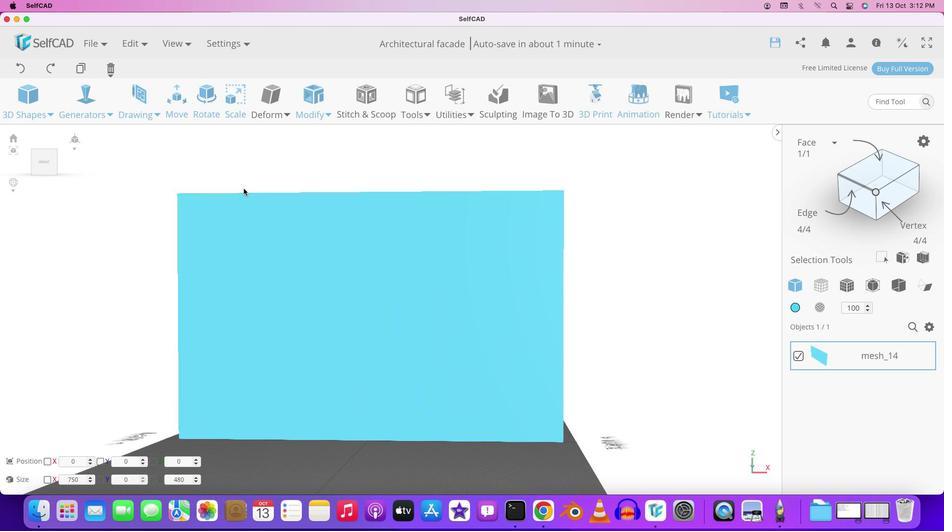 
Action: Mouse pressed left at (505, 397)
Screenshot: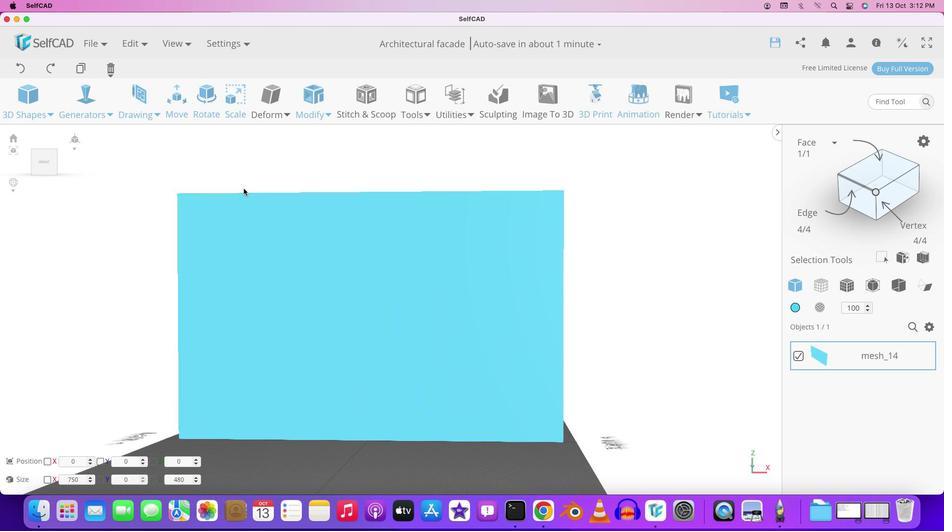 
Action: Mouse moved to (130, 130)
Screenshot: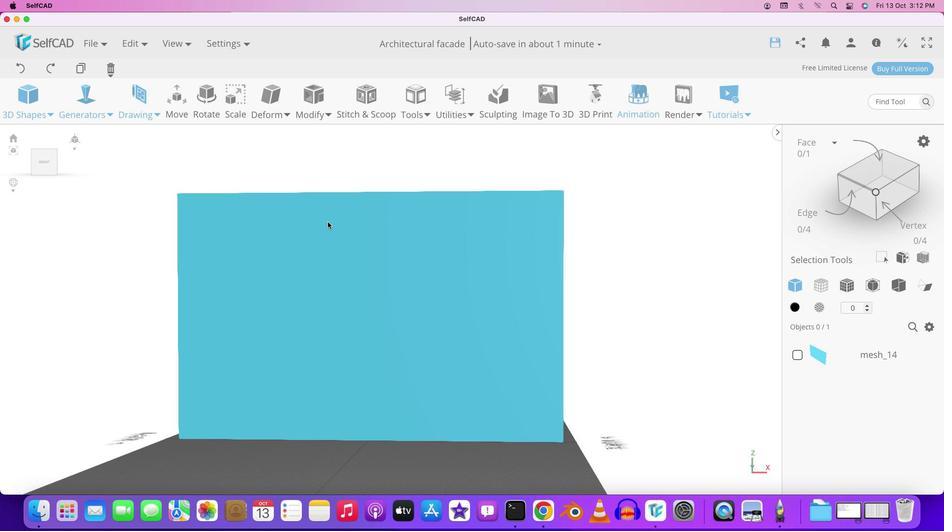 
Action: Mouse pressed left at (130, 130)
Screenshot: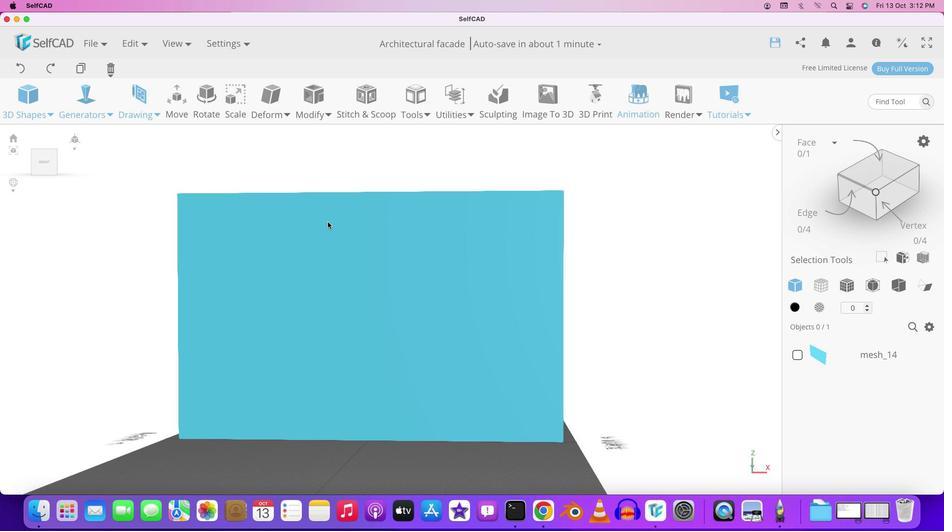 
Action: Mouse moved to (295, 236)
Screenshot: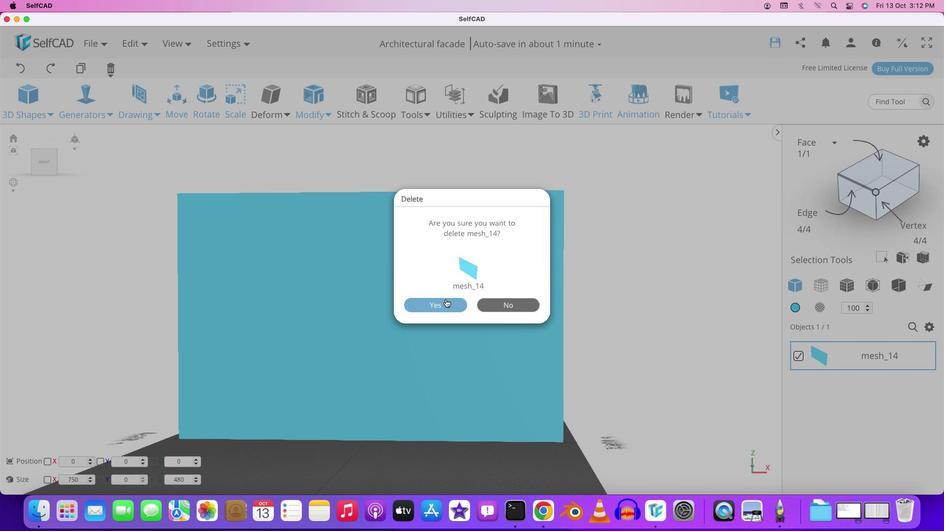 
Action: Mouse pressed left at (295, 236)
Screenshot: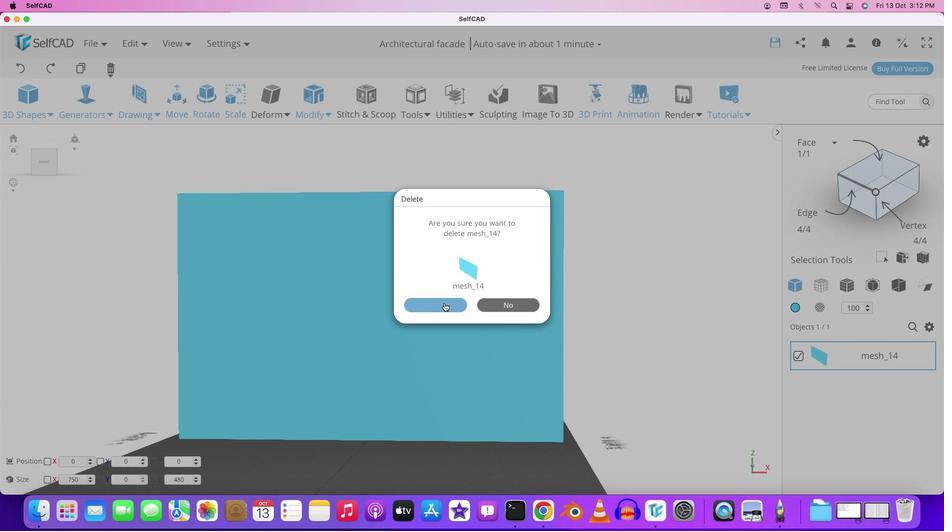
Action: Mouse moved to (327, 220)
Screenshot: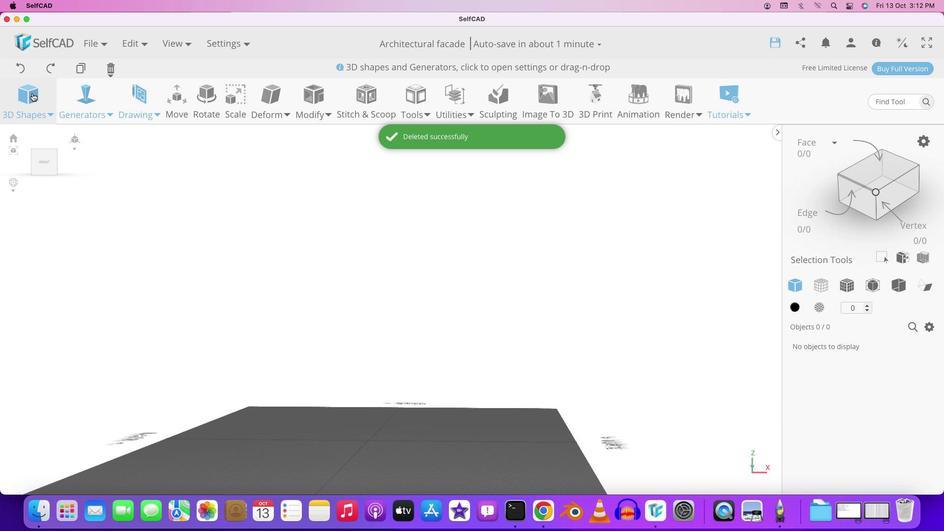 
Action: Key pressed Key.cmd'z'
Screenshot: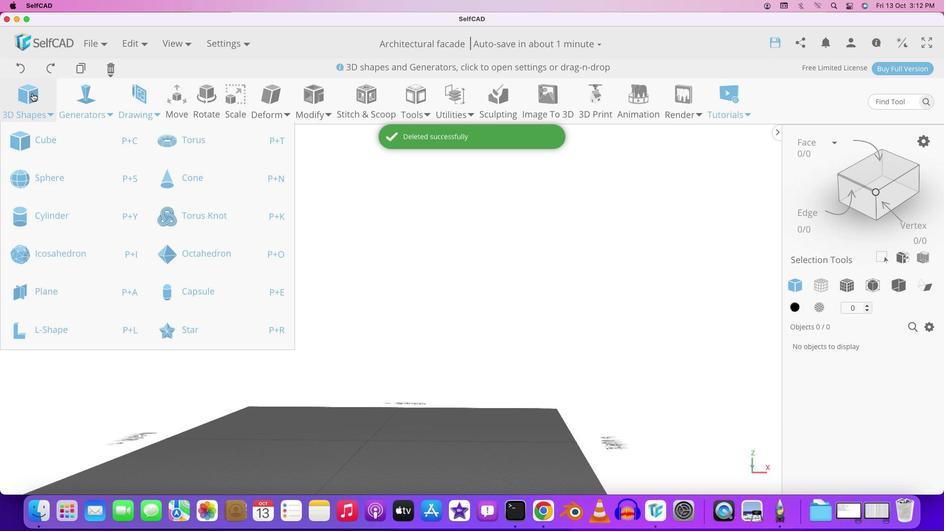 
Action: Mouse moved to (327, 220)
Screenshot: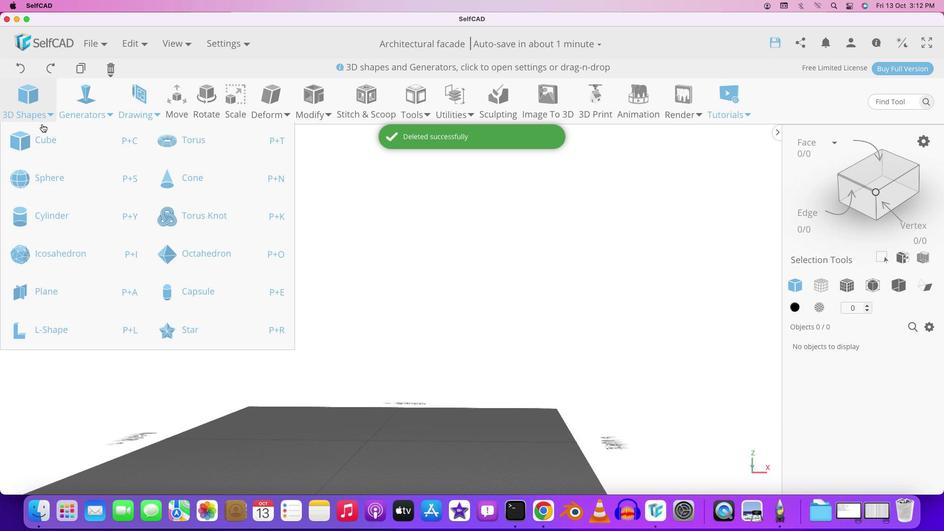 
Action: Mouse pressed left at (327, 220)
Screenshot: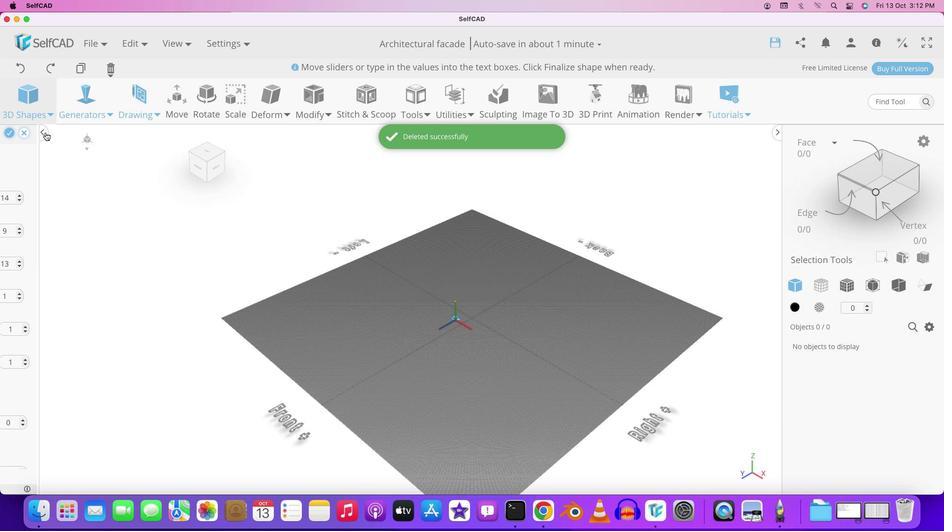 
Action: Mouse moved to (327, 220)
Screenshot: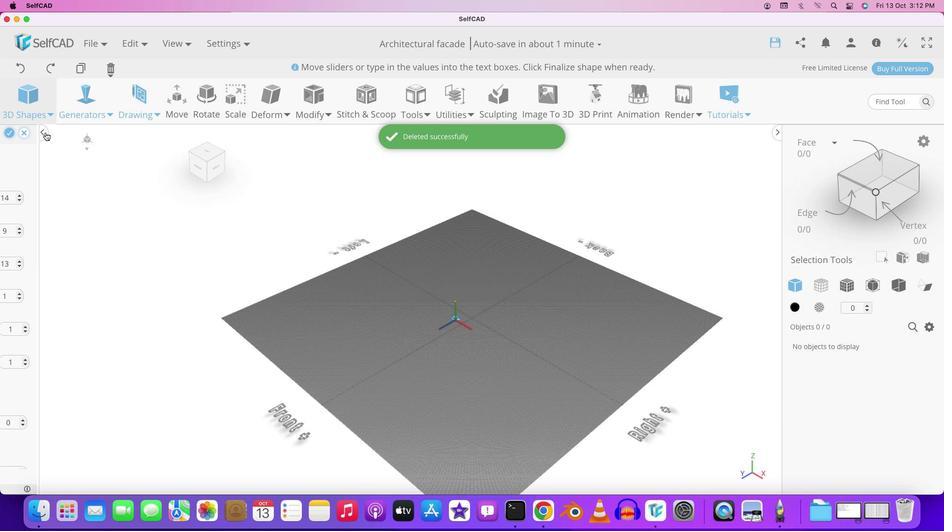 
Action: Mouse pressed left at (327, 220)
Screenshot: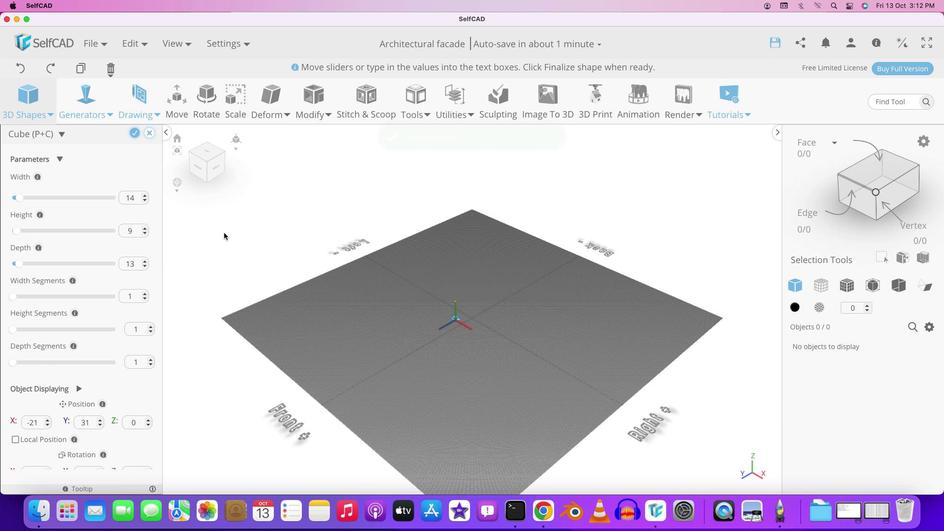 
Action: Key pressed Key.delete
Screenshot: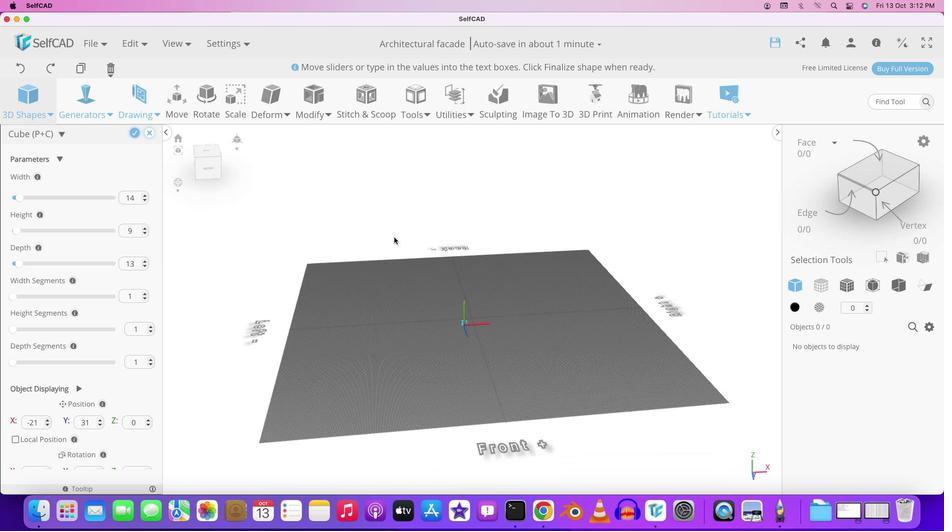 
Action: Mouse moved to (443, 302)
Screenshot: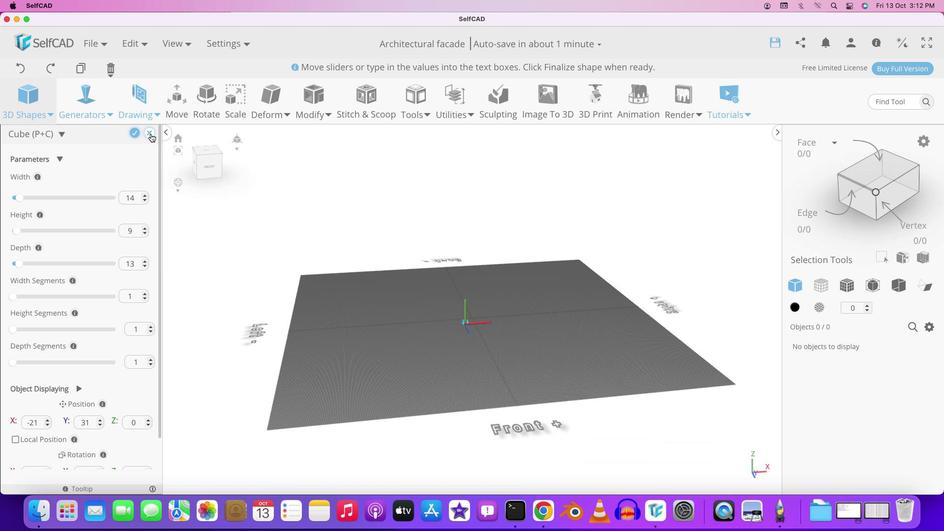 
Action: Mouse pressed left at (443, 302)
Screenshot: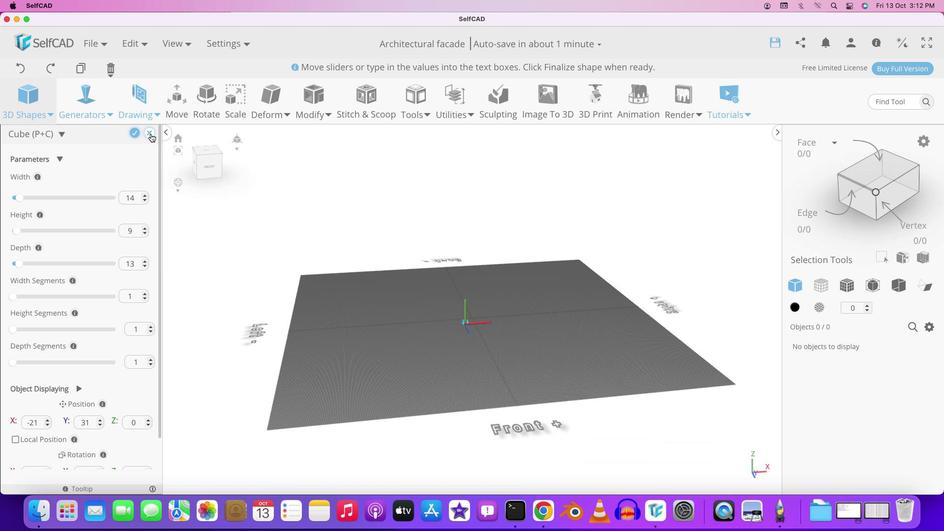 
Action: Mouse moved to (44, 131)
Screenshot: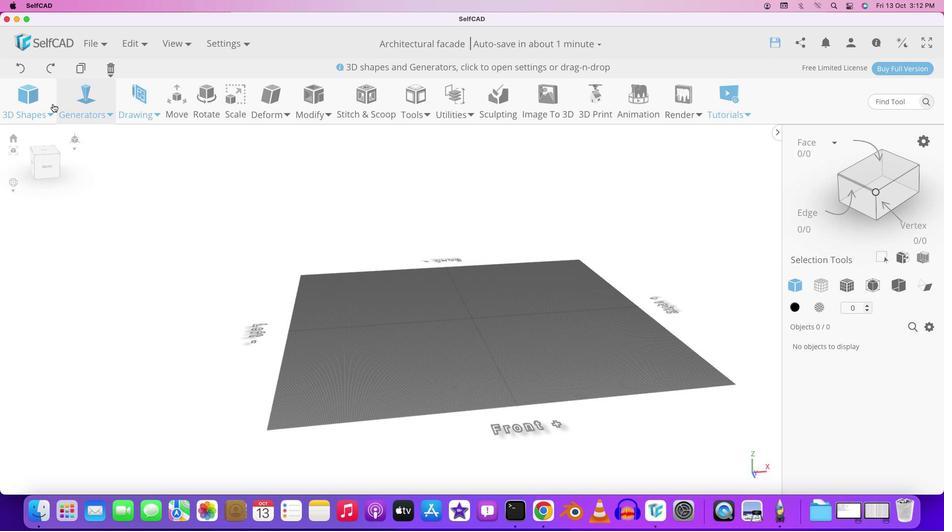 
Action: Mouse pressed left at (44, 131)
Screenshot: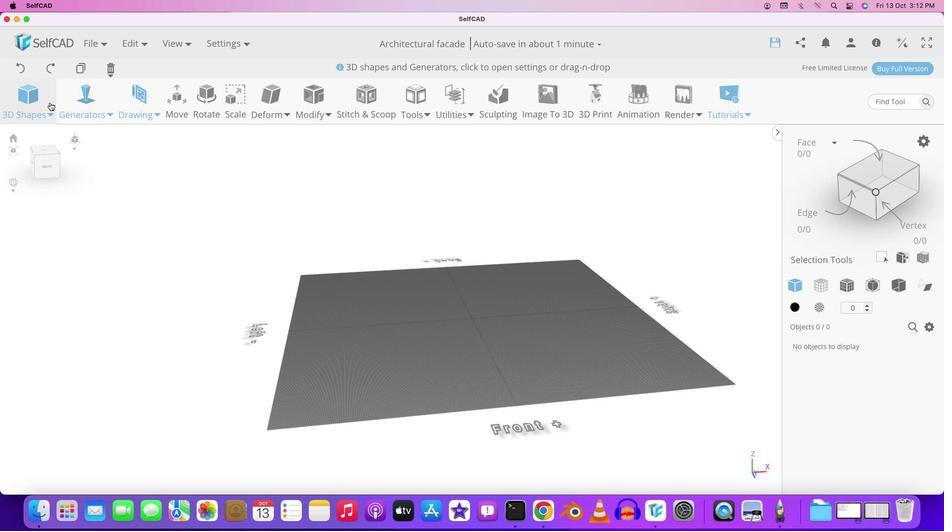 
Action: Mouse moved to (240, 250)
Screenshot: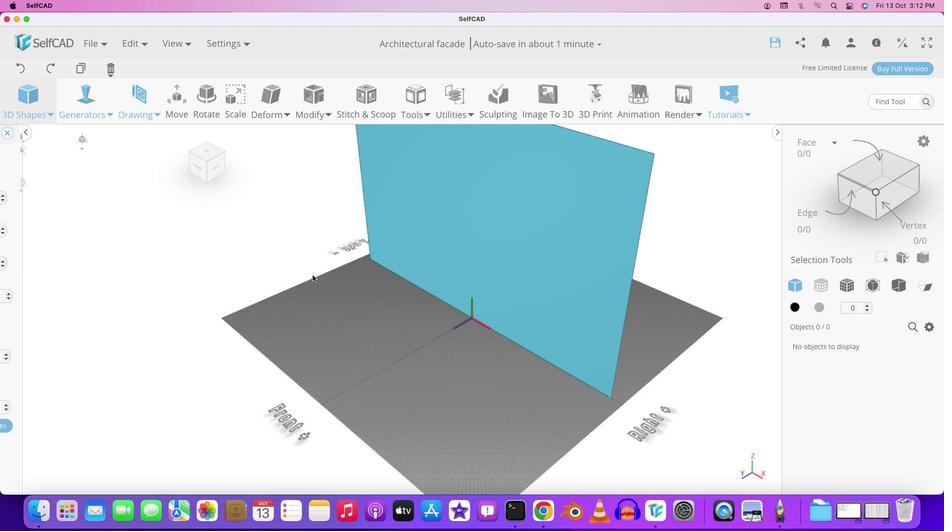
Action: Mouse pressed left at (240, 250)
Screenshot: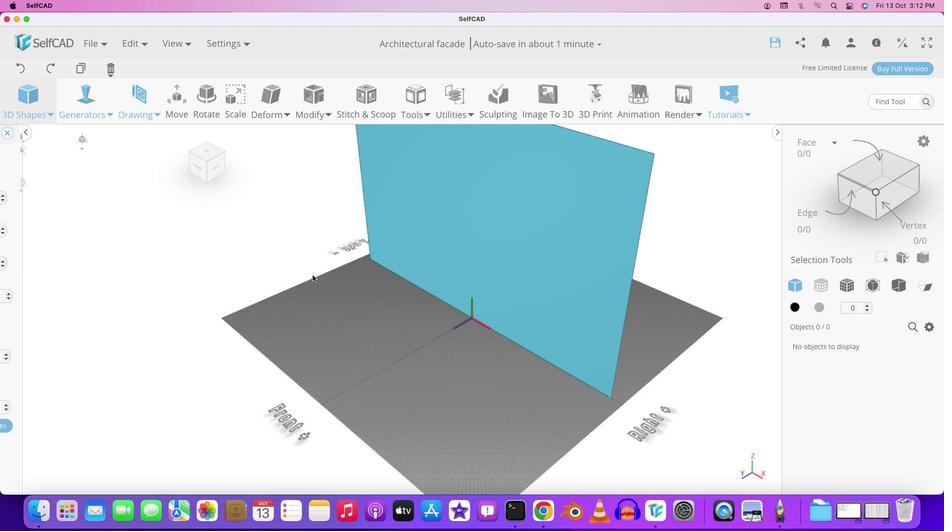 
Action: Mouse moved to (150, 133)
Screenshot: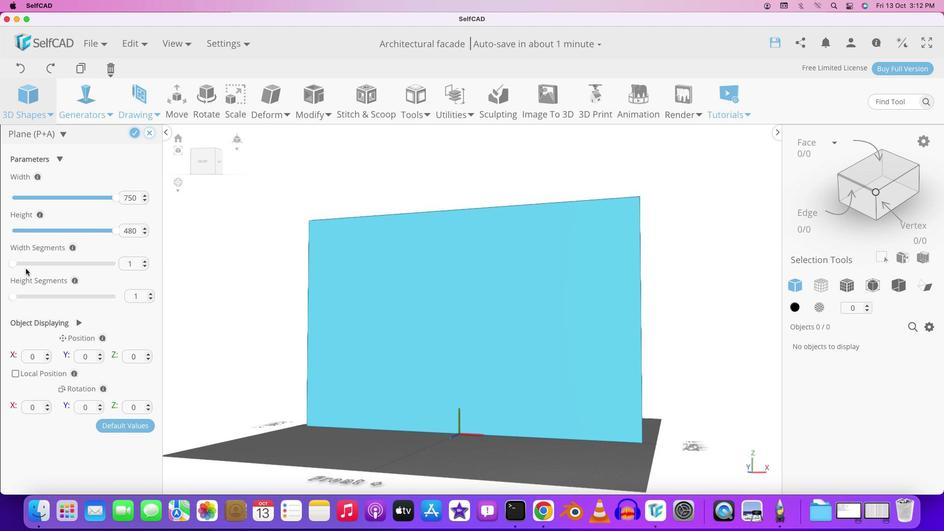 
Action: Mouse pressed left at (150, 133)
Screenshot: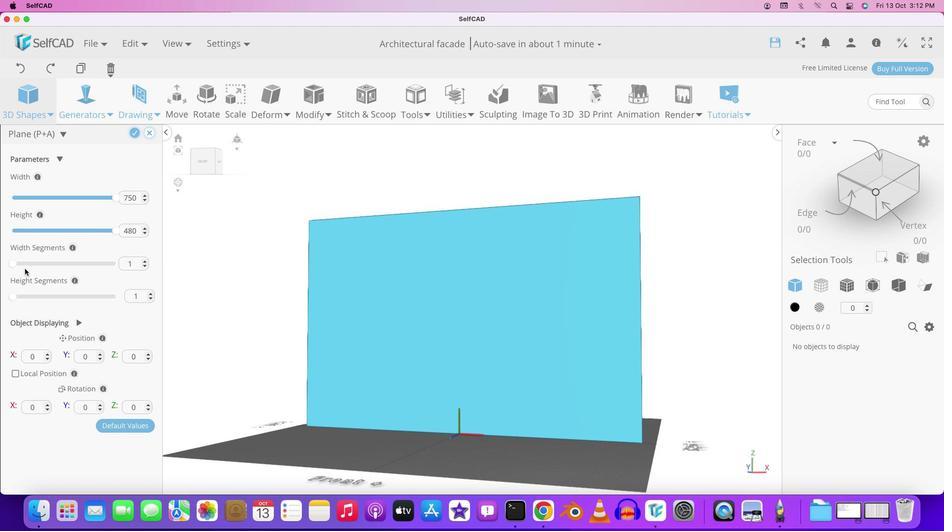 
Action: Mouse moved to (456, 296)
Screenshot: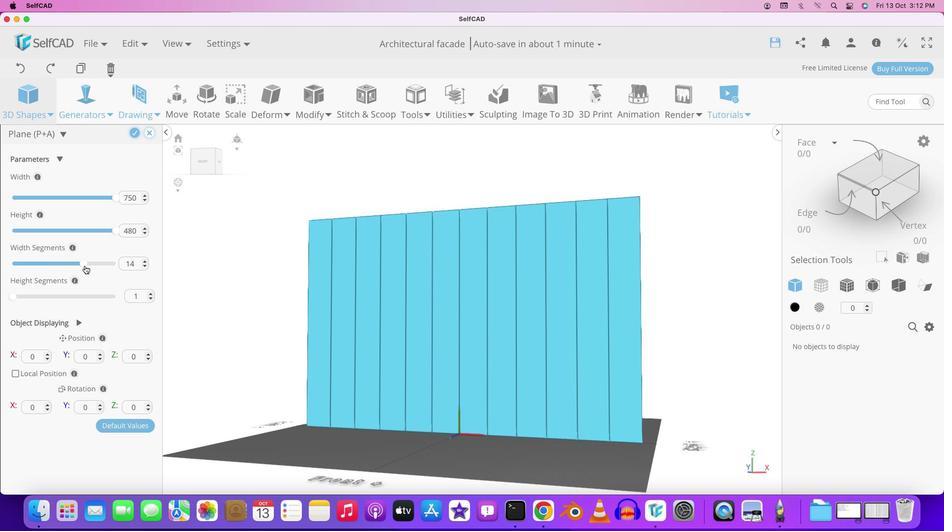 
Action: Mouse pressed left at (456, 296)
Screenshot: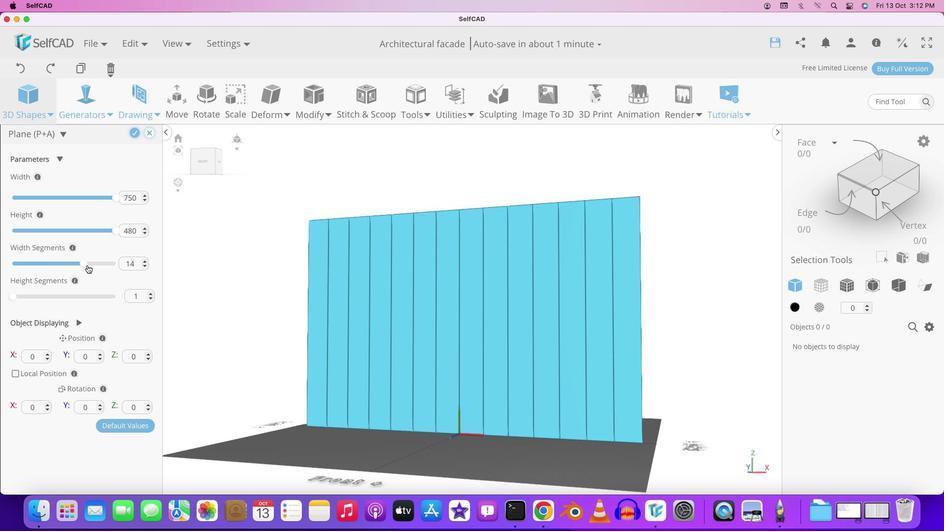 
Action: Mouse moved to (457, 293)
Screenshot: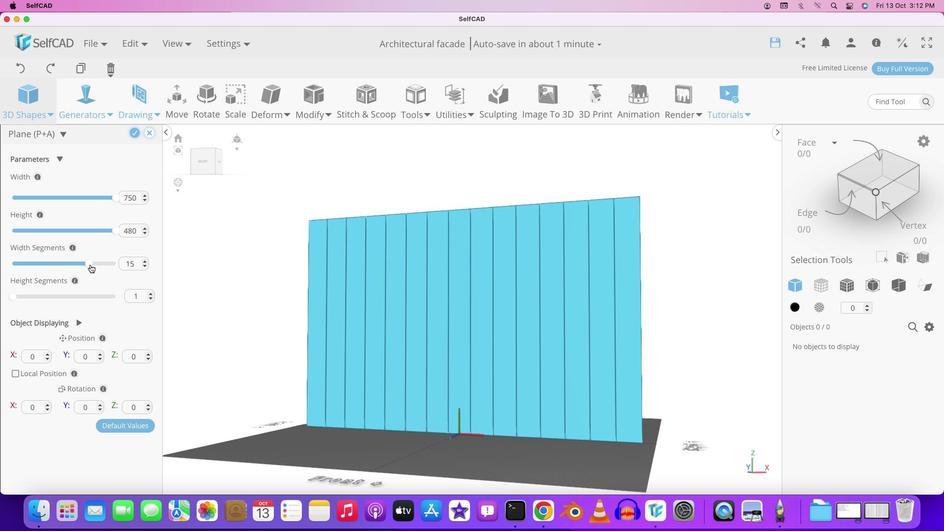 
Action: Mouse pressed left at (457, 293)
Screenshot: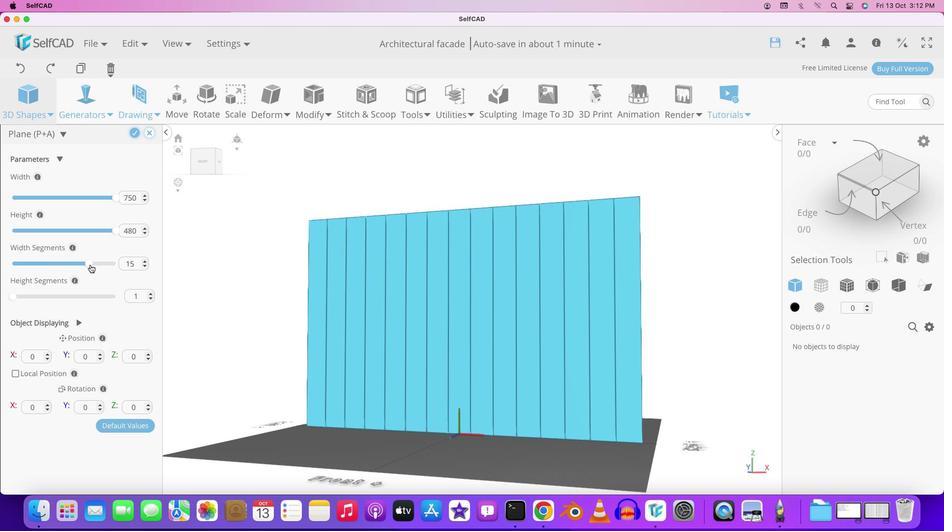 
Action: Mouse moved to (48, 101)
Screenshot: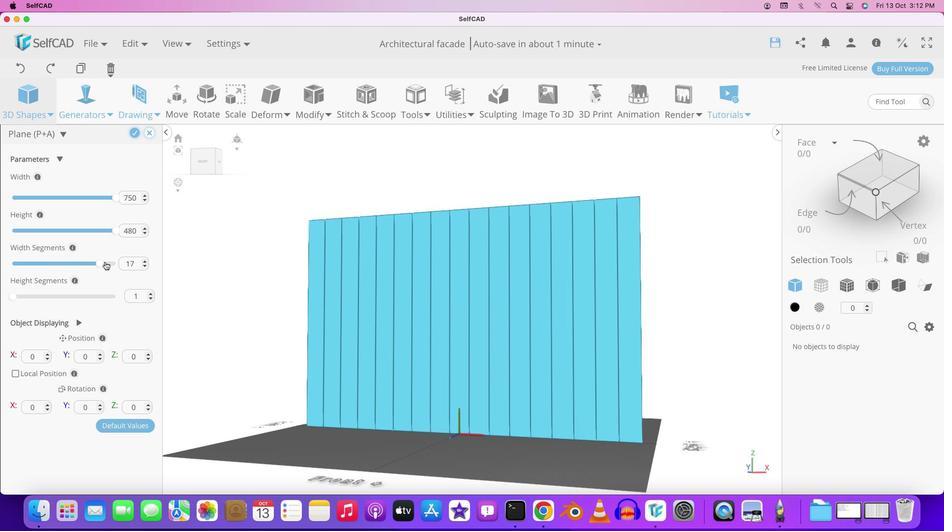 
Action: Mouse pressed left at (48, 101)
Screenshot: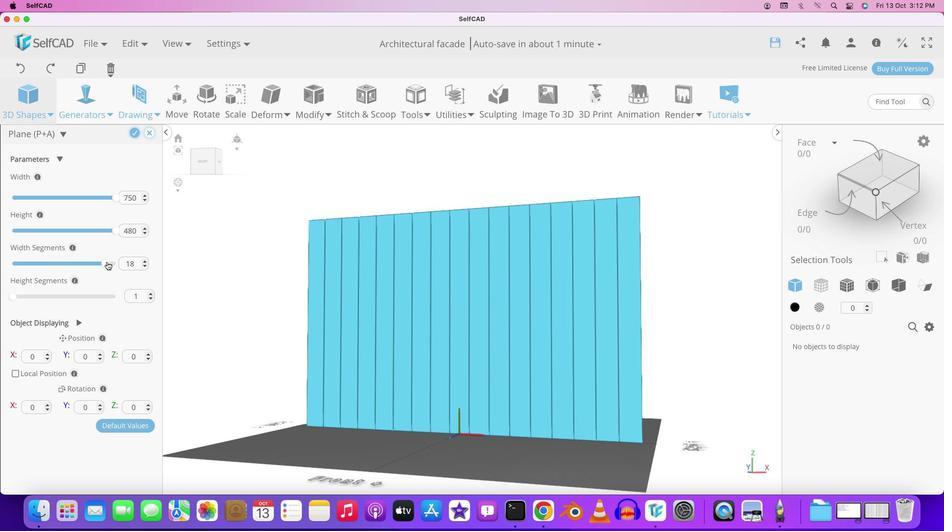 
Action: Mouse moved to (58, 277)
Screenshot: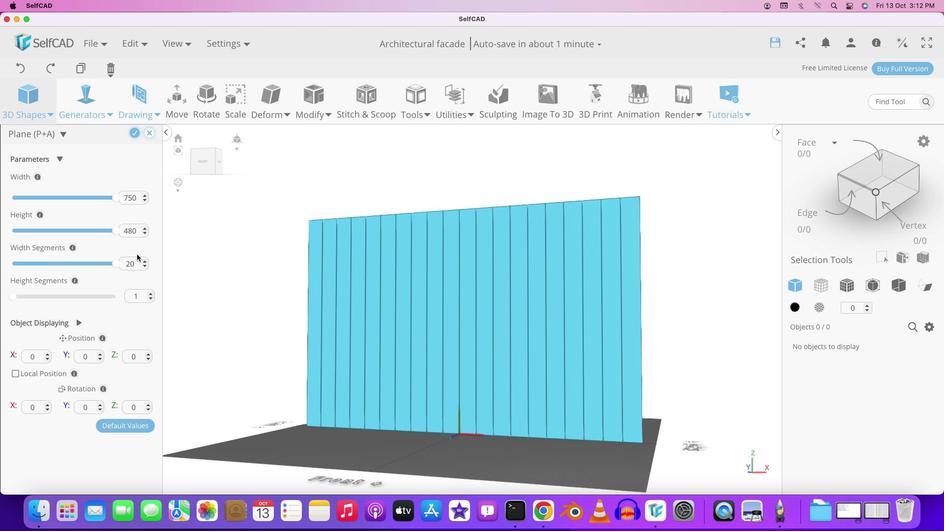
Action: Mouse pressed left at (58, 277)
Screenshot: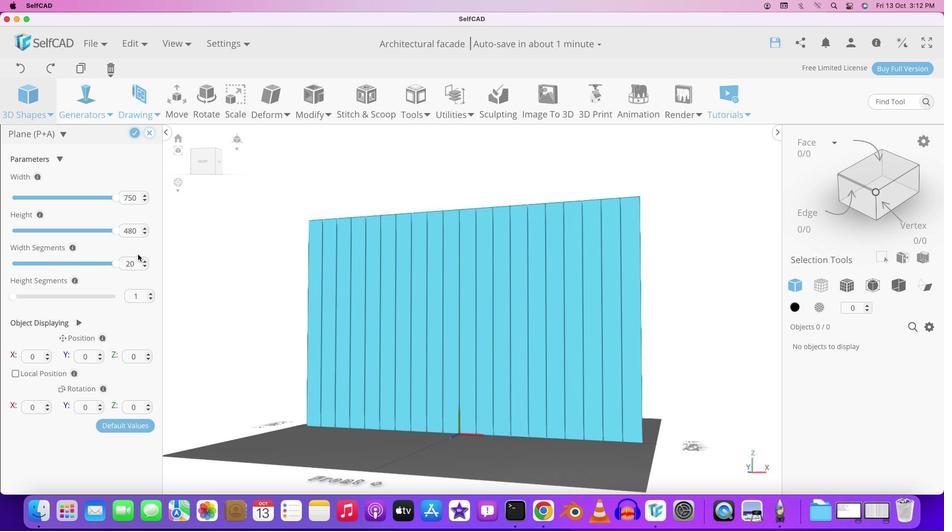 
Action: Mouse moved to (507, 272)
Screenshot: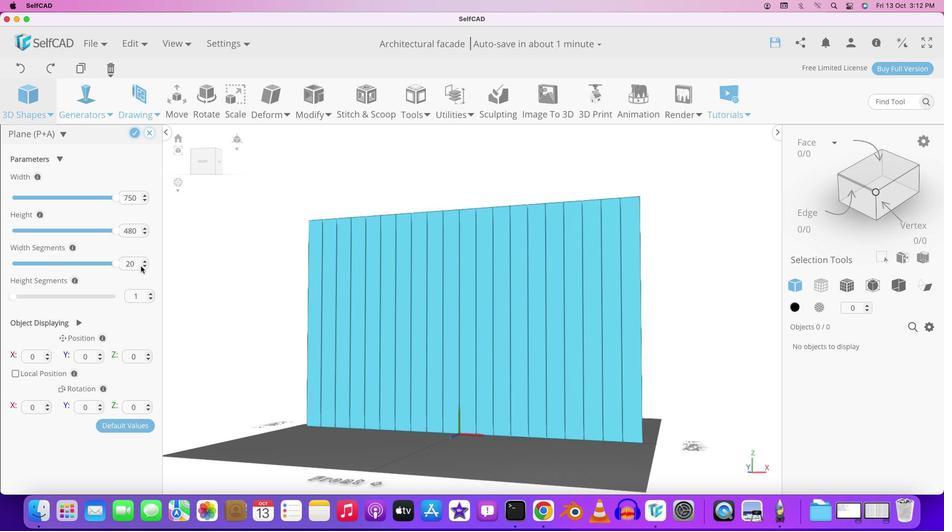 
Action: Mouse scrolled (507, 272) with delta (0, 0)
Screenshot: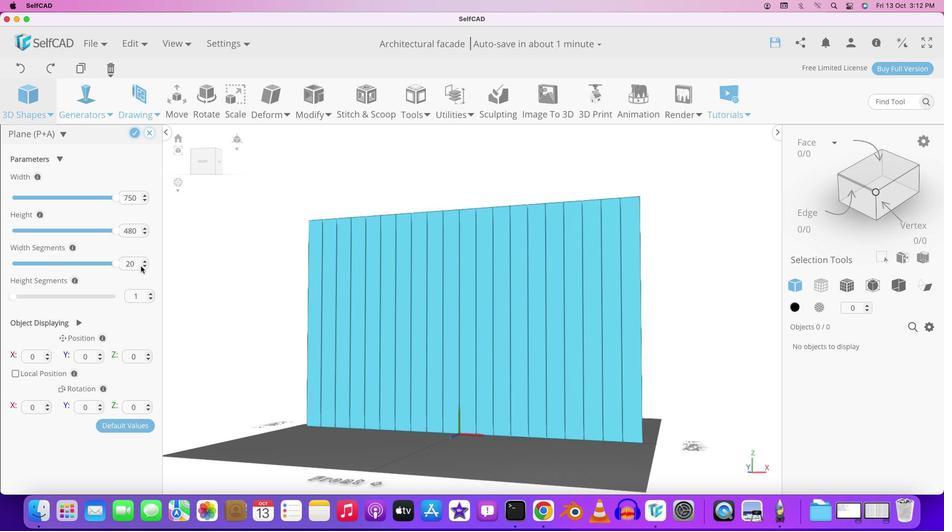
Action: Mouse moved to (625, 247)
Screenshot: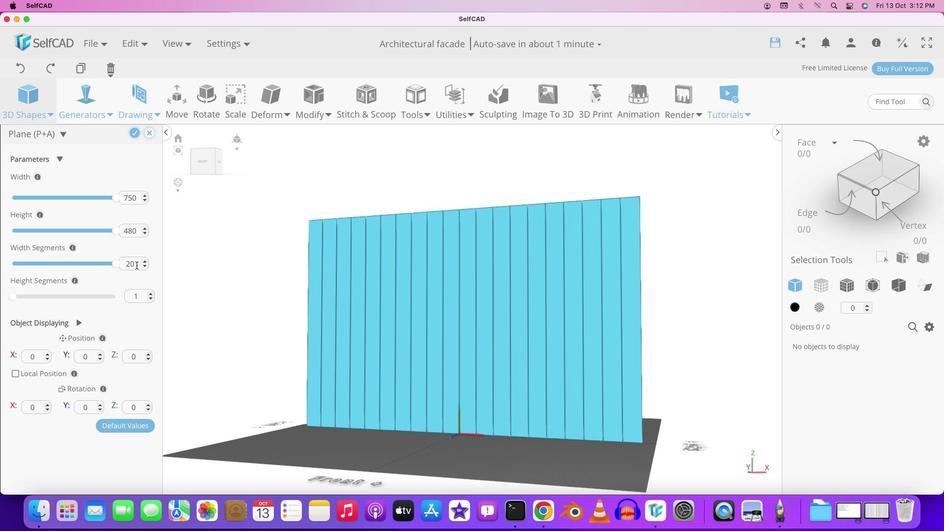 
Action: Mouse pressed left at (625, 247)
Screenshot: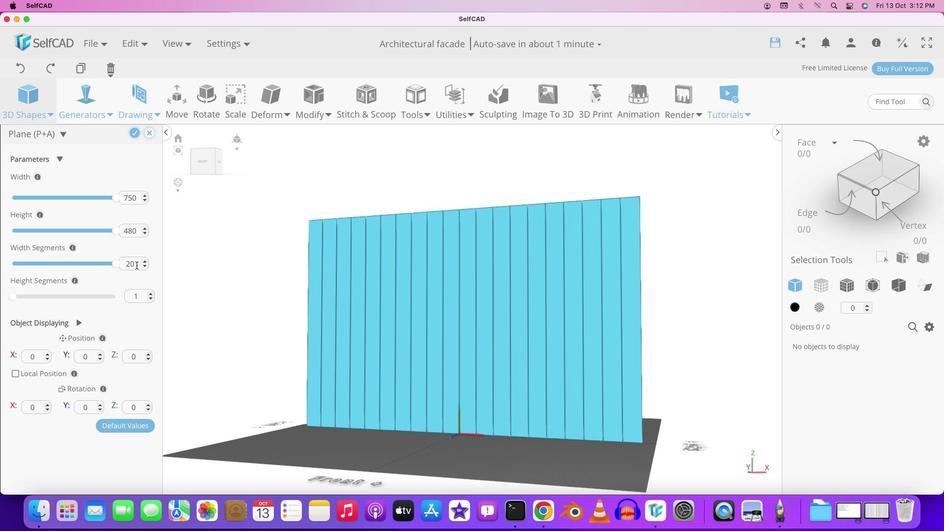 
Action: Mouse moved to (703, 200)
Screenshot: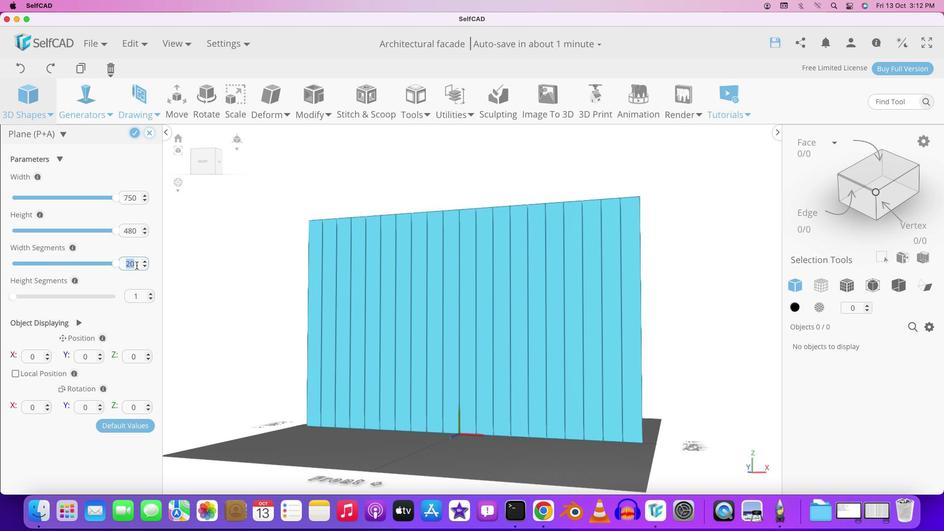 
Action: Key pressed Key.shift
Screenshot: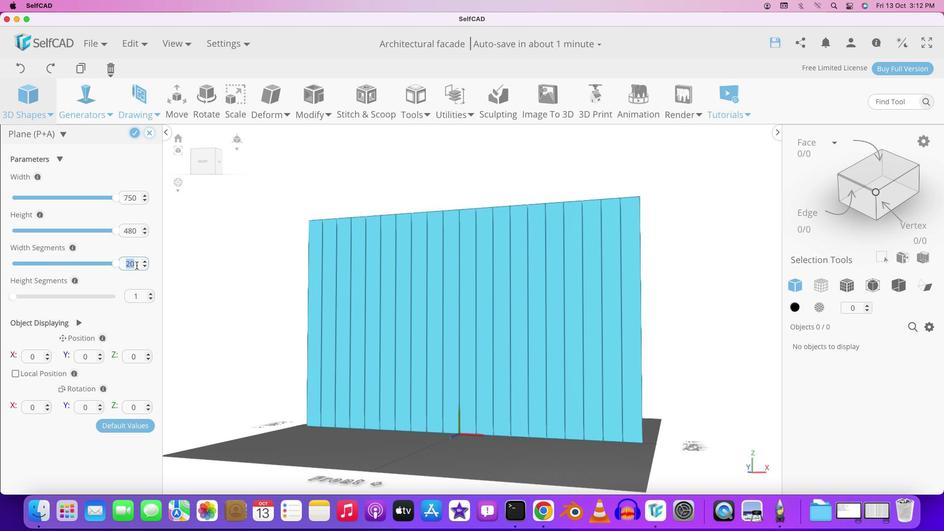 
Action: Mouse moved to (679, 218)
Screenshot: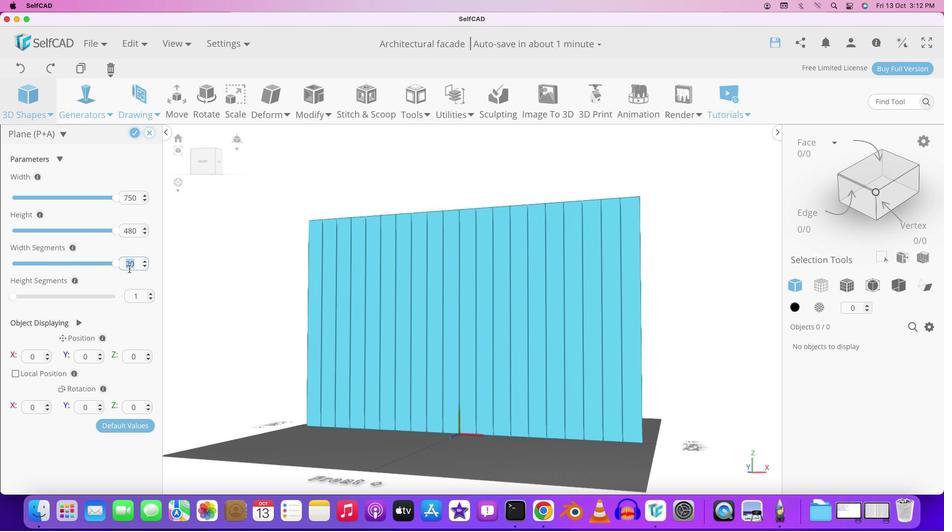 
Action: Mouse pressed left at (679, 218)
Screenshot: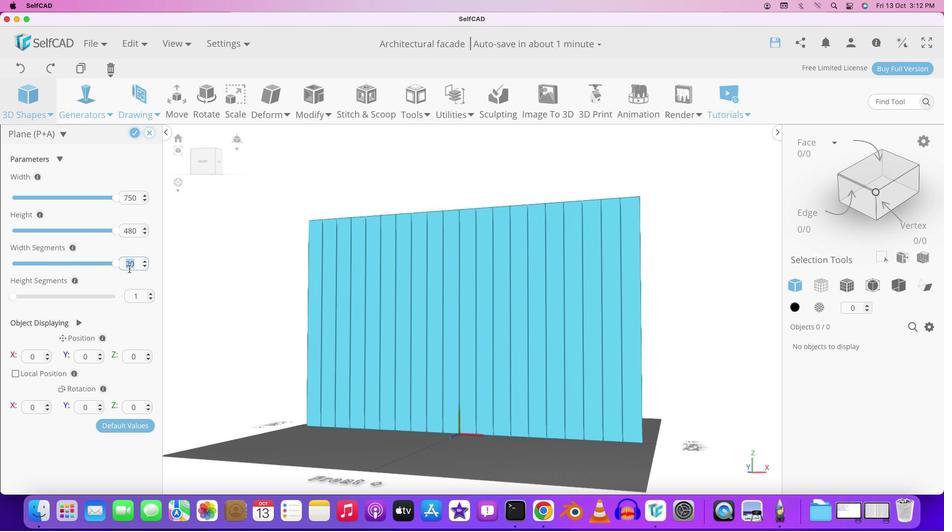 
Action: Mouse moved to (16, 261)
Screenshot: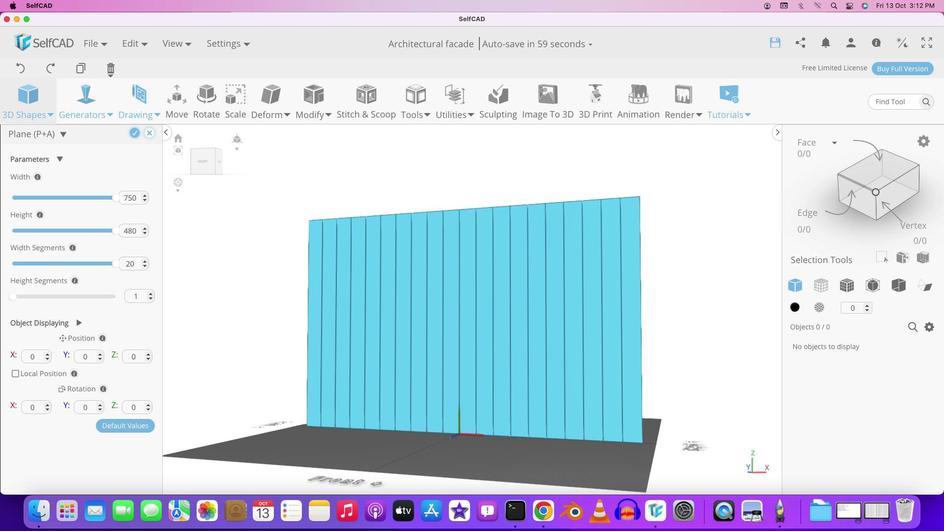 
Action: Mouse pressed left at (16, 261)
Screenshot: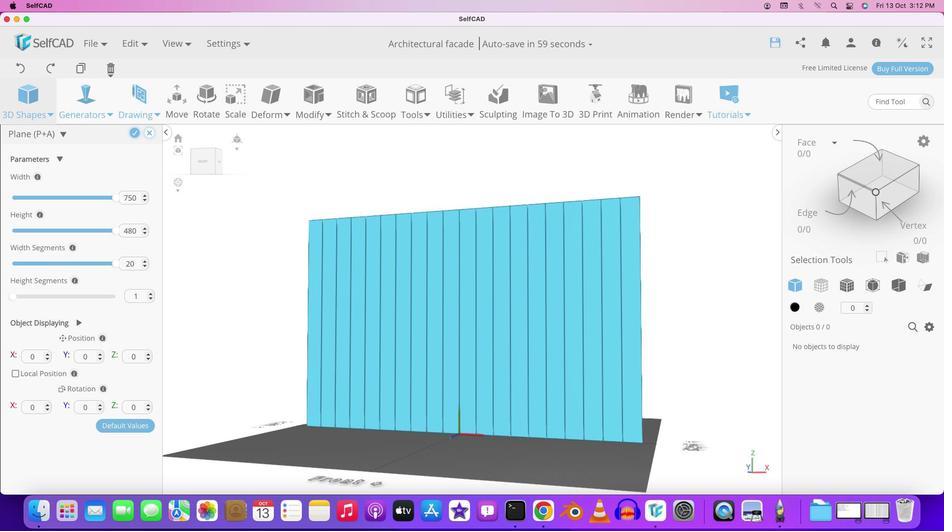 
Action: Mouse moved to (135, 264)
Screenshot: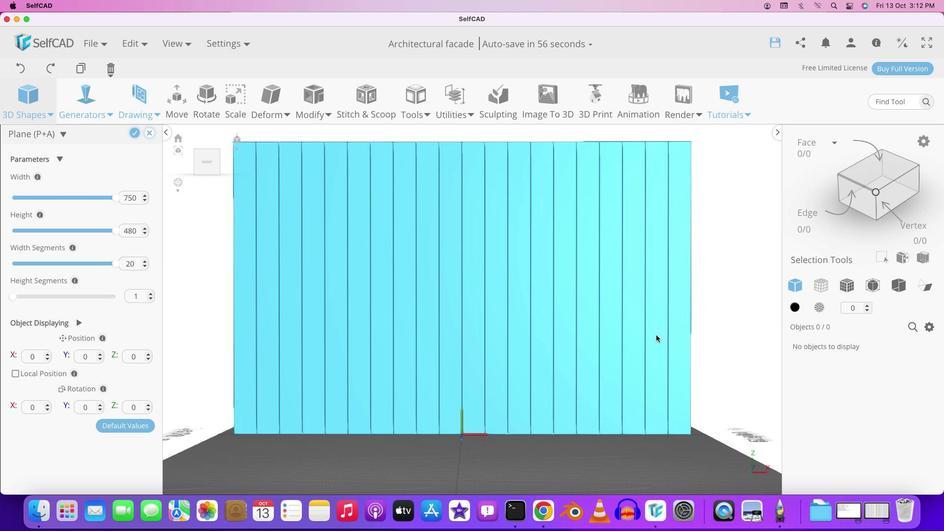 
Action: Mouse pressed left at (135, 264)
Screenshot: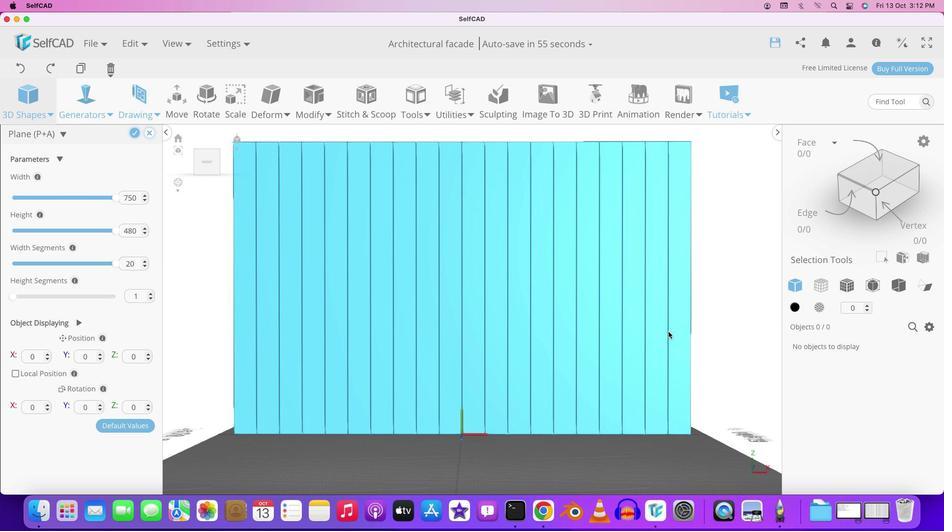 
Action: Mouse moved to (91, 288)
Screenshot: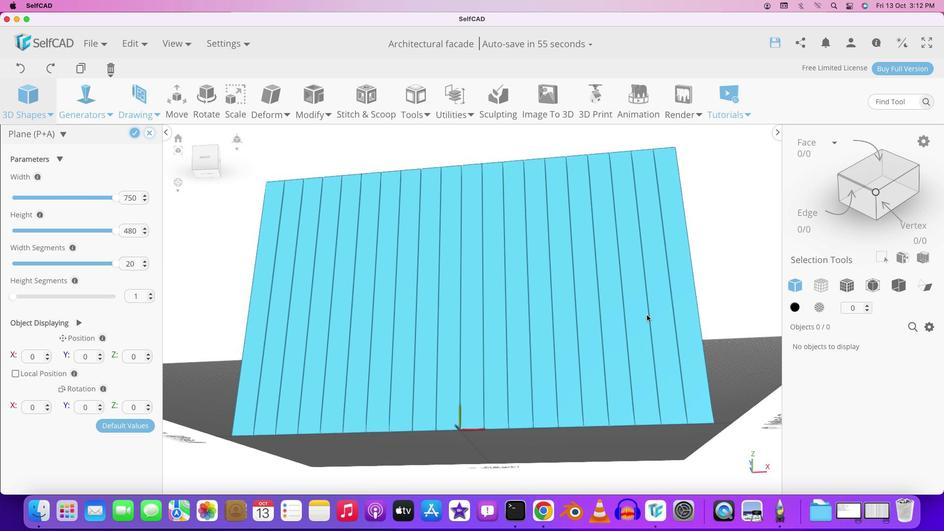 
Action: Key pressed '4''0'Key.enter
Screenshot: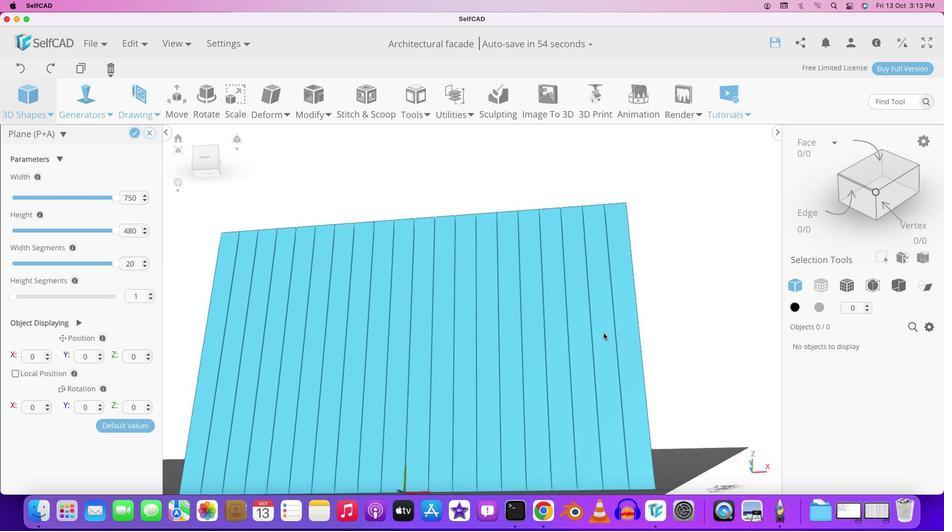 
Action: Mouse moved to (142, 260)
Screenshot: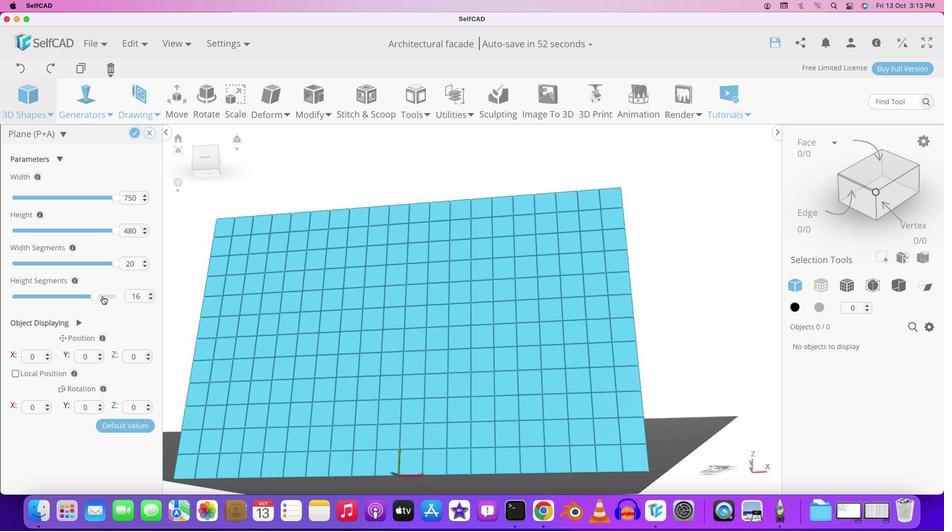 
Action: Mouse pressed left at (142, 260)
Screenshot: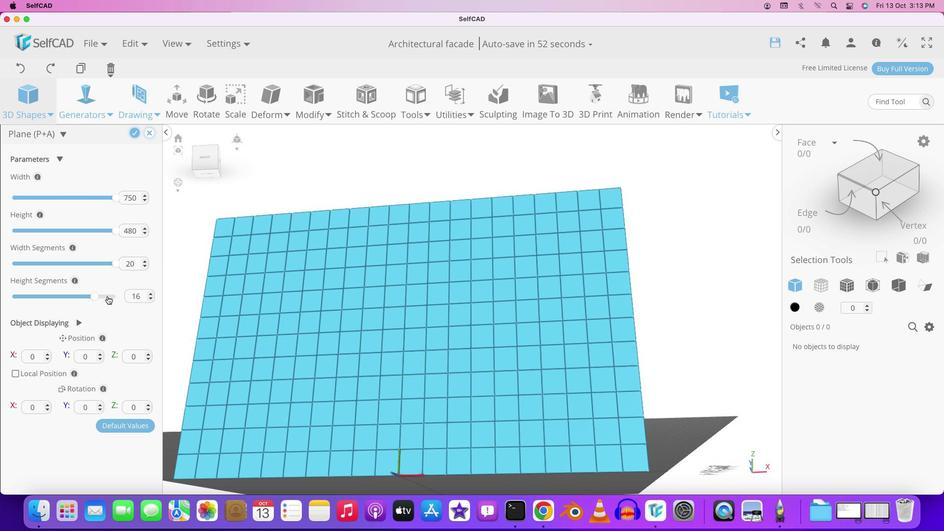 
Action: Mouse pressed left at (142, 260)
Screenshot: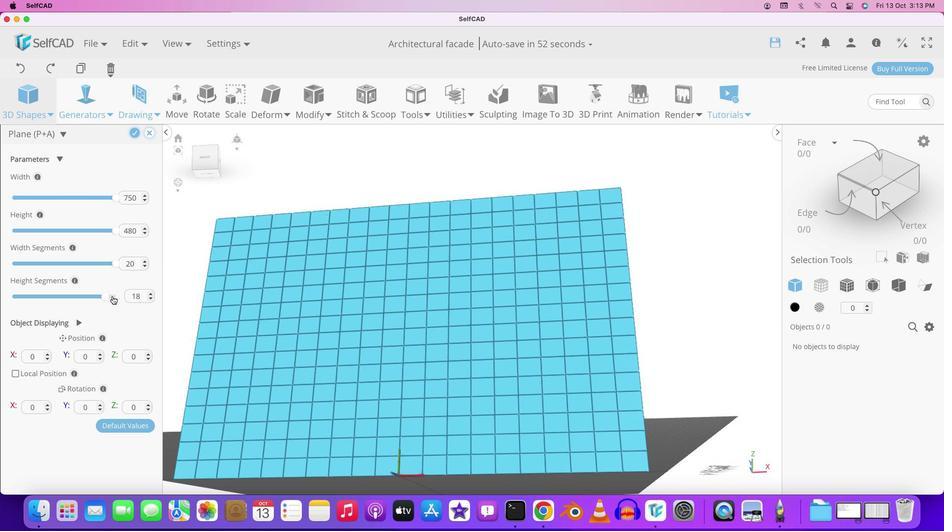 
Action: Mouse pressed left at (142, 260)
Screenshot: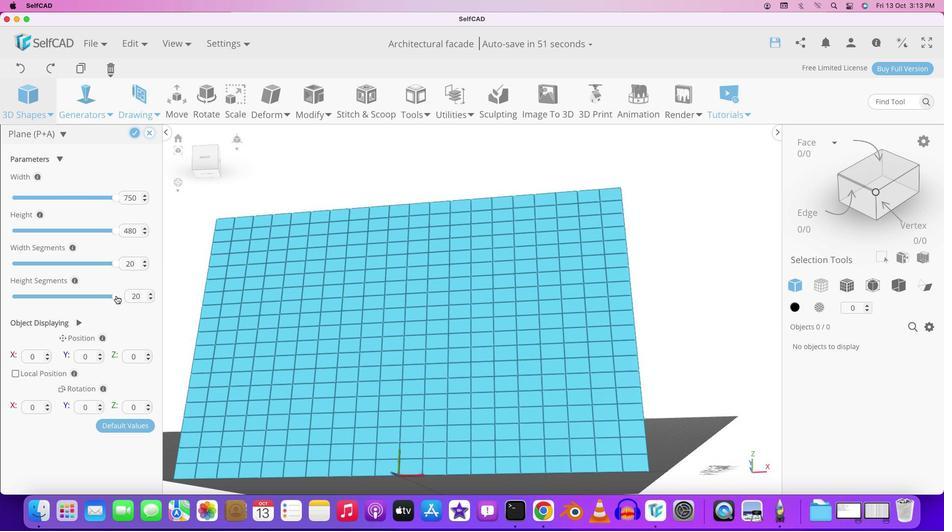 
Action: Mouse moved to (616, 329)
Screenshot: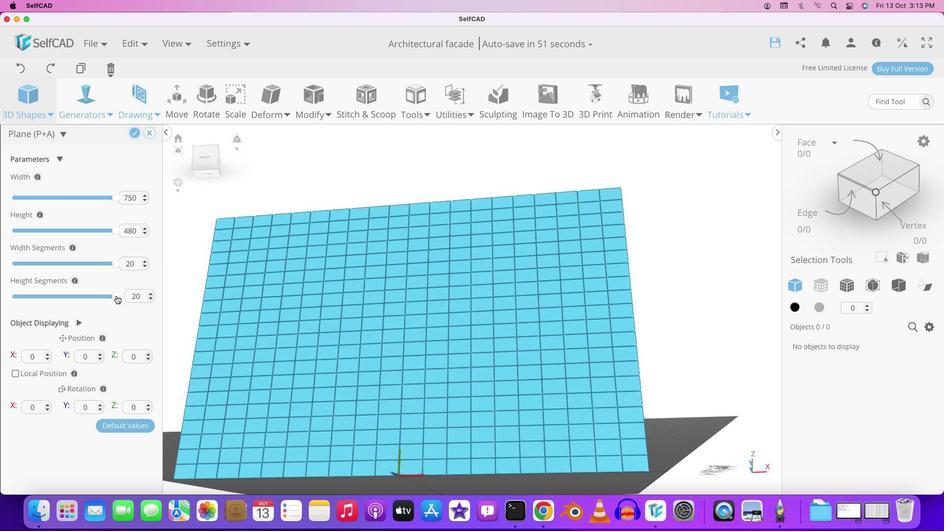 
Action: Mouse pressed left at (616, 329)
Screenshot: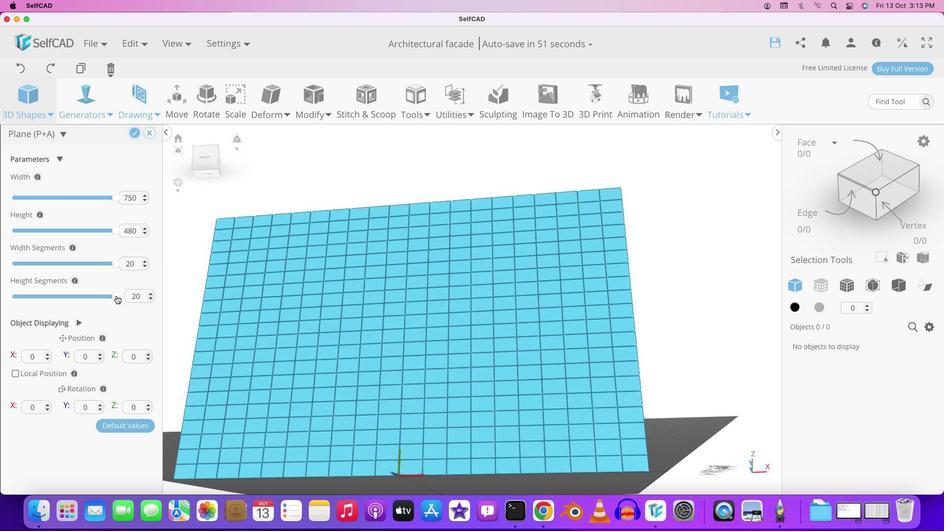 
Action: Mouse moved to (655, 334)
Screenshot: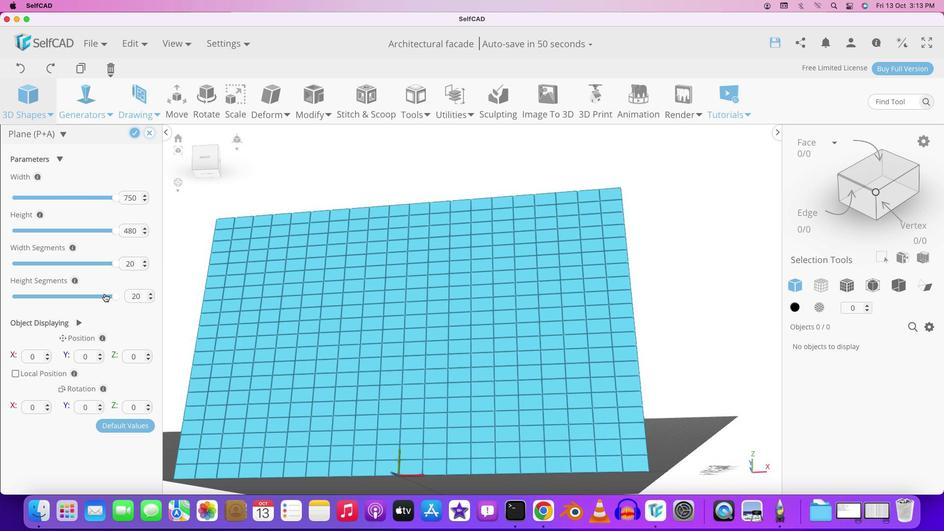 
Action: Mouse scrolled (655, 334) with delta (0, 0)
Screenshot: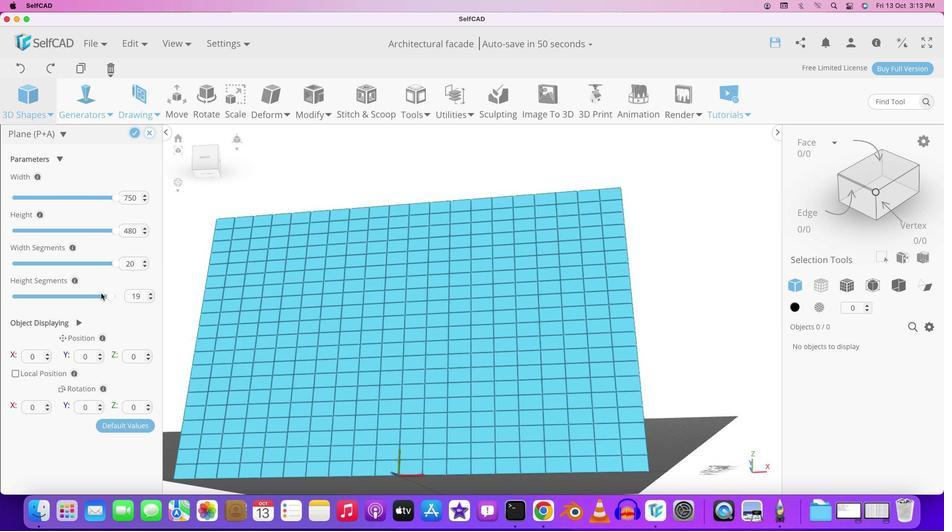 
Action: Mouse scrolled (655, 334) with delta (0, 0)
Screenshot: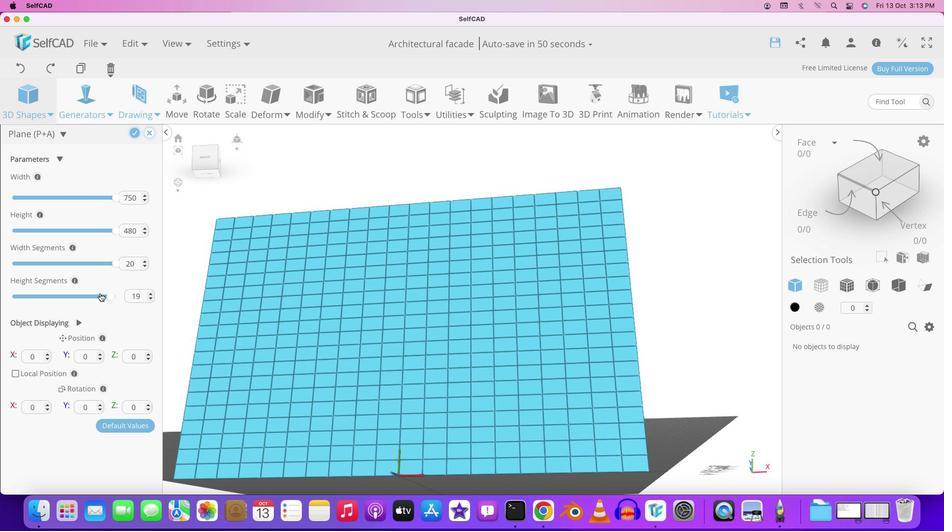 
Action: Mouse scrolled (655, 334) with delta (0, 0)
Screenshot: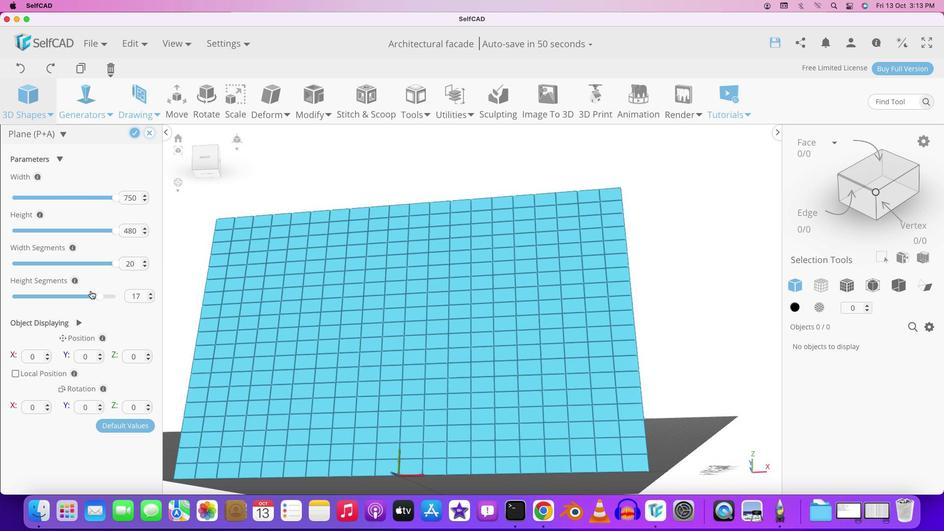 
Action: Mouse scrolled (655, 334) with delta (0, 0)
Screenshot: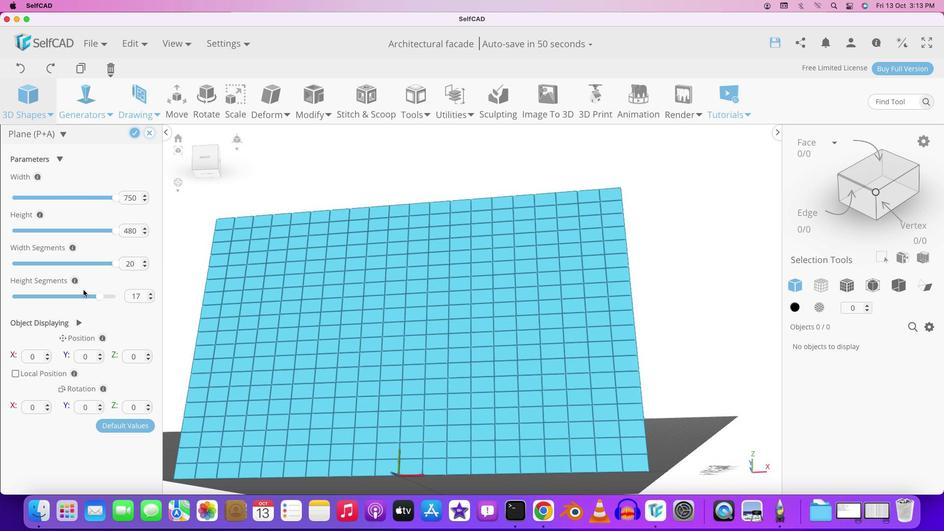 
Action: Mouse moved to (670, 334)
Screenshot: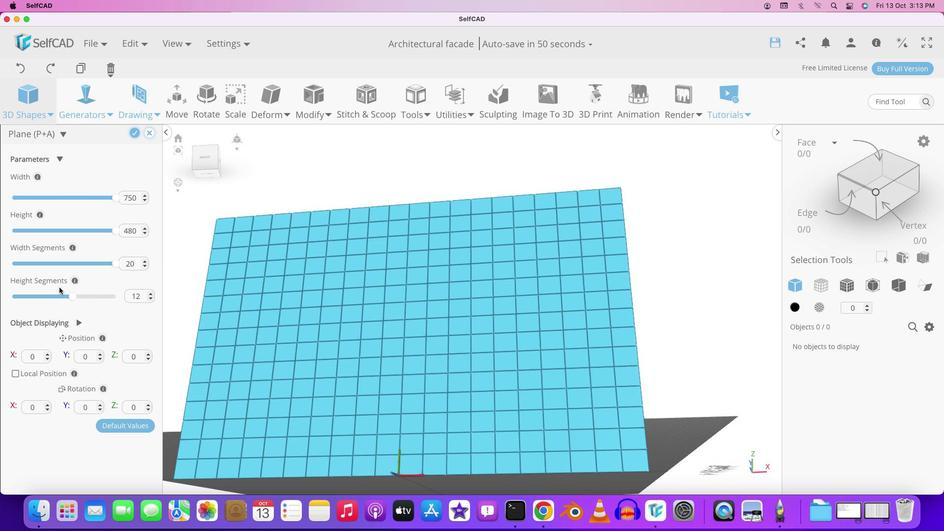 
Action: Mouse pressed left at (670, 334)
Screenshot: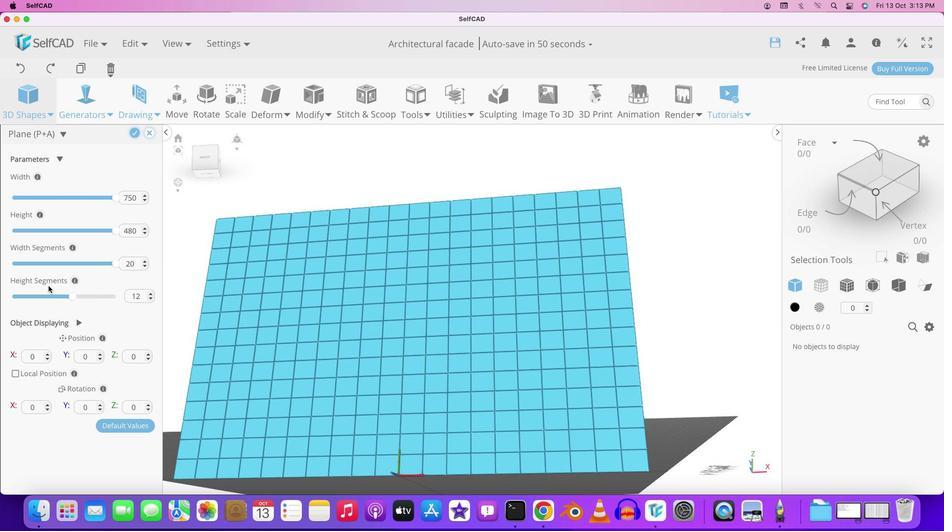 
Action: Mouse moved to (649, 310)
Screenshot: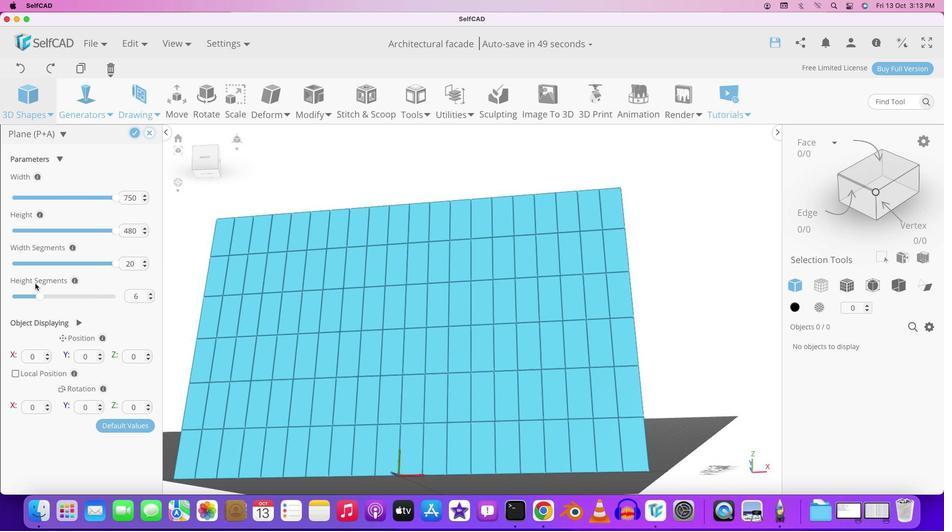 
Action: Key pressed Key.shift
Screenshot: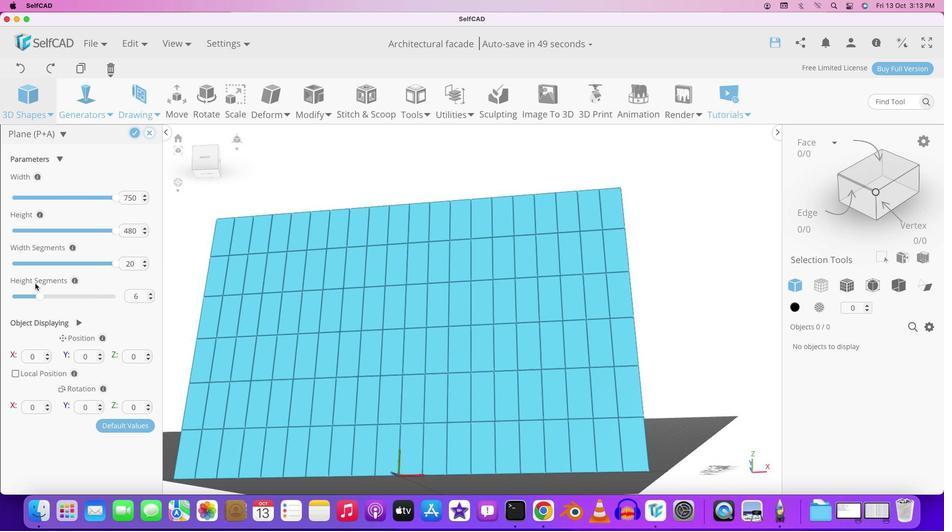 
Action: Mouse moved to (649, 310)
Screenshot: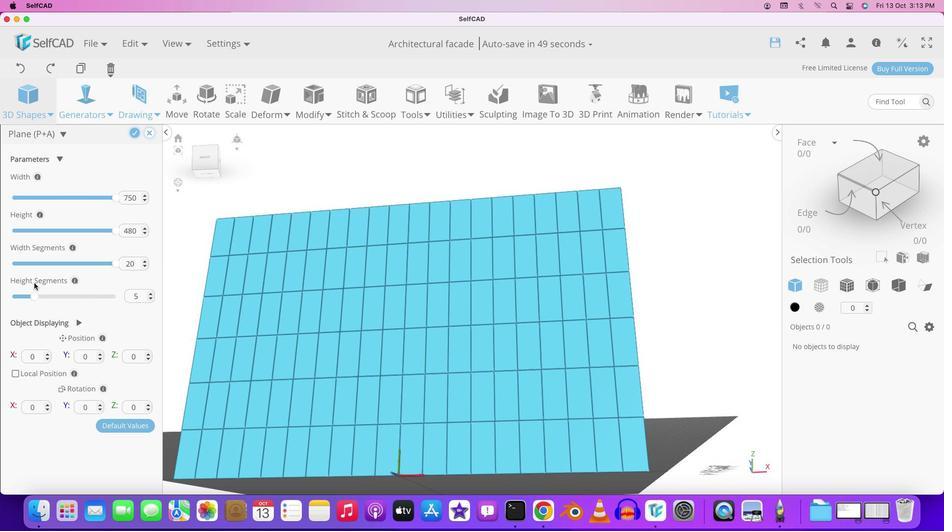 
Action: Mouse pressed left at (649, 310)
Screenshot: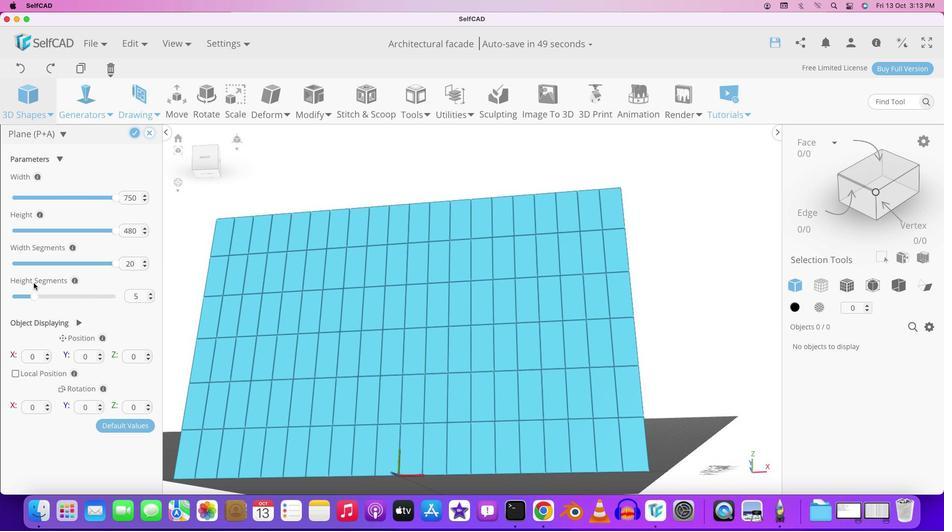 
Action: Mouse moved to (14, 295)
Screenshot: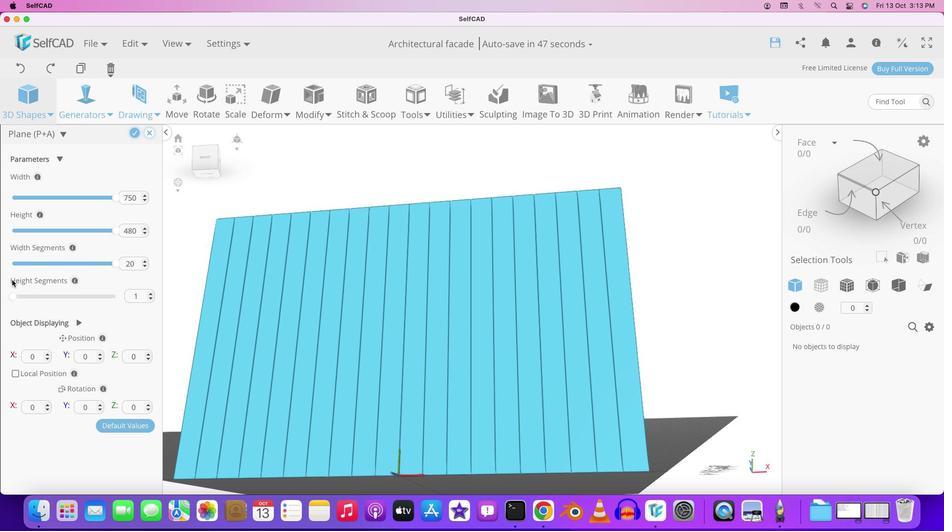 
Action: Mouse pressed left at (14, 295)
Screenshot: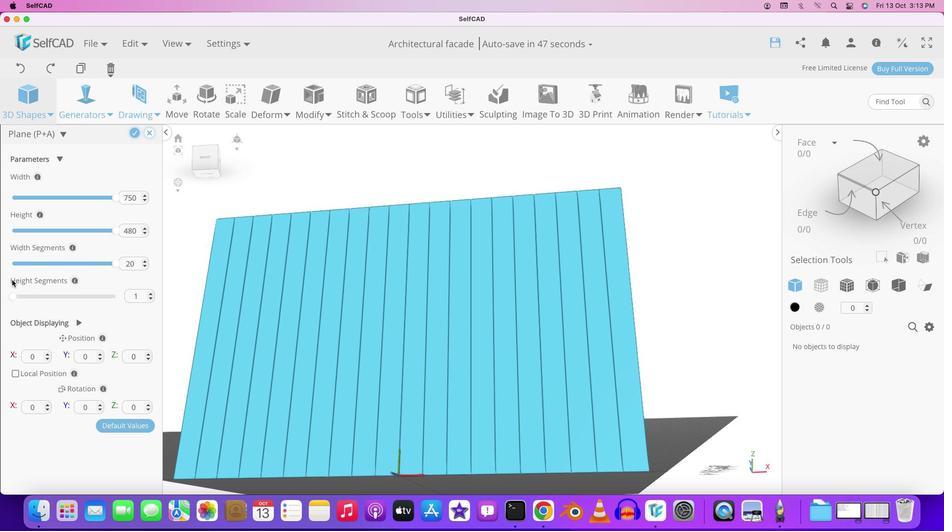 
Action: Mouse moved to (32, 294)
Screenshot: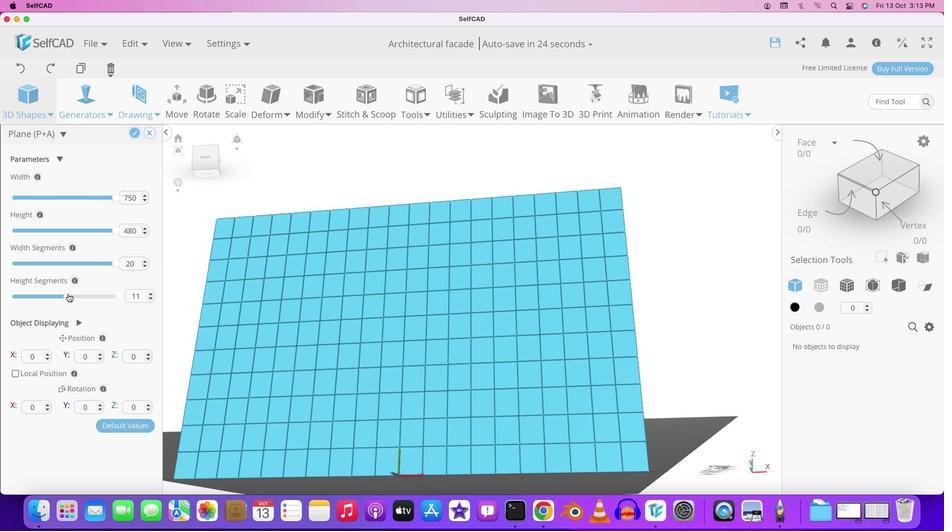 
Action: Mouse pressed left at (32, 294)
Screenshot: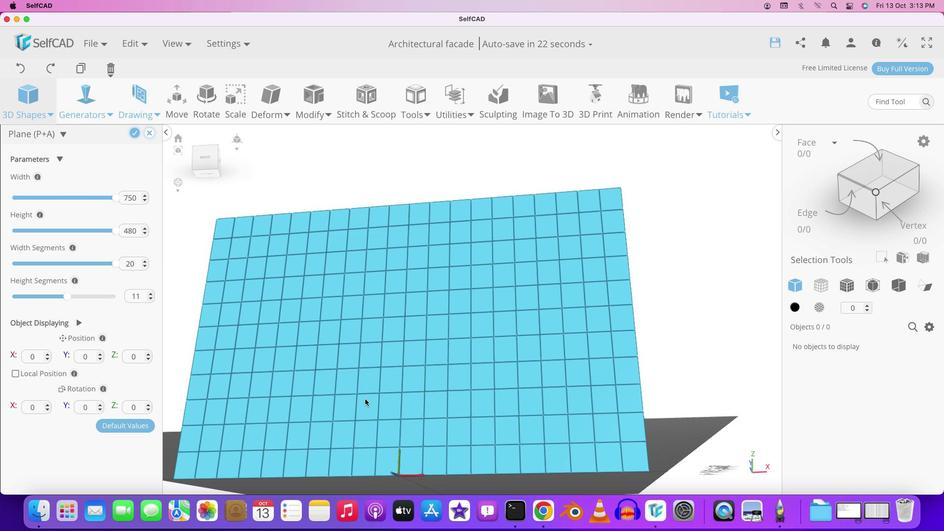 
Action: Mouse moved to (372, 397)
Screenshot: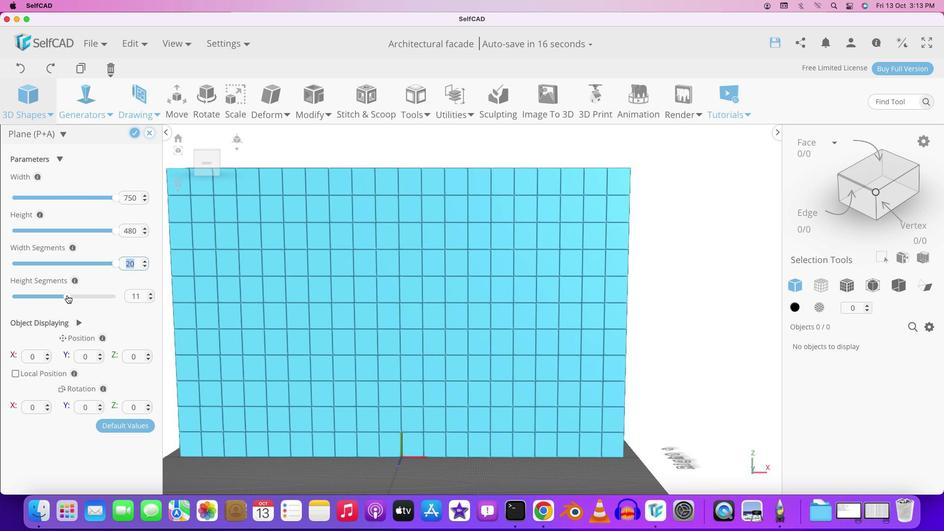 
Action: Mouse pressed left at (372, 397)
Screenshot: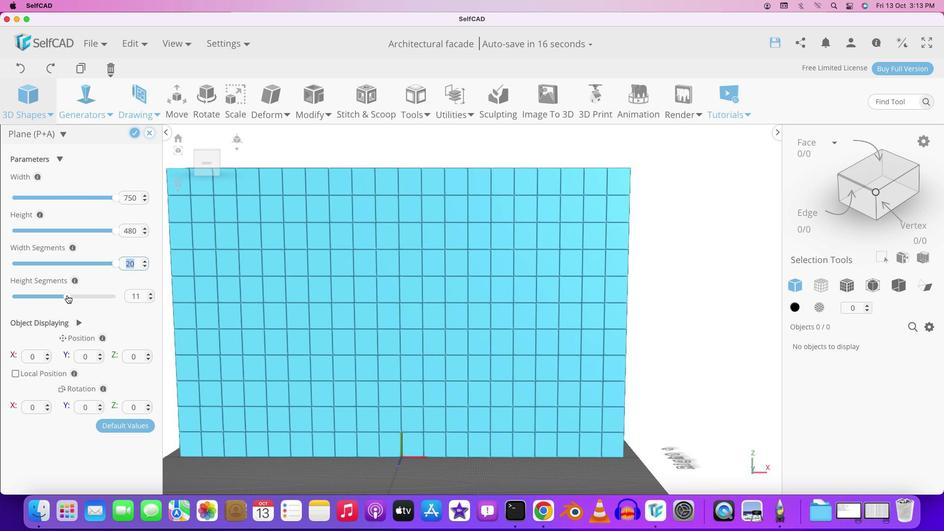 
Action: Mouse moved to (142, 260)
Screenshot: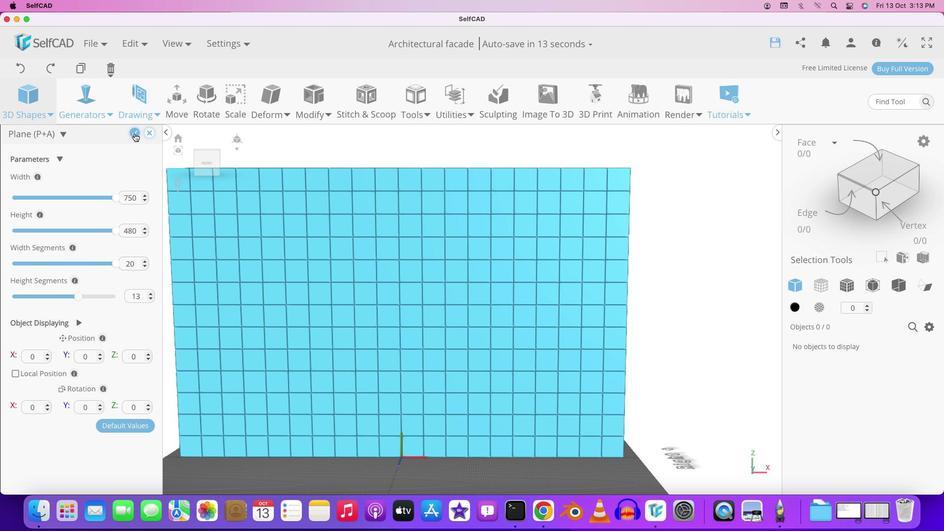 
Action: Mouse pressed left at (142, 260)
Screenshot: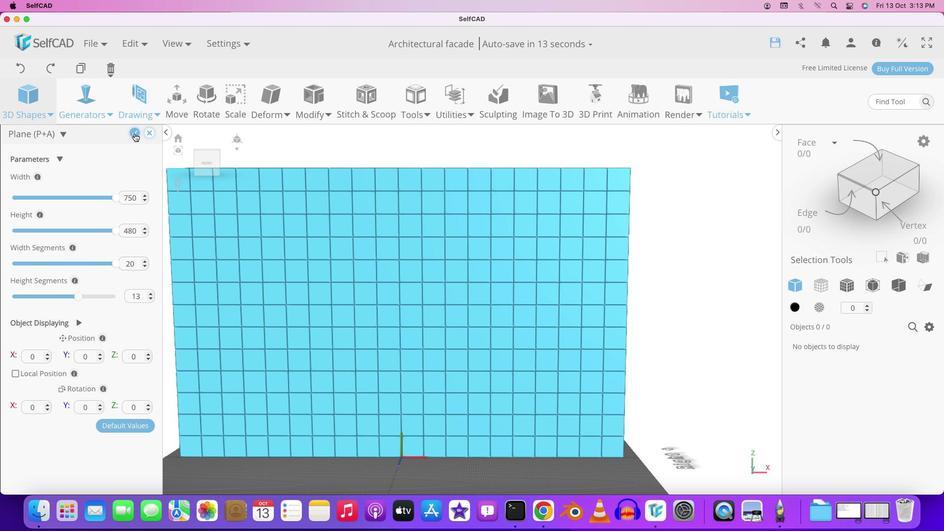 
Action: Mouse pressed left at (142, 260)
Screenshot: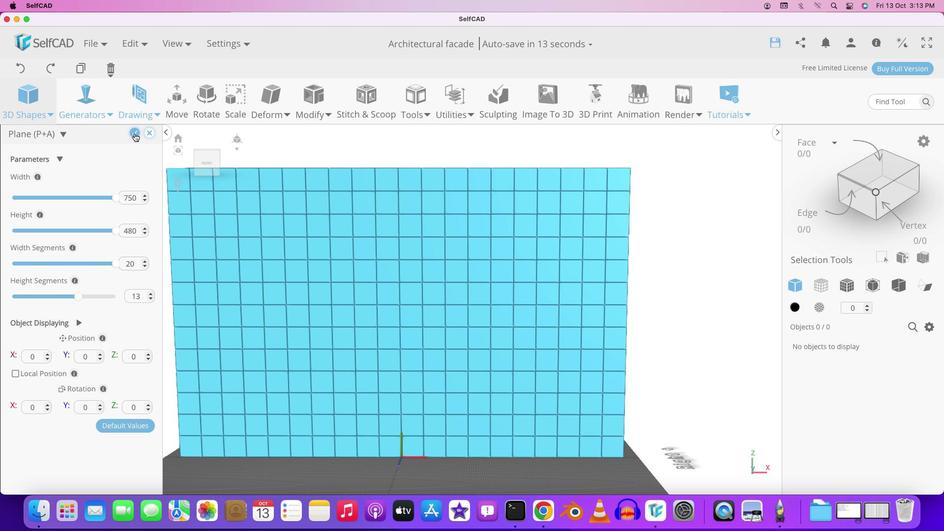 
Action: Mouse moved to (65, 294)
Screenshot: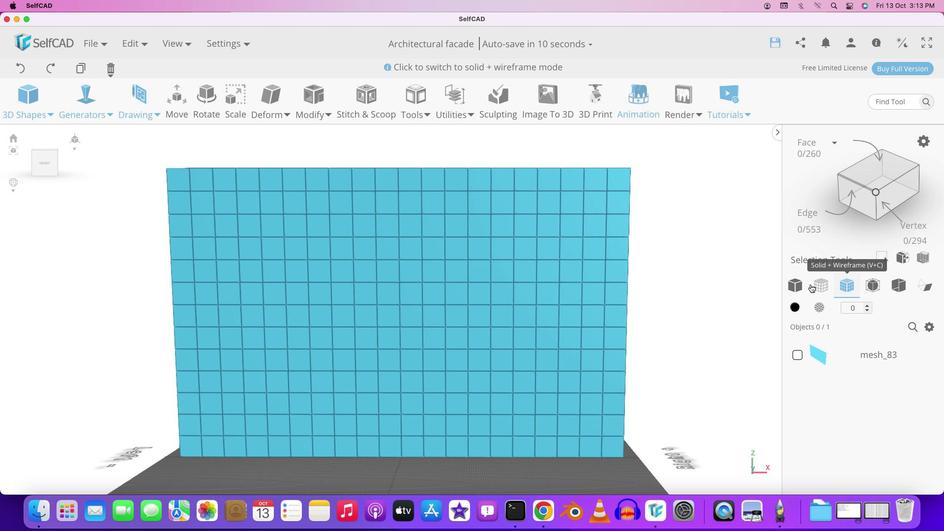 
Action: Mouse pressed left at (65, 294)
Screenshot: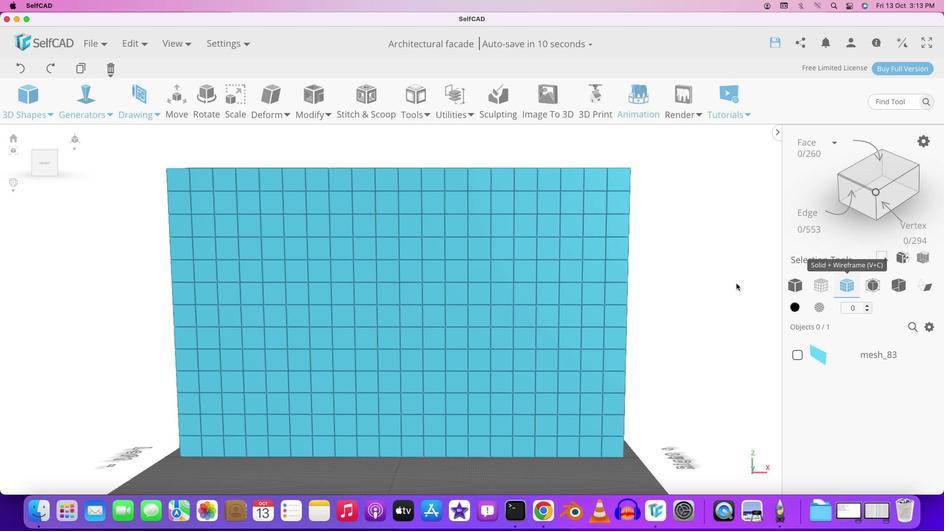 
Action: Mouse moved to (133, 132)
Screenshot: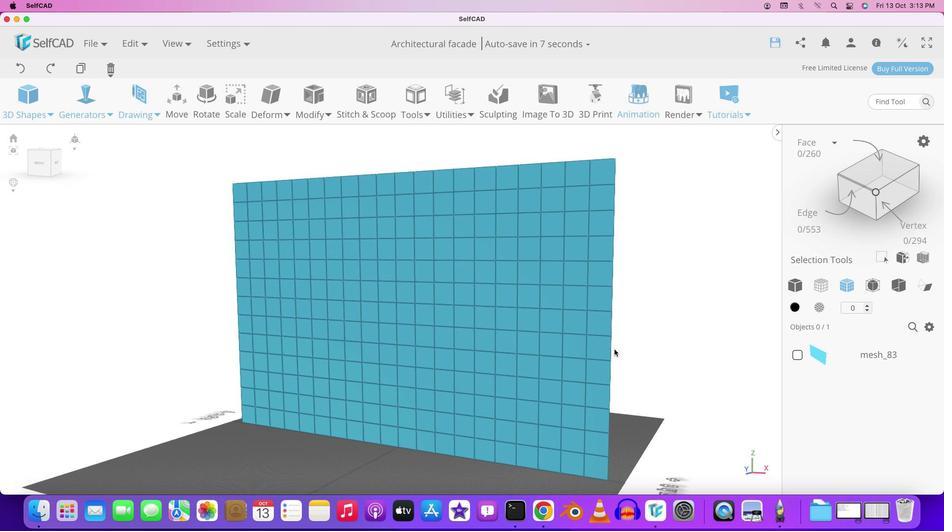 
Action: Mouse pressed left at (133, 132)
Screenshot: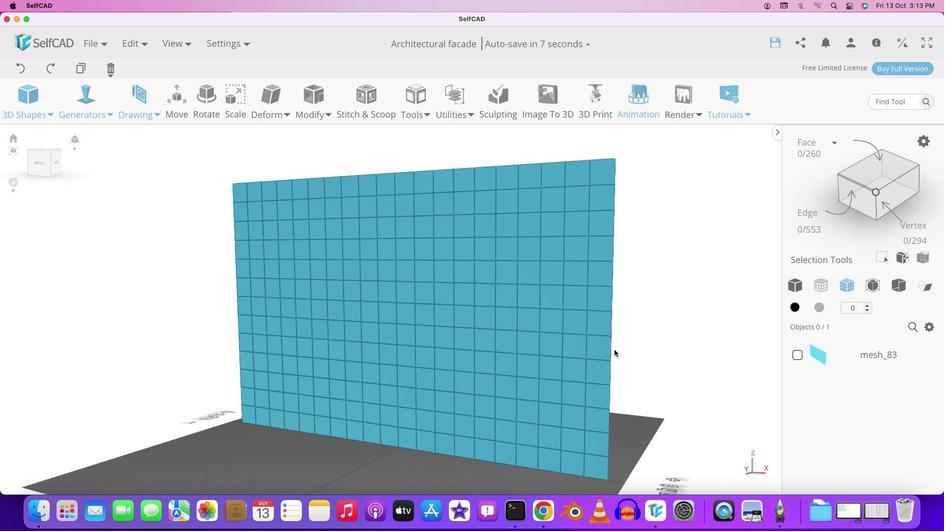 
Action: Mouse moved to (394, 259)
Screenshot: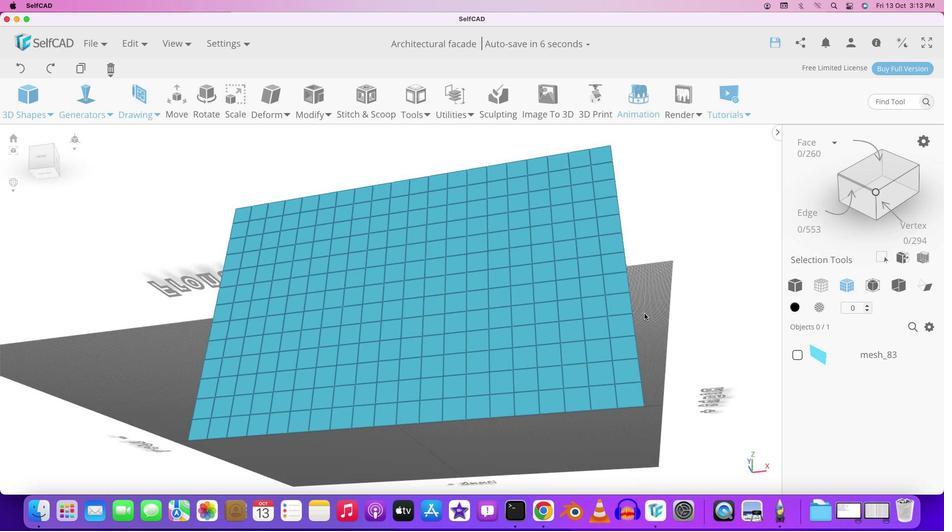 
Action: Mouse pressed left at (394, 259)
Screenshot: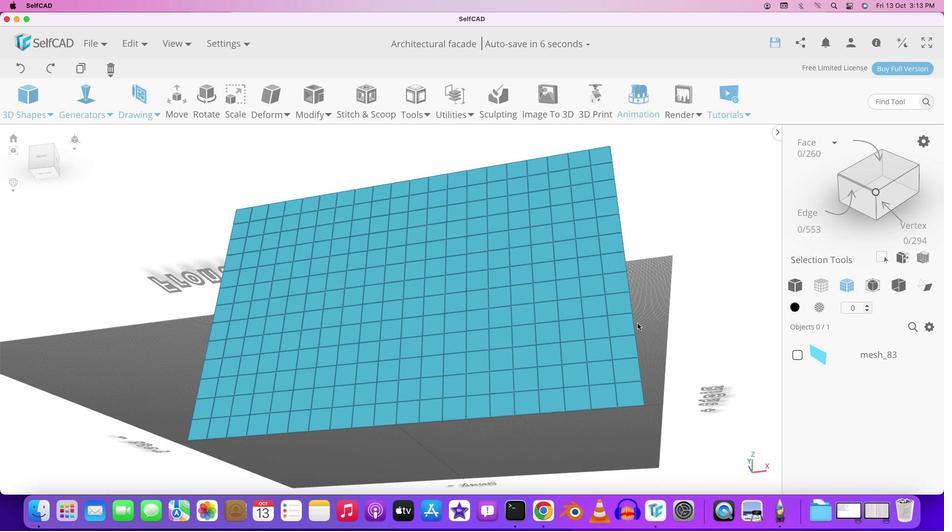 
Action: Mouse moved to (844, 287)
Screenshot: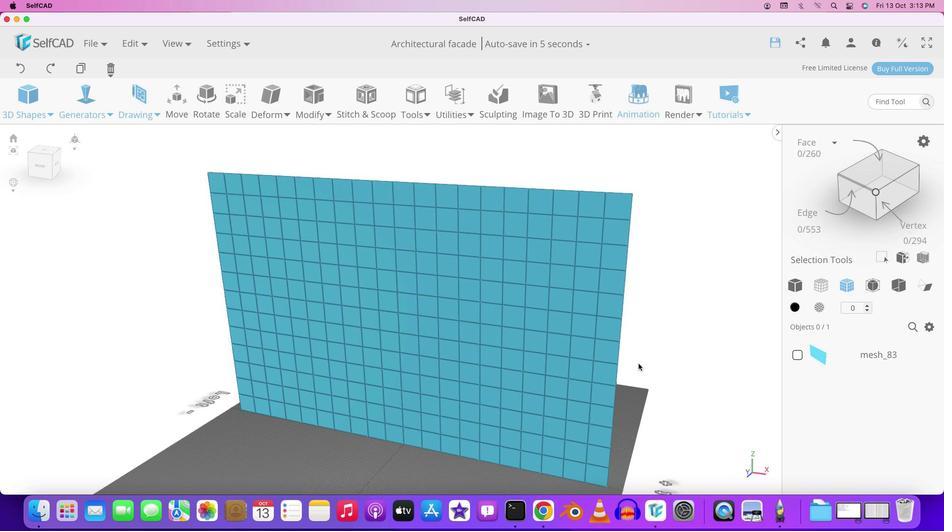
Action: Mouse pressed left at (844, 287)
Screenshot: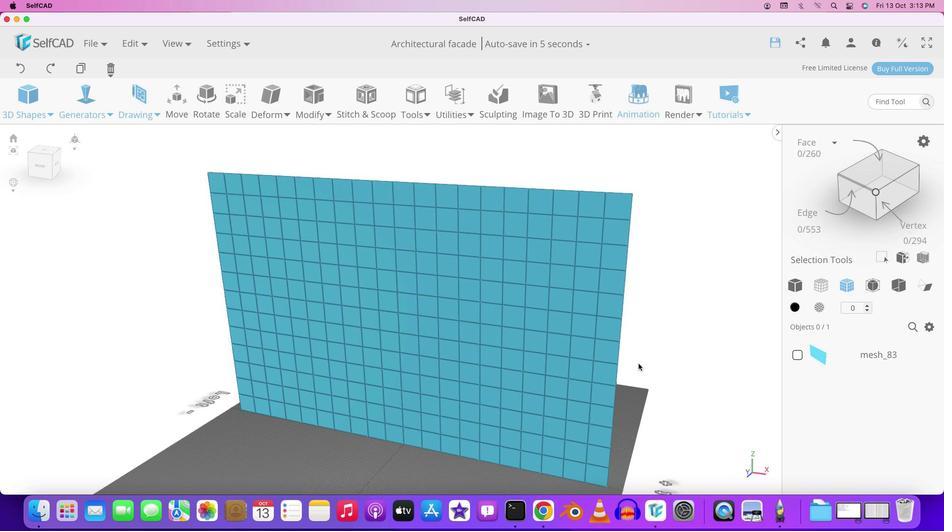 
Action: Mouse moved to (615, 282)
Screenshot: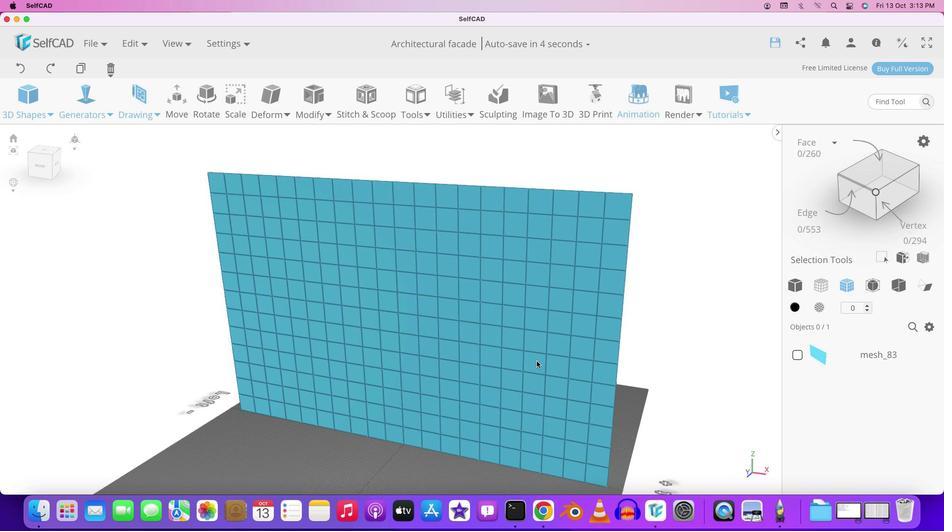 
Action: Mouse pressed left at (615, 282)
Screenshot: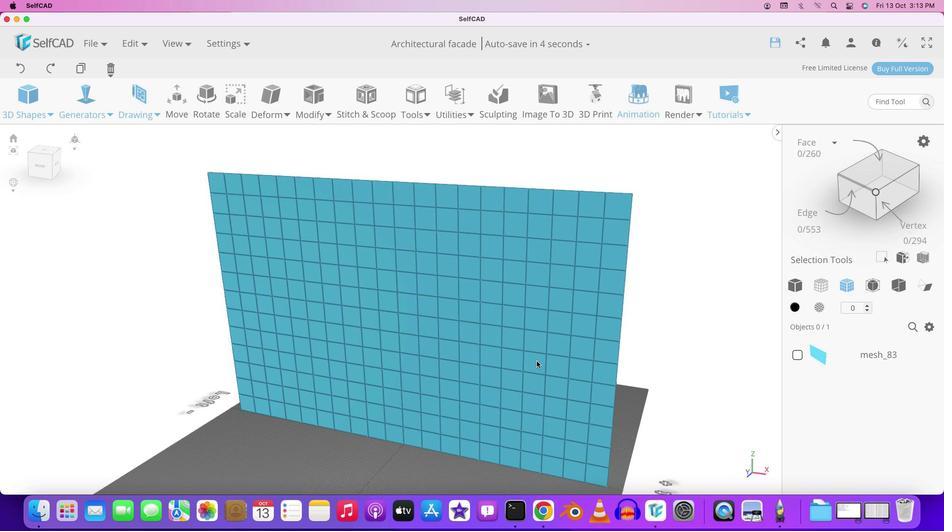 
Action: Mouse moved to (613, 349)
Screenshot: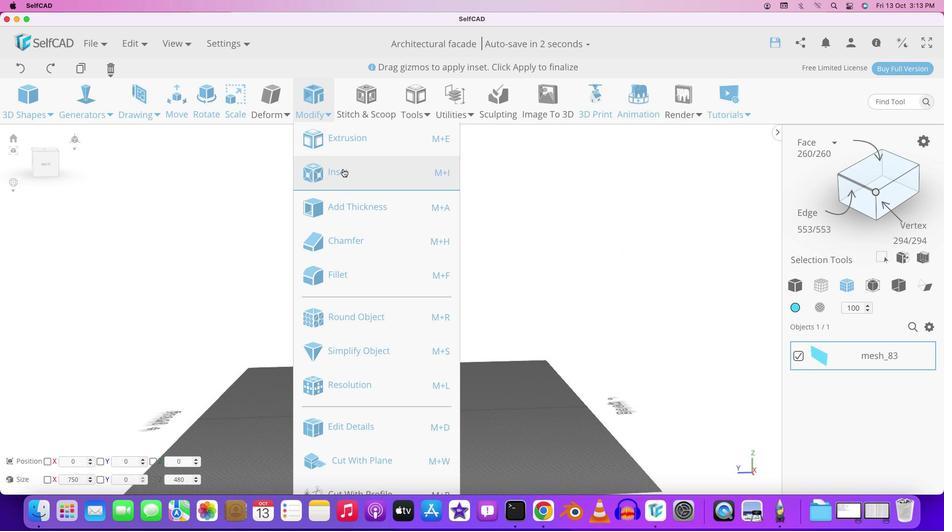 
Action: Mouse pressed left at (613, 349)
Screenshot: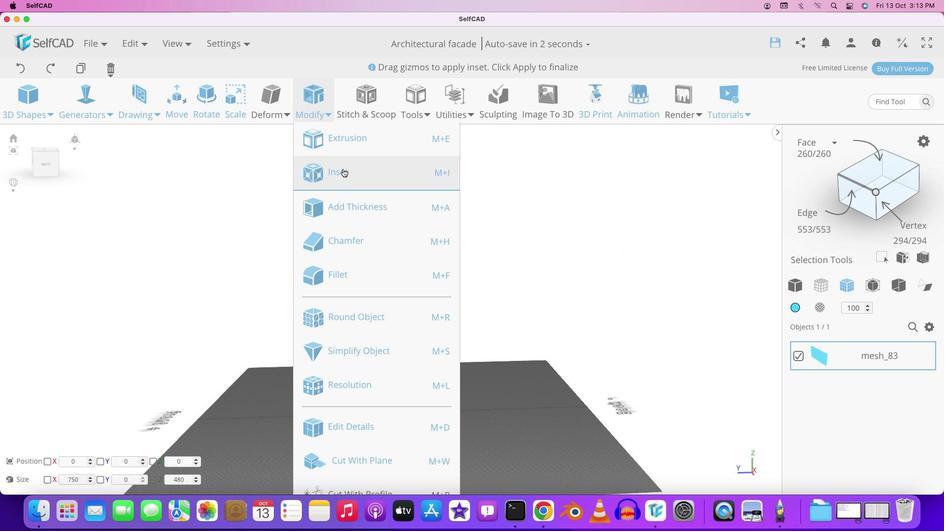 
Action: Mouse moved to (637, 363)
Screenshot: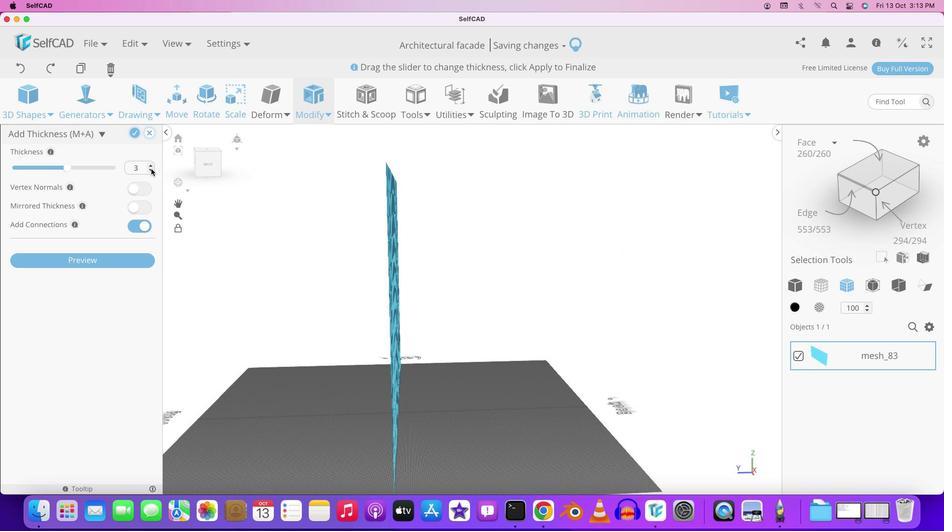 
Action: Mouse pressed left at (637, 363)
Screenshot: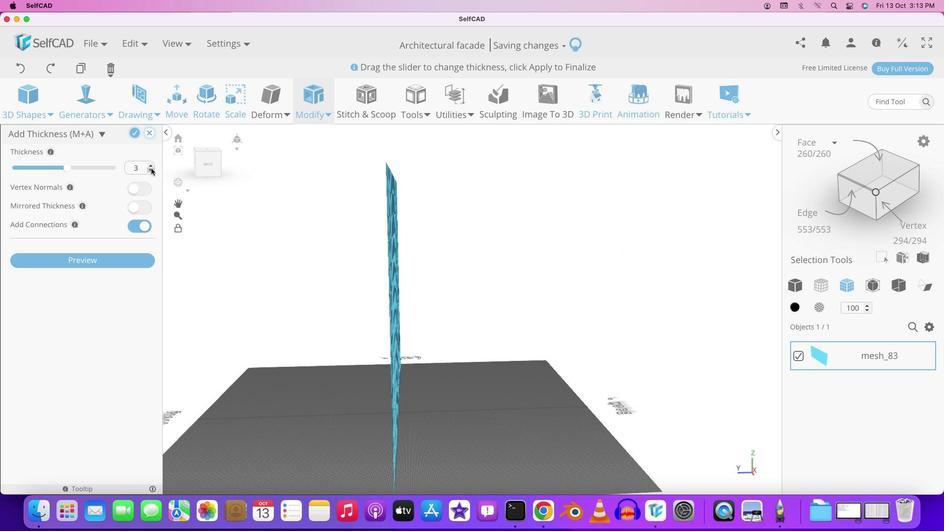 
Action: Mouse moved to (536, 360)
Screenshot: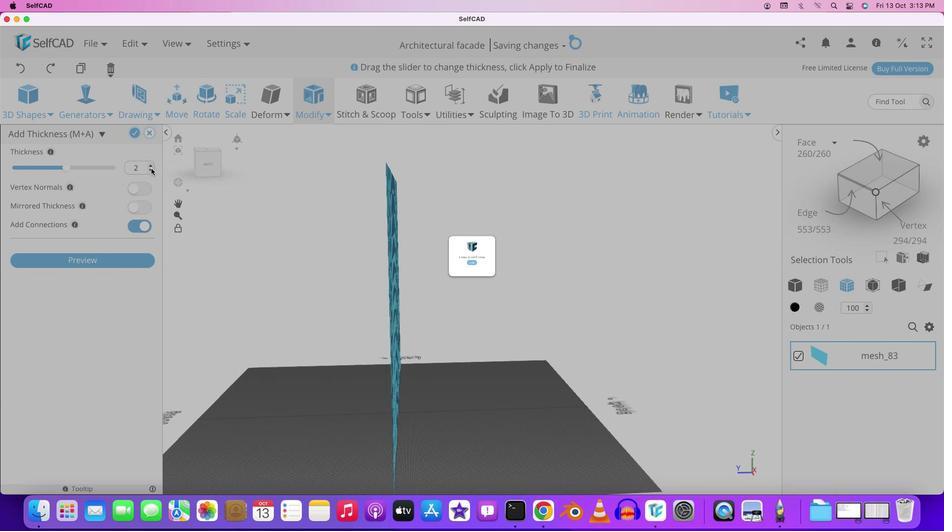 
Action: Mouse pressed left at (536, 360)
Screenshot: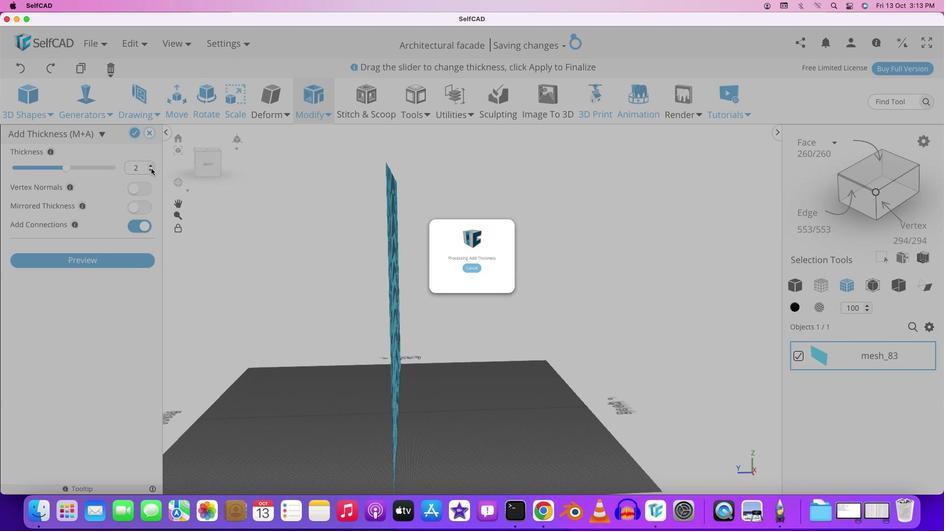 
Action: Mouse moved to (644, 357)
Screenshot: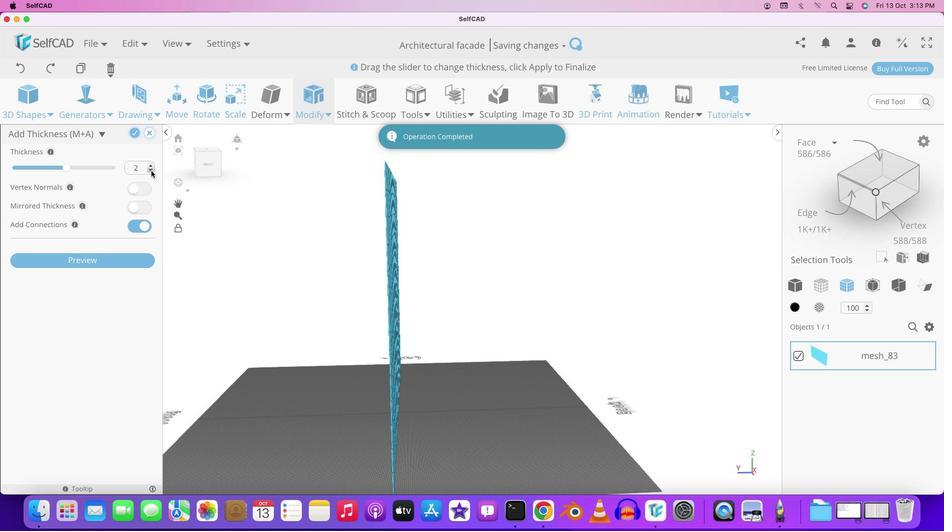 
Action: Mouse pressed left at (644, 357)
Screenshot: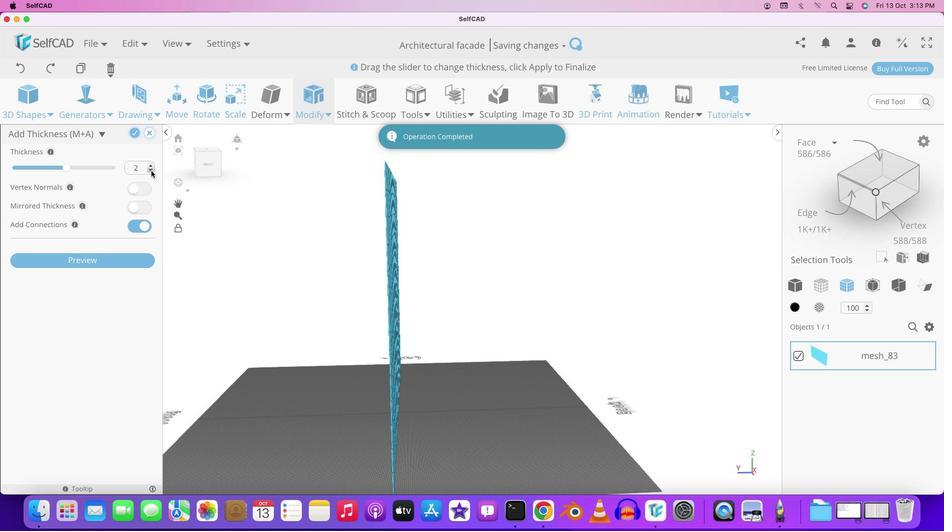 
Action: Mouse moved to (348, 197)
Screenshot: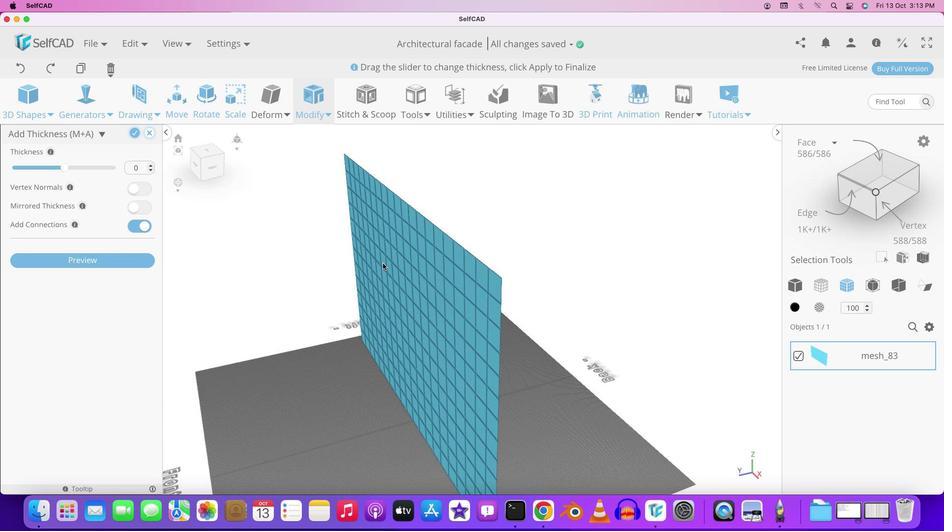 
Action: Mouse pressed left at (348, 197)
Screenshot: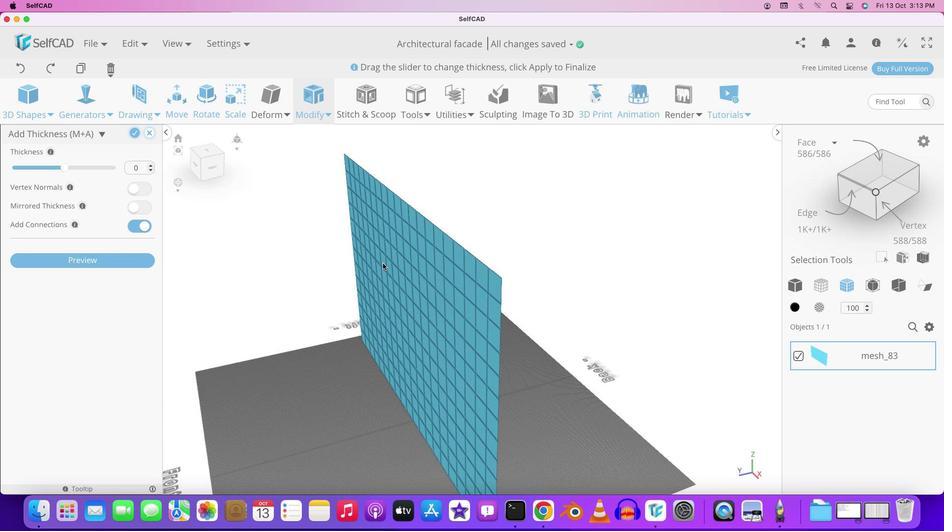 
Action: Mouse moved to (150, 167)
Screenshot: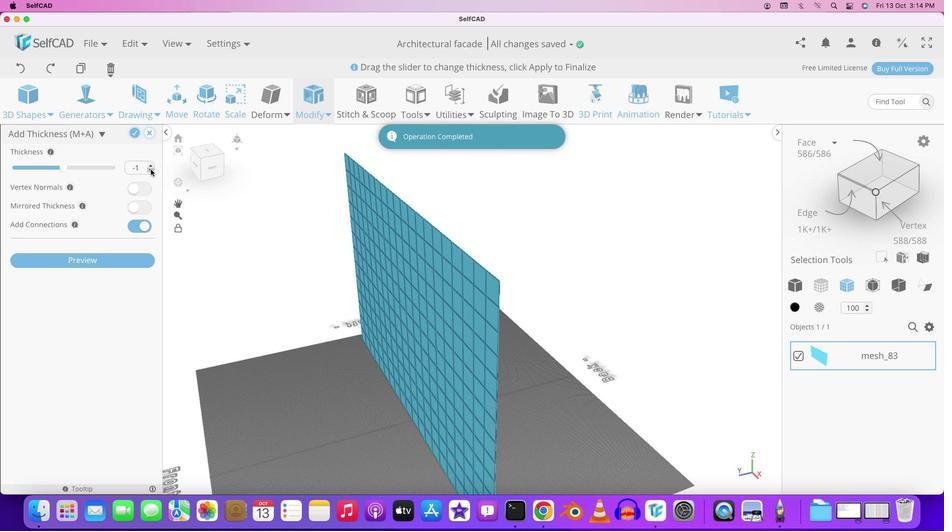 
Action: Mouse pressed left at (150, 167)
Screenshot: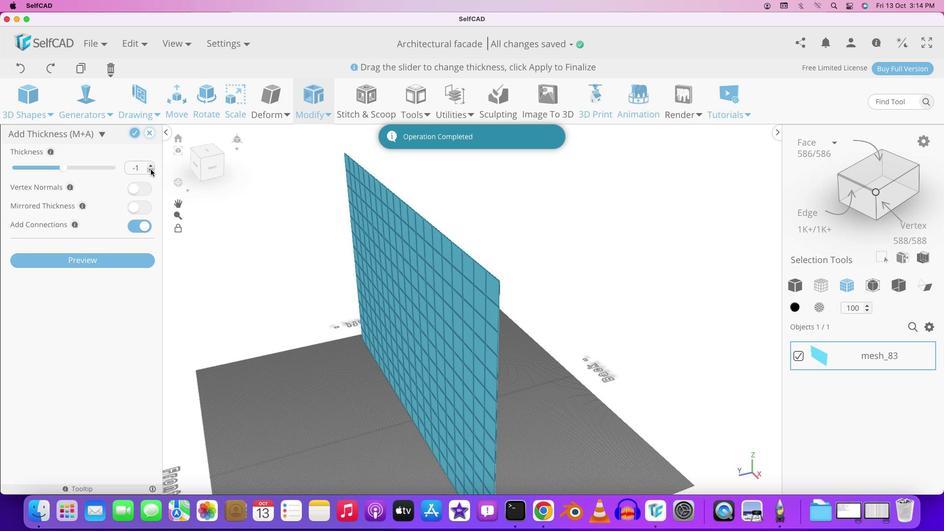 
Action: Mouse moved to (150, 169)
Screenshot: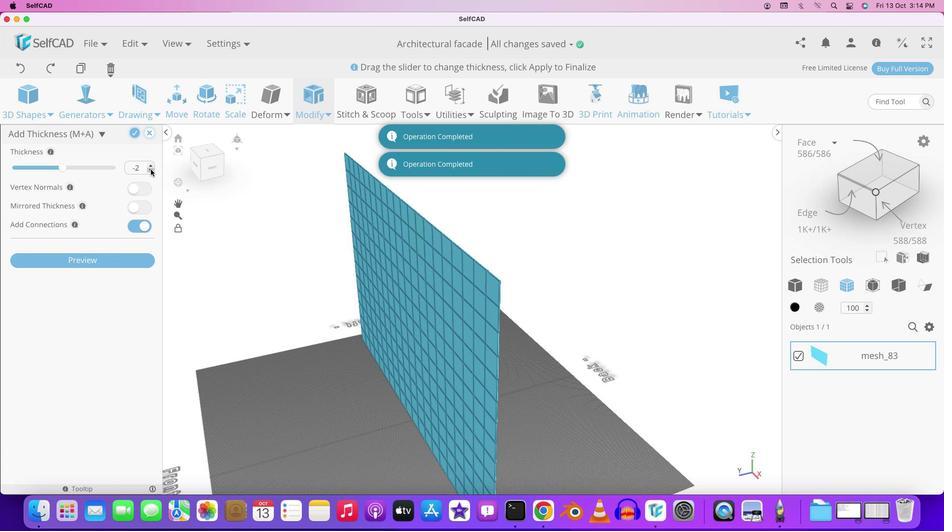 
Action: Mouse pressed left at (150, 169)
Screenshot: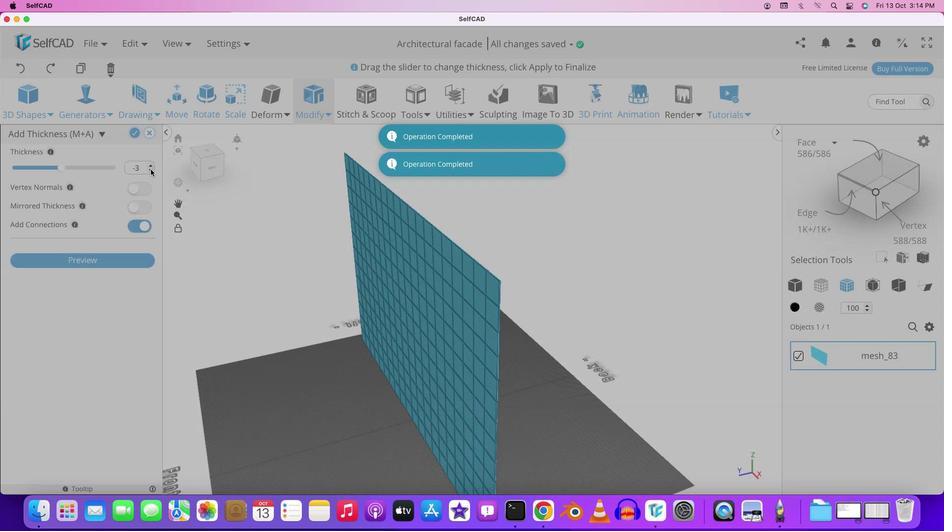 
Action: Mouse pressed left at (150, 169)
Screenshot: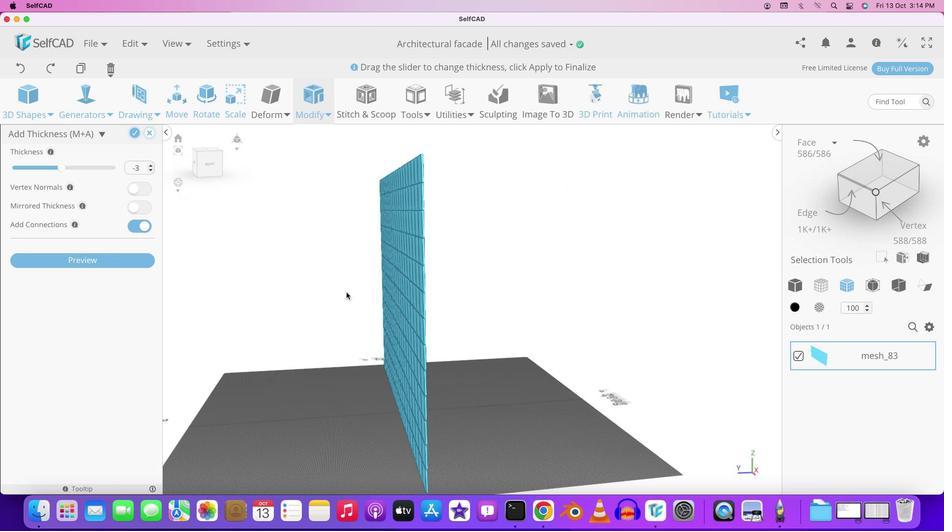 
Action: Mouse moved to (333, 243)
Screenshot: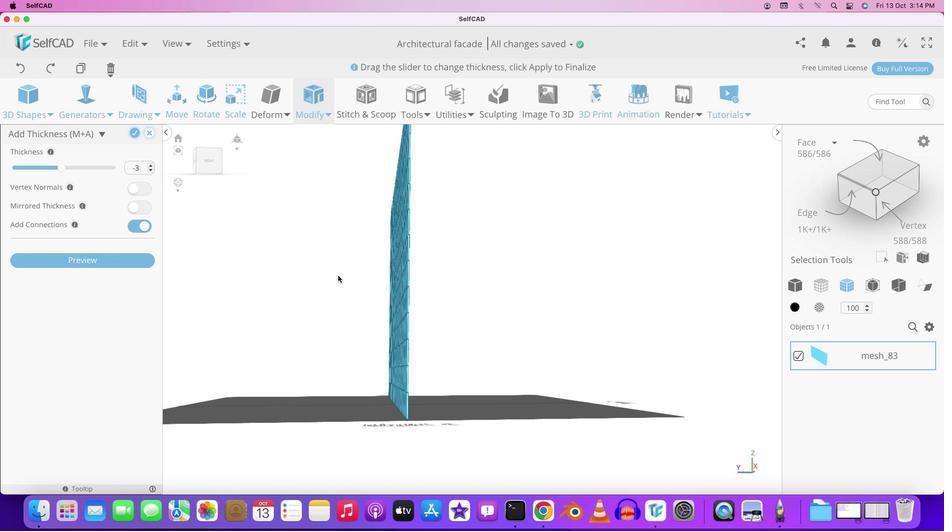 
Action: Mouse pressed left at (333, 243)
Screenshot: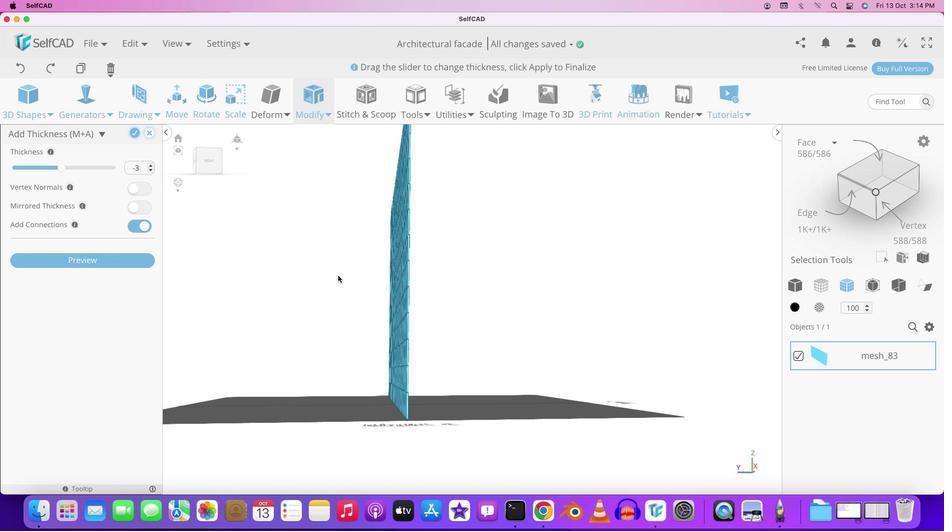 
Action: Mouse moved to (150, 166)
Screenshot: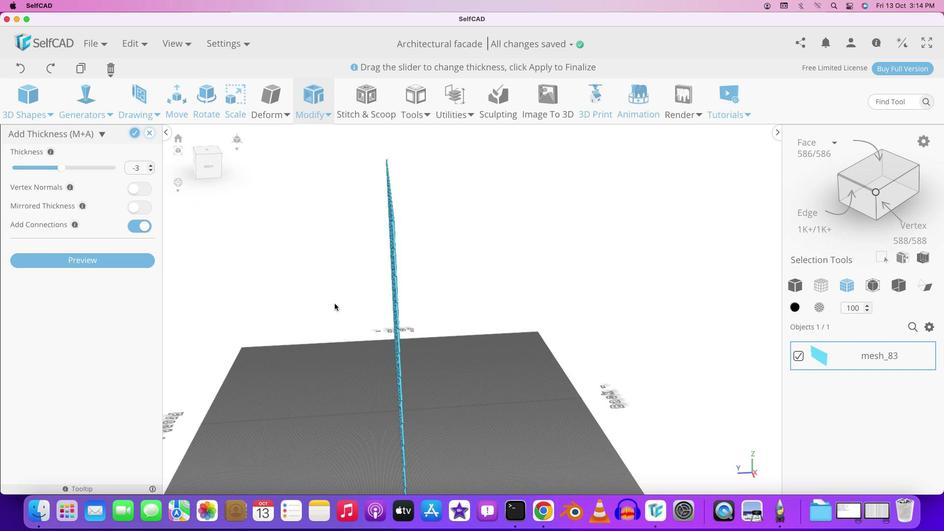 
Action: Mouse pressed left at (150, 166)
Screenshot: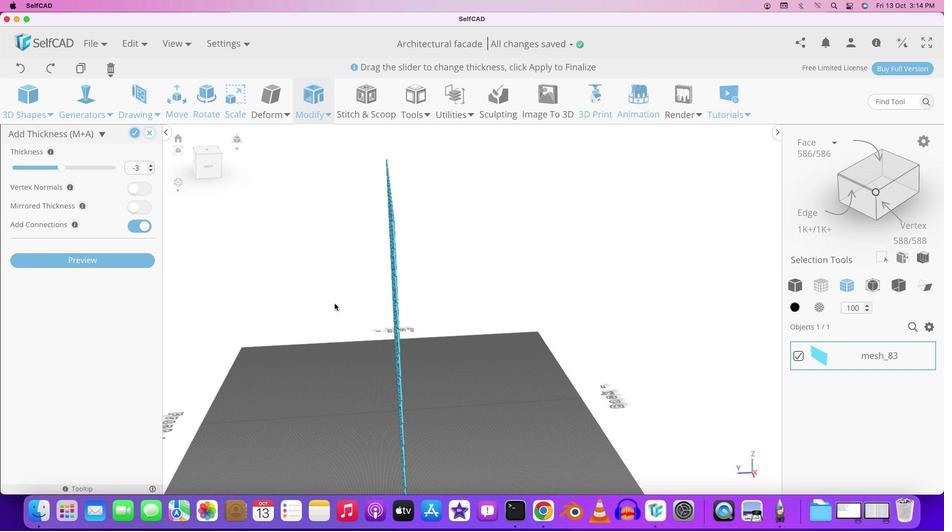 
Action: Mouse moved to (150, 168)
Screenshot: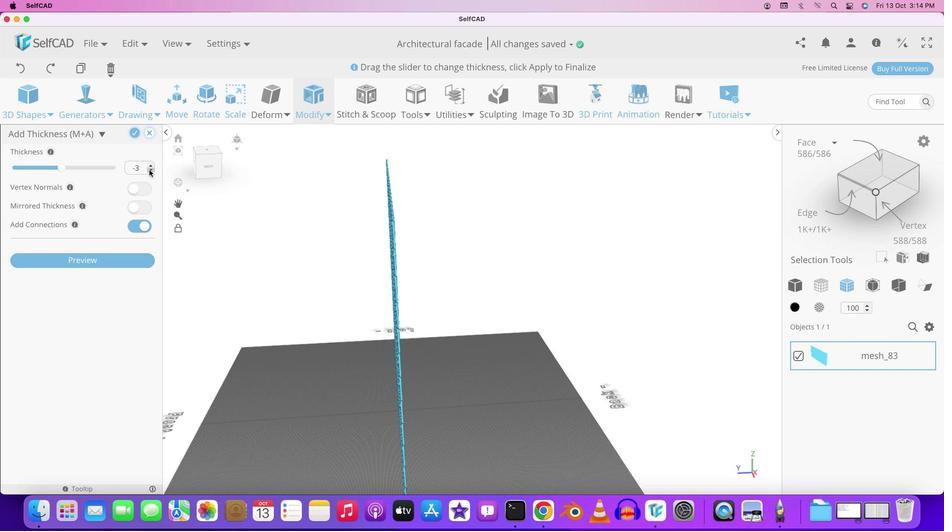 
Action: Mouse pressed left at (150, 168)
Screenshot: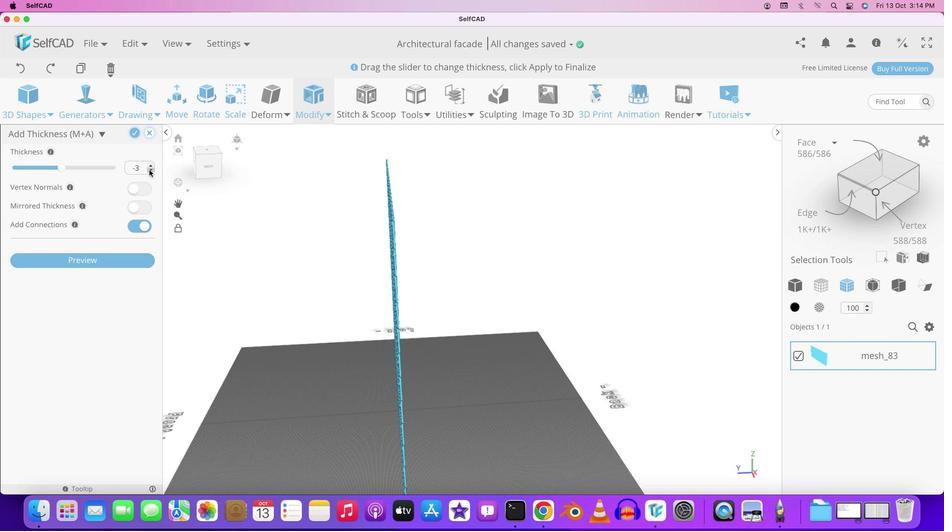 
Action: Mouse pressed left at (150, 168)
Screenshot: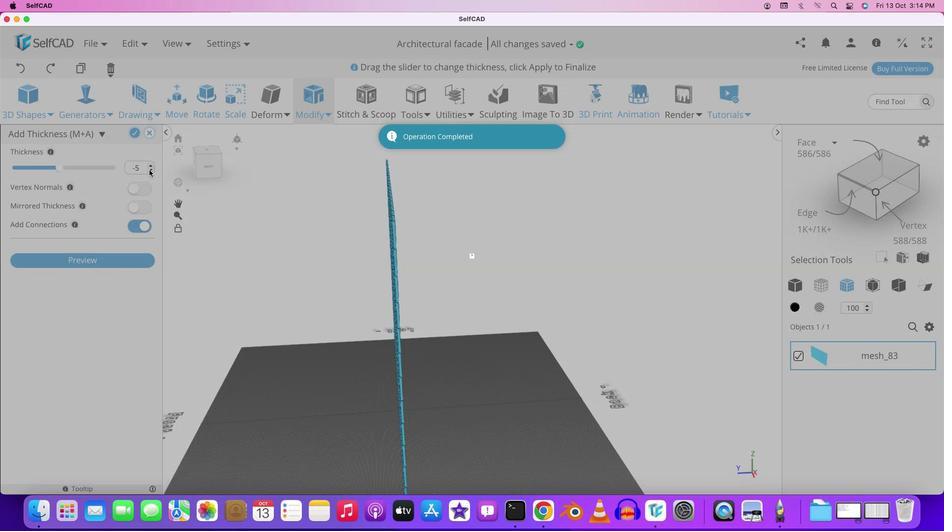 
Action: Mouse moved to (380, 311)
Screenshot: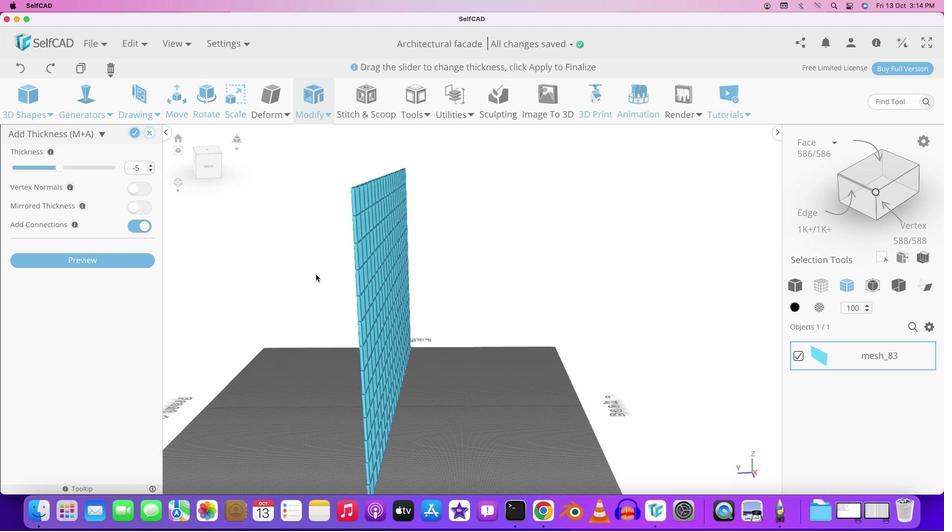 
Action: Mouse pressed left at (380, 311)
Screenshot: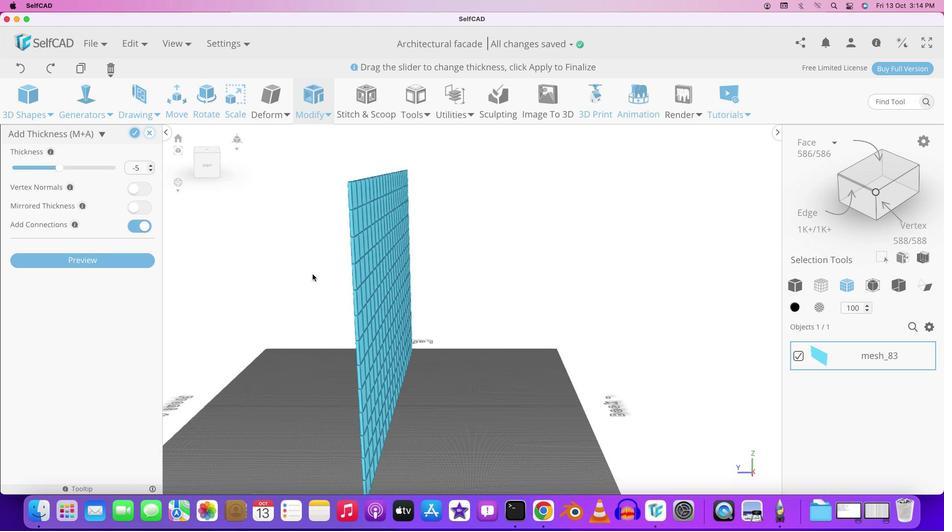 
Action: Mouse moved to (148, 169)
Screenshot: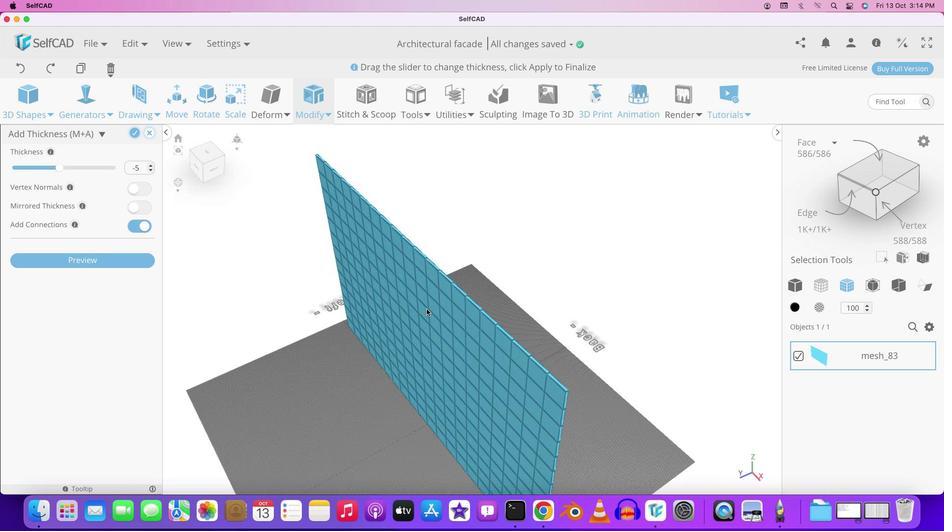 
Action: Mouse pressed left at (148, 169)
Screenshot: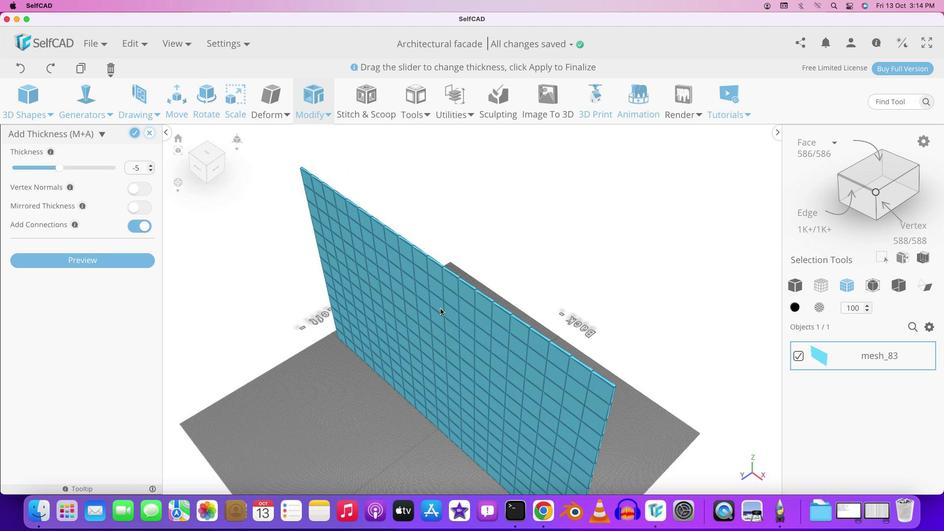 
Action: Mouse pressed left at (148, 169)
Screenshot: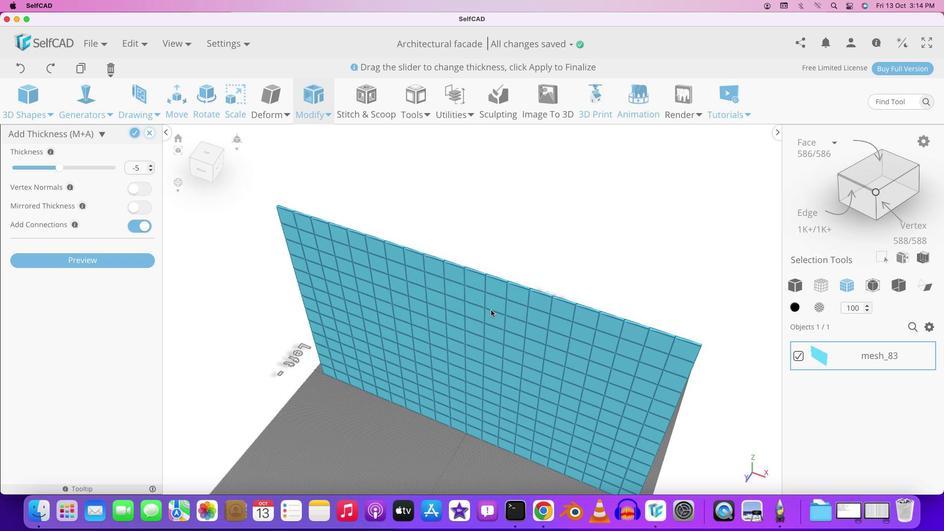 
Action: Mouse moved to (336, 279)
Screenshot: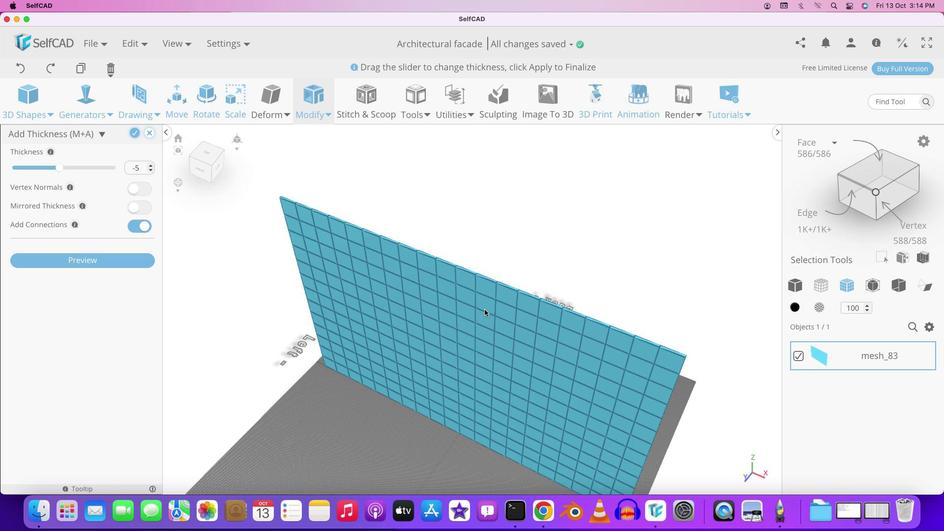
Action: Mouse pressed left at (336, 279)
Screenshot: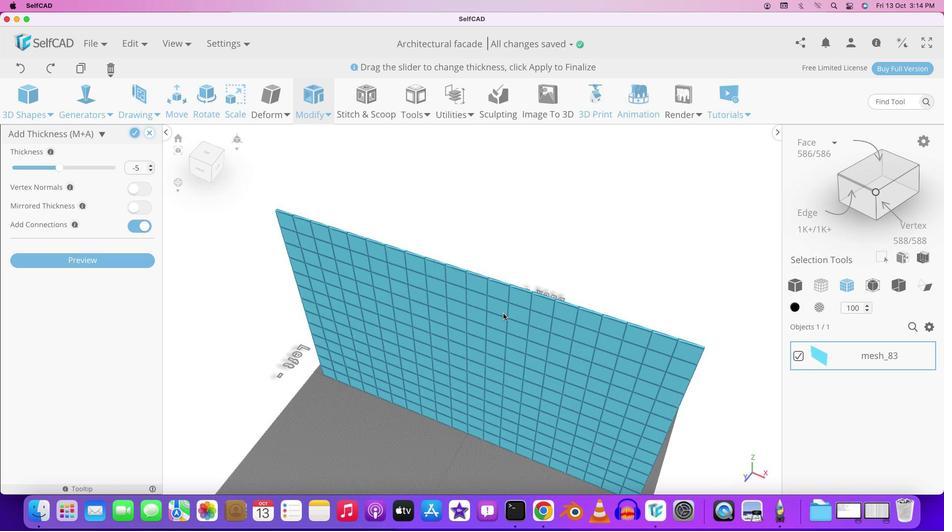 
Action: Mouse moved to (425, 303)
Screenshot: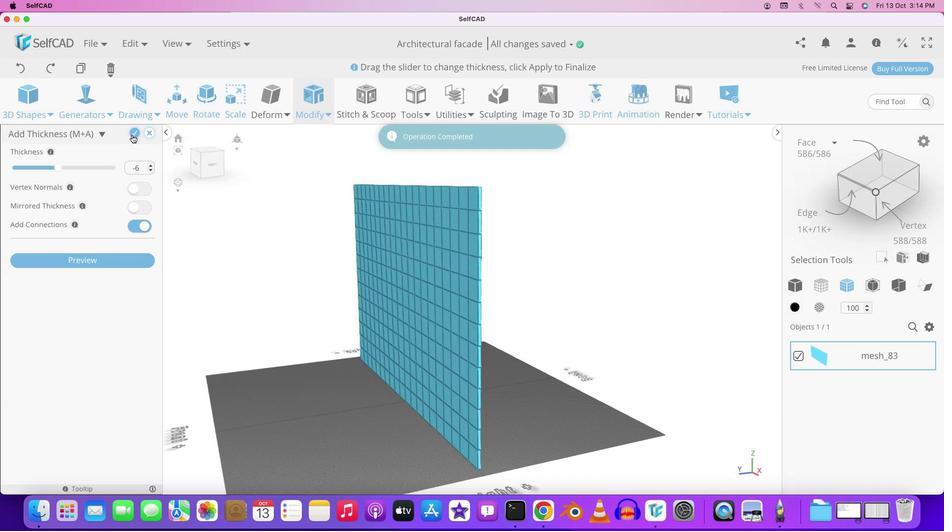 
Action: Mouse scrolled (425, 303) with delta (0, 0)
